 Task: Find a place to stay in Retreat, South Africa, from June 2 to June 9 for 5 guests, with a price range of ₹7000 to ₹13000, 2 bedrooms, 5 beds, guest house type, with Wifi and self check-in.
Action: Mouse moved to (508, 108)
Screenshot: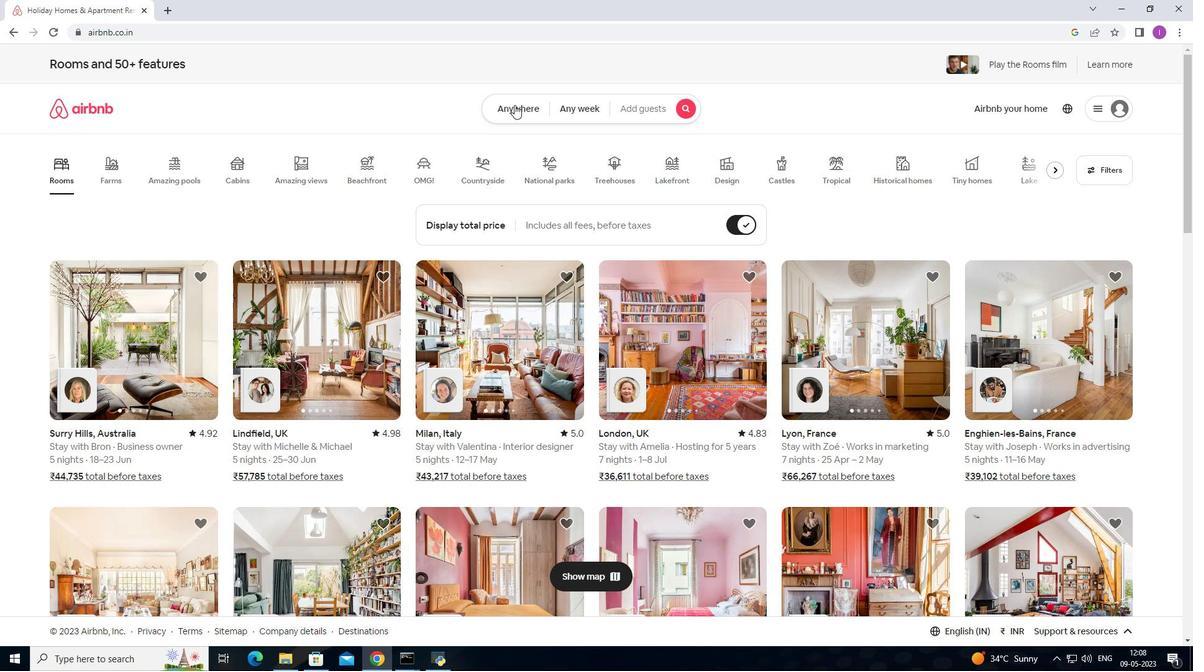 
Action: Mouse pressed left at (508, 108)
Screenshot: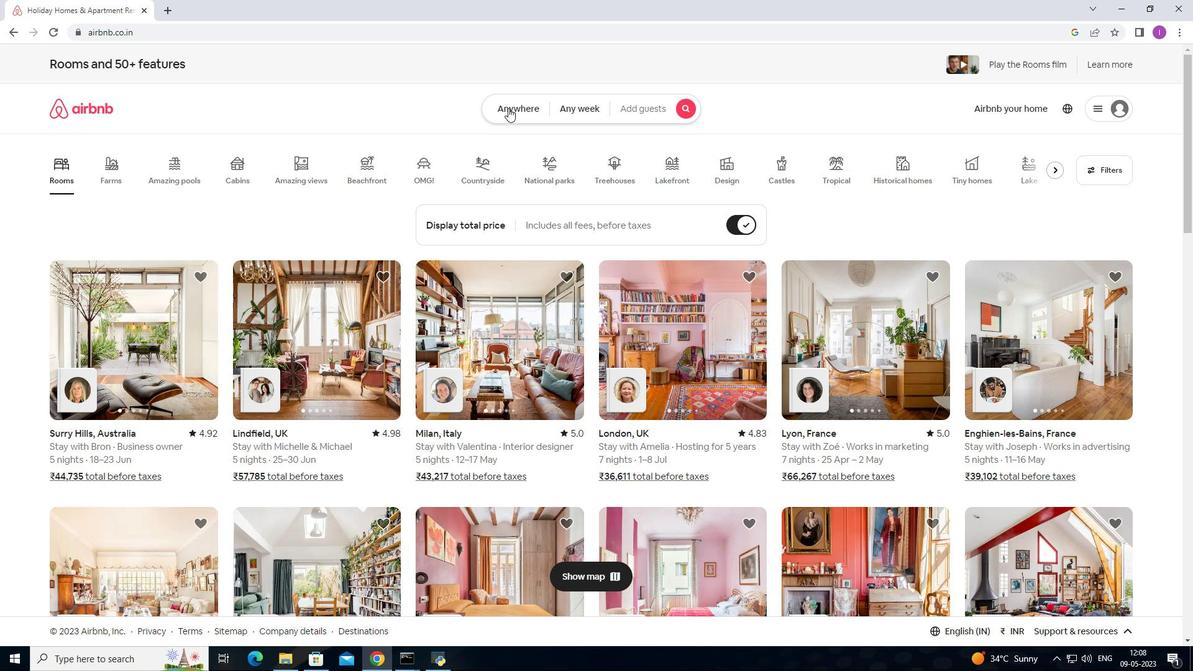 
Action: Mouse moved to (359, 160)
Screenshot: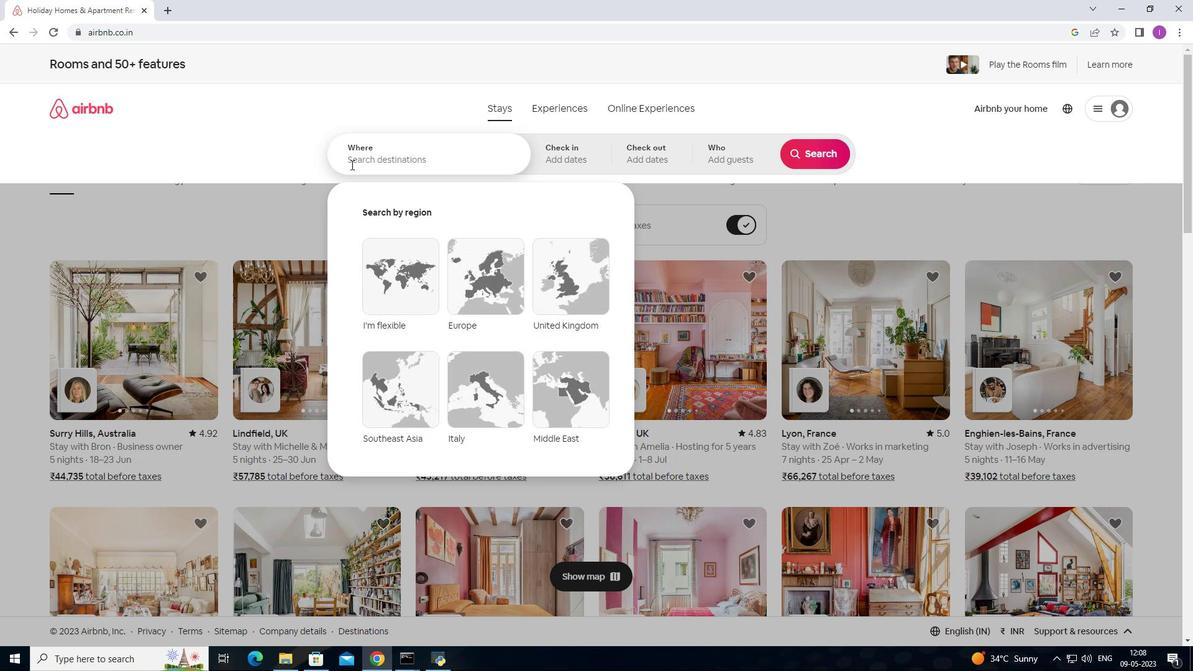 
Action: Mouse pressed left at (359, 160)
Screenshot: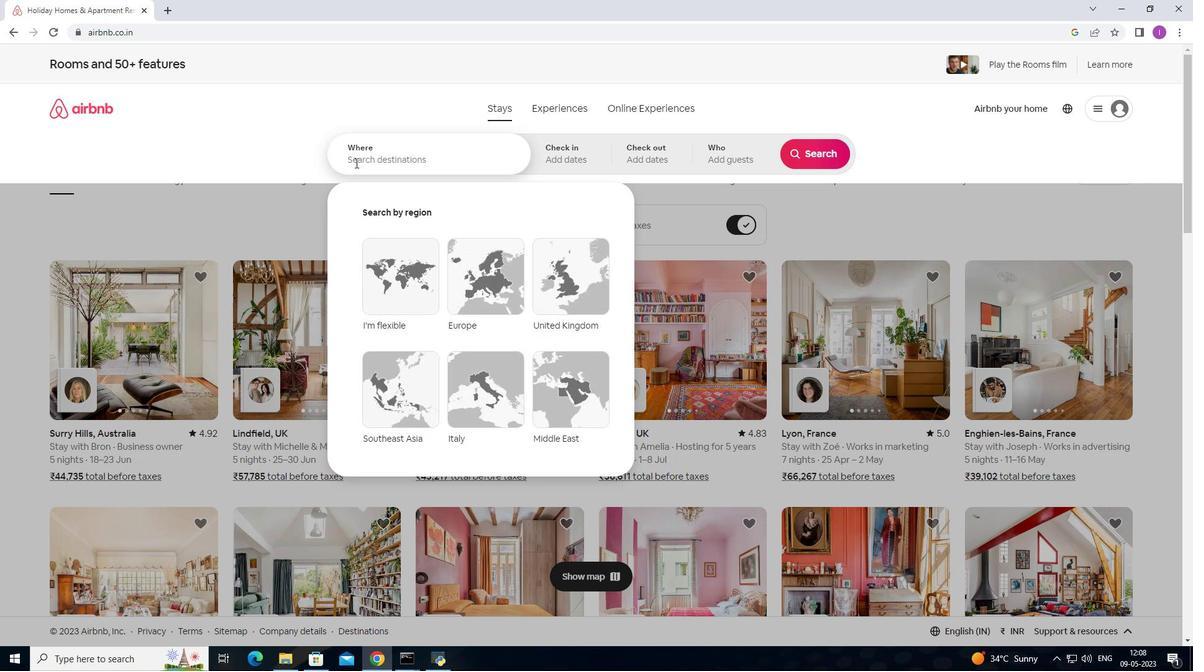 
Action: Mouse moved to (384, 141)
Screenshot: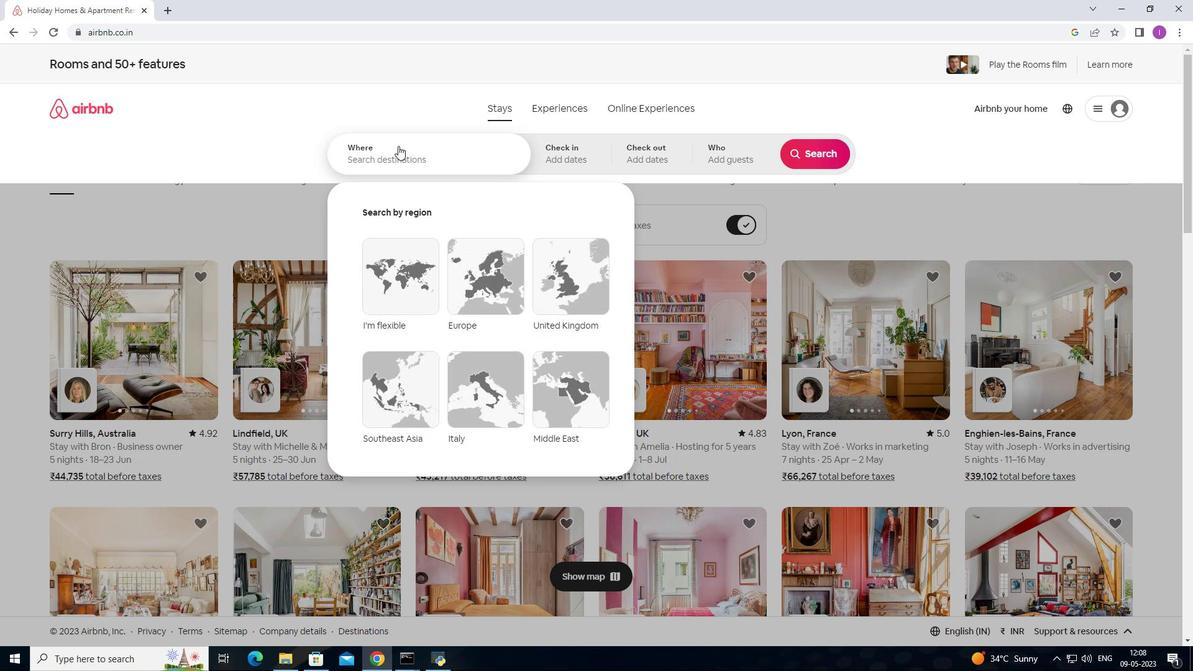 
Action: Key pressed <Key.shift><Key.shift><Key.shift>Retreat,<Key.shift>South<Key.space><Key.shift>Africa
Screenshot: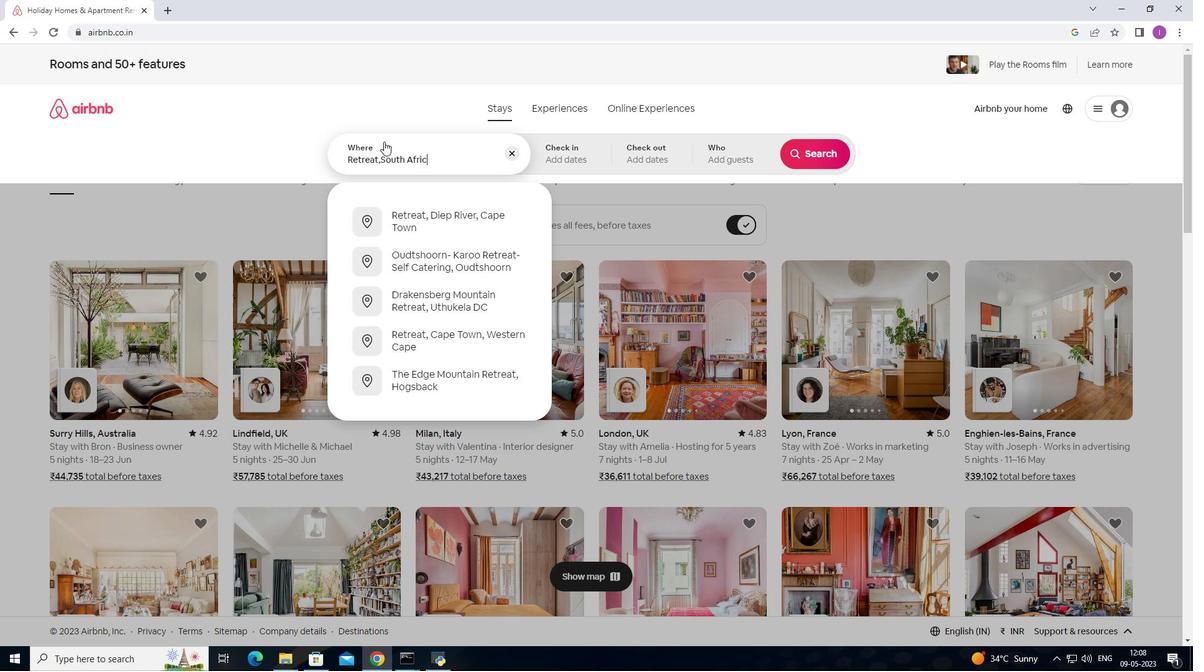 
Action: Mouse moved to (556, 159)
Screenshot: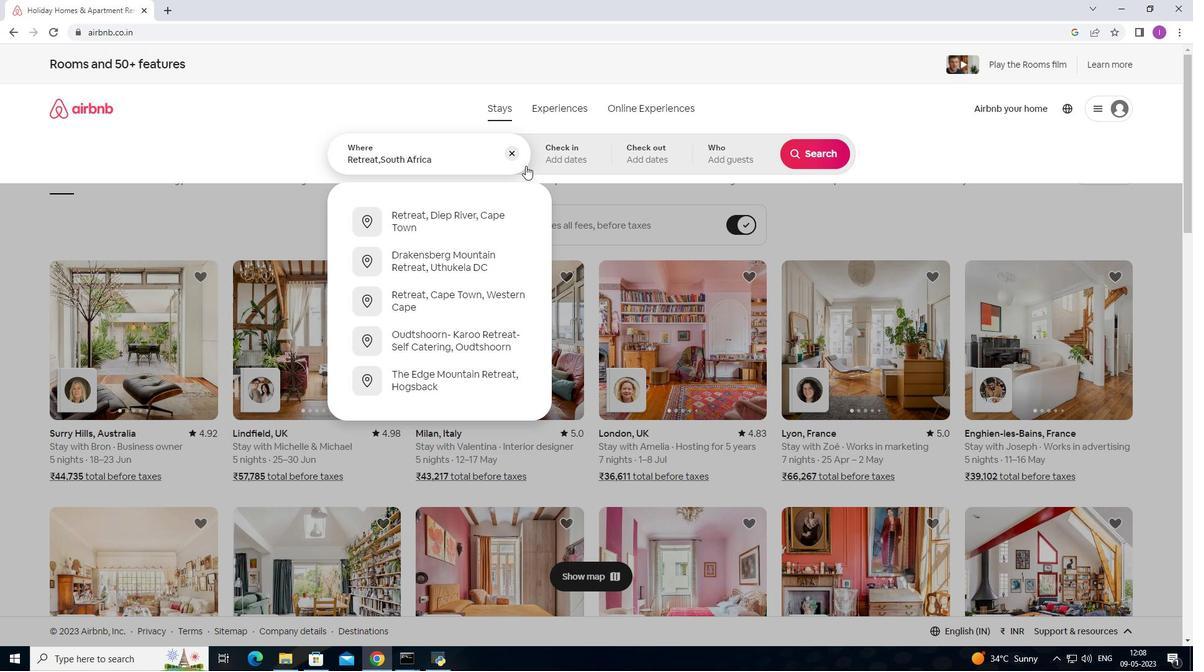 
Action: Mouse pressed left at (556, 159)
Screenshot: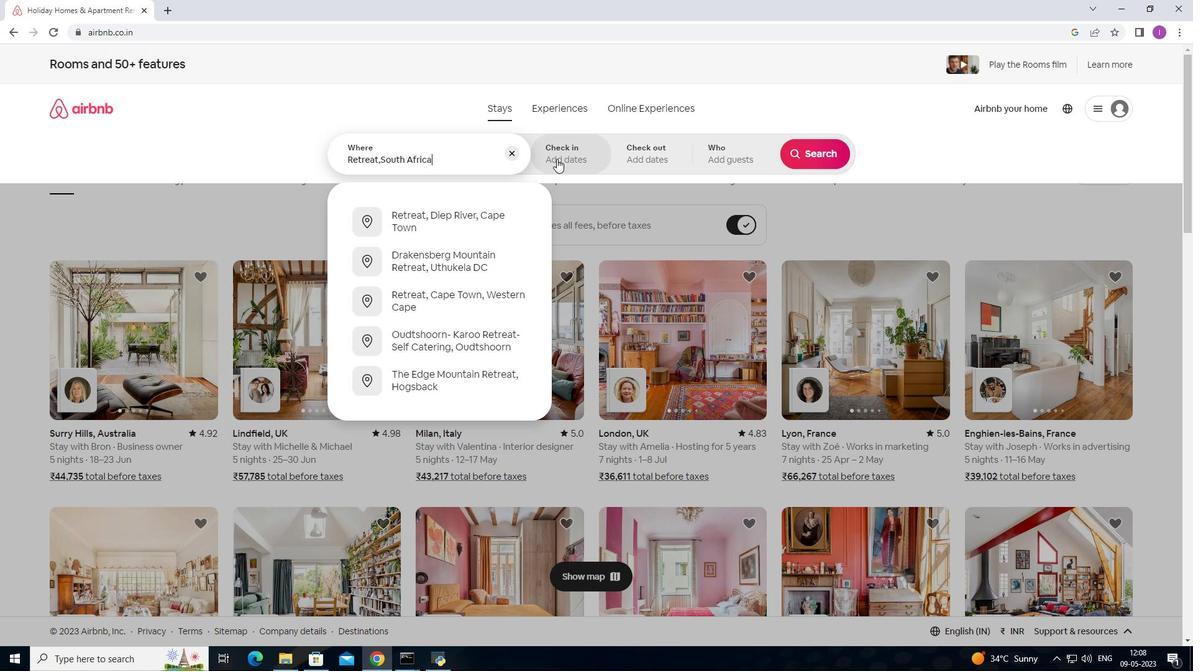 
Action: Mouse moved to (776, 303)
Screenshot: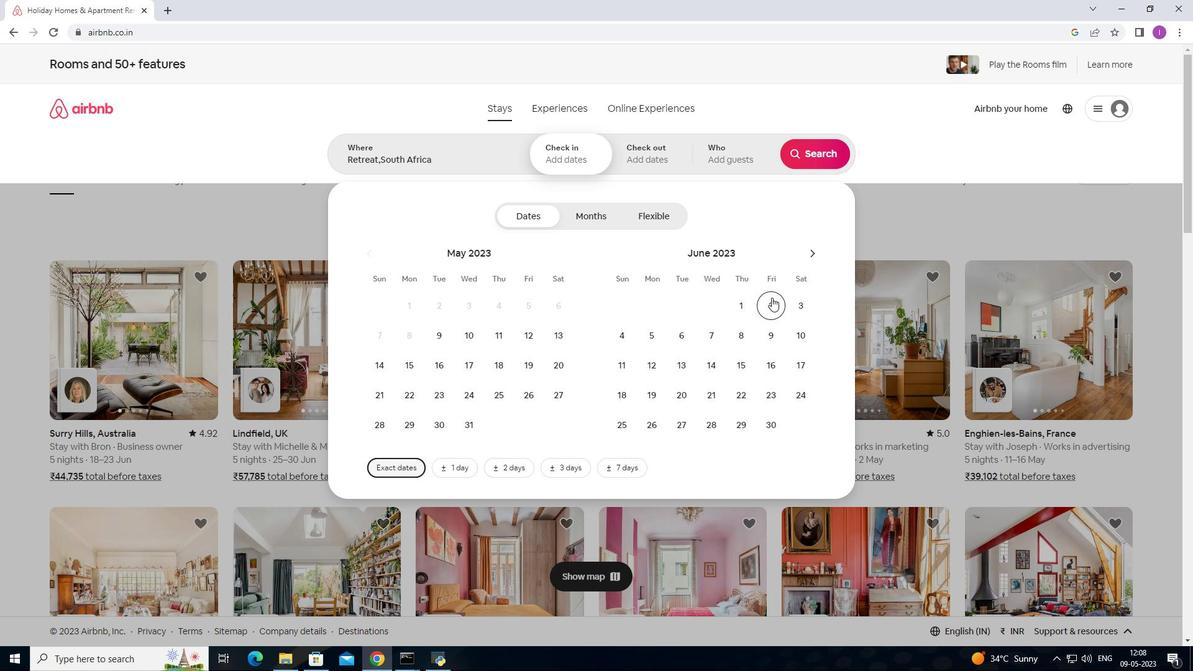
Action: Mouse pressed left at (776, 303)
Screenshot: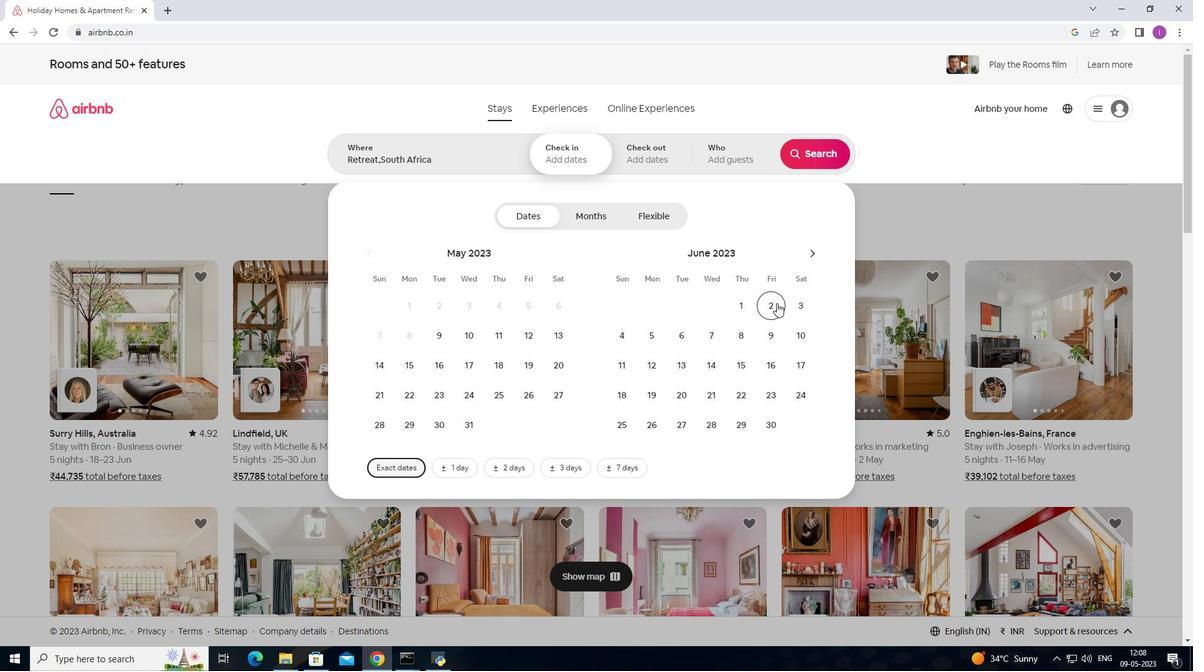 
Action: Mouse moved to (770, 331)
Screenshot: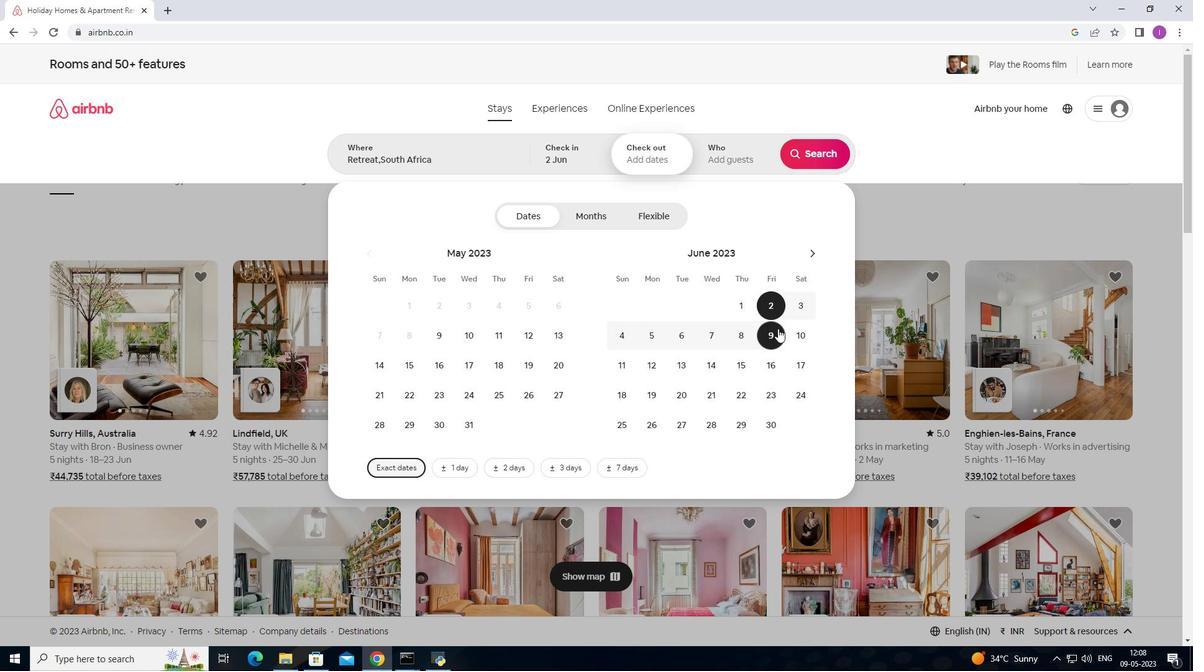 
Action: Mouse pressed left at (770, 331)
Screenshot: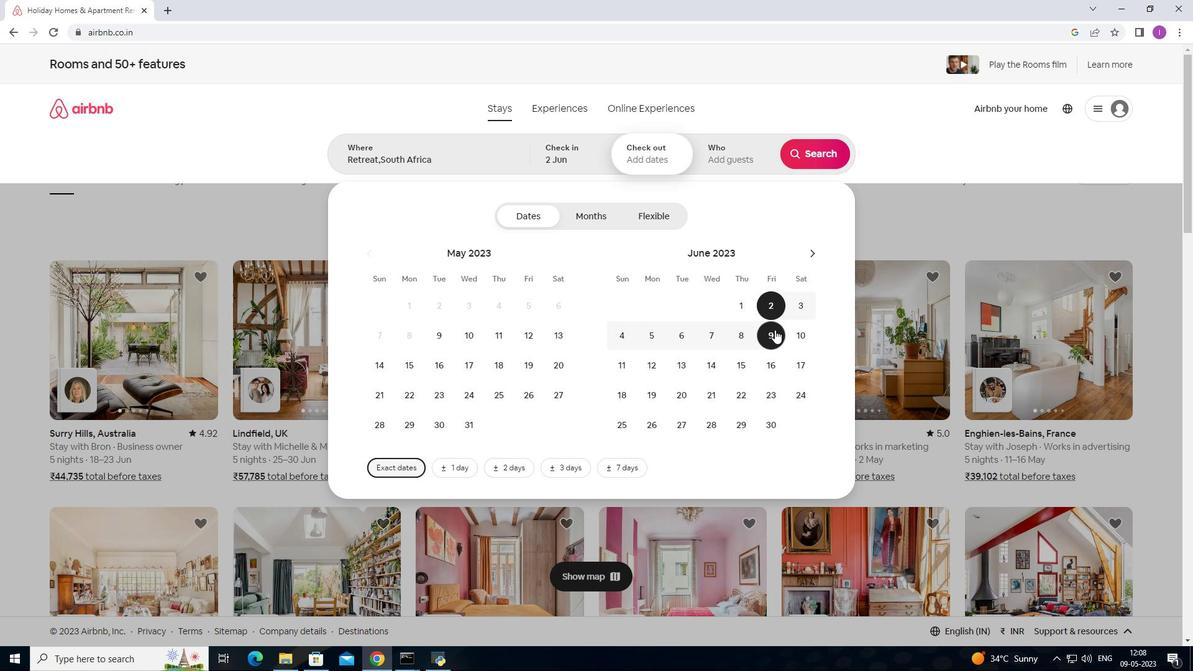
Action: Mouse pressed left at (770, 331)
Screenshot: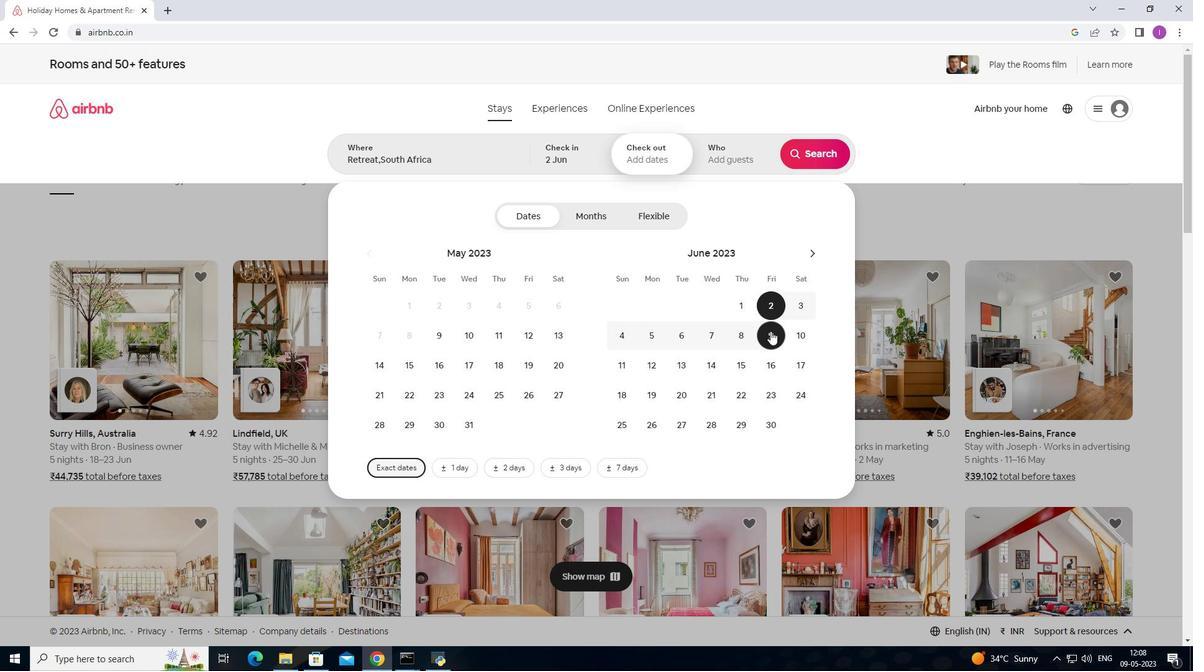 
Action: Mouse moved to (738, 155)
Screenshot: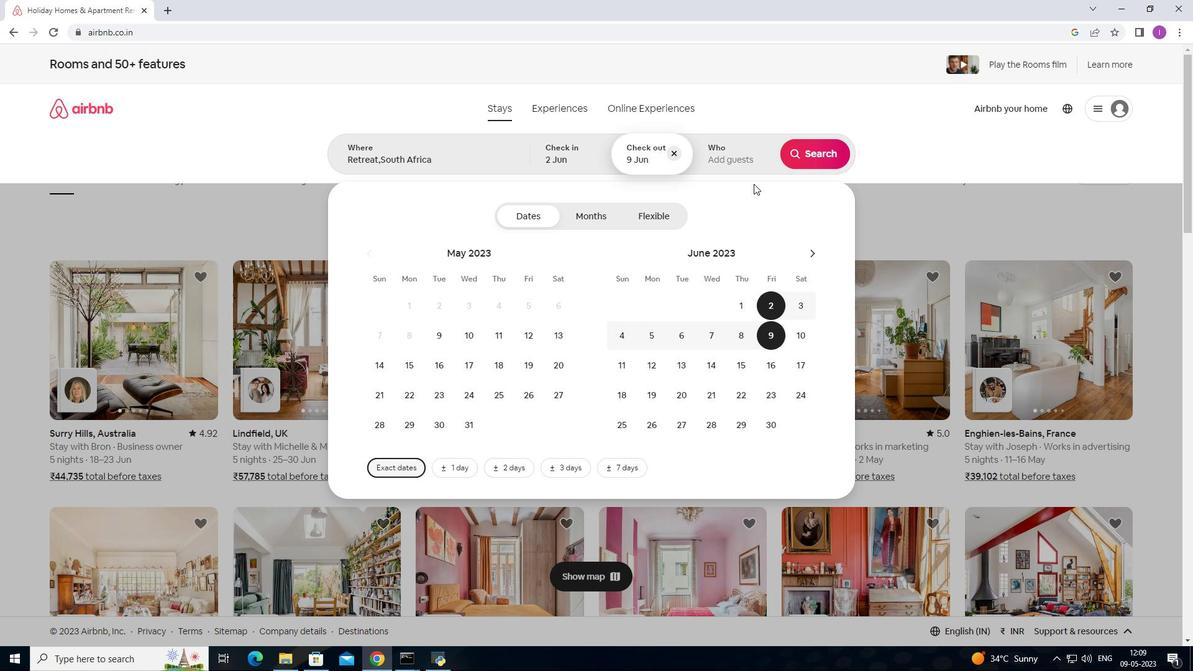 
Action: Mouse pressed left at (738, 155)
Screenshot: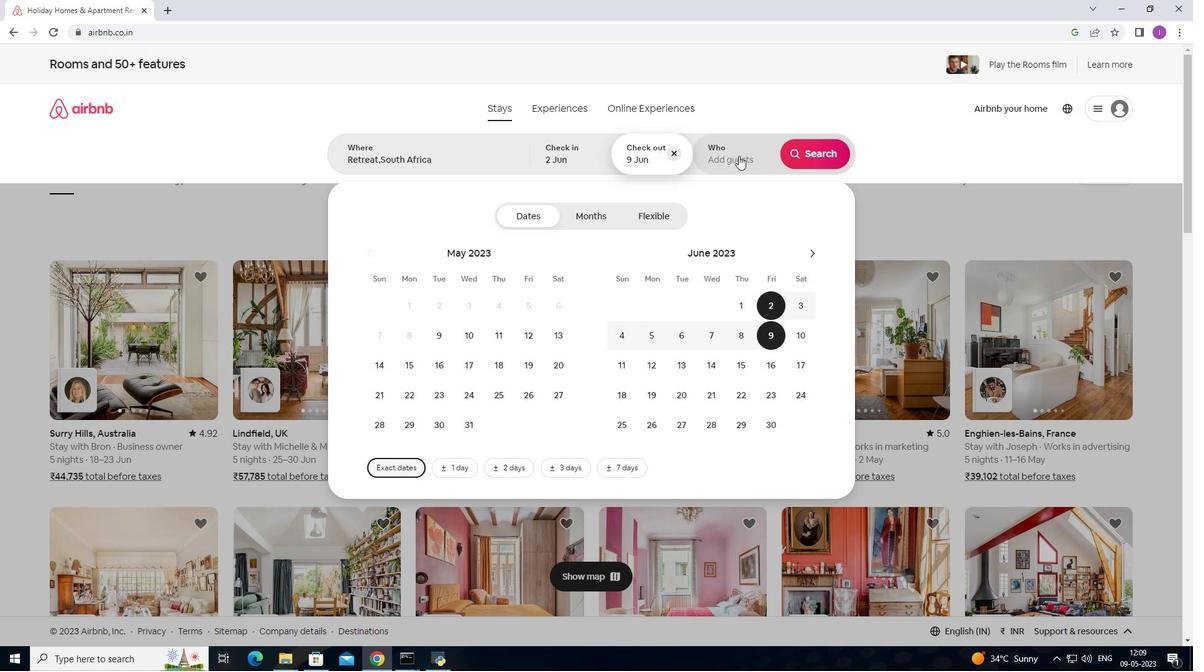 
Action: Mouse moved to (811, 219)
Screenshot: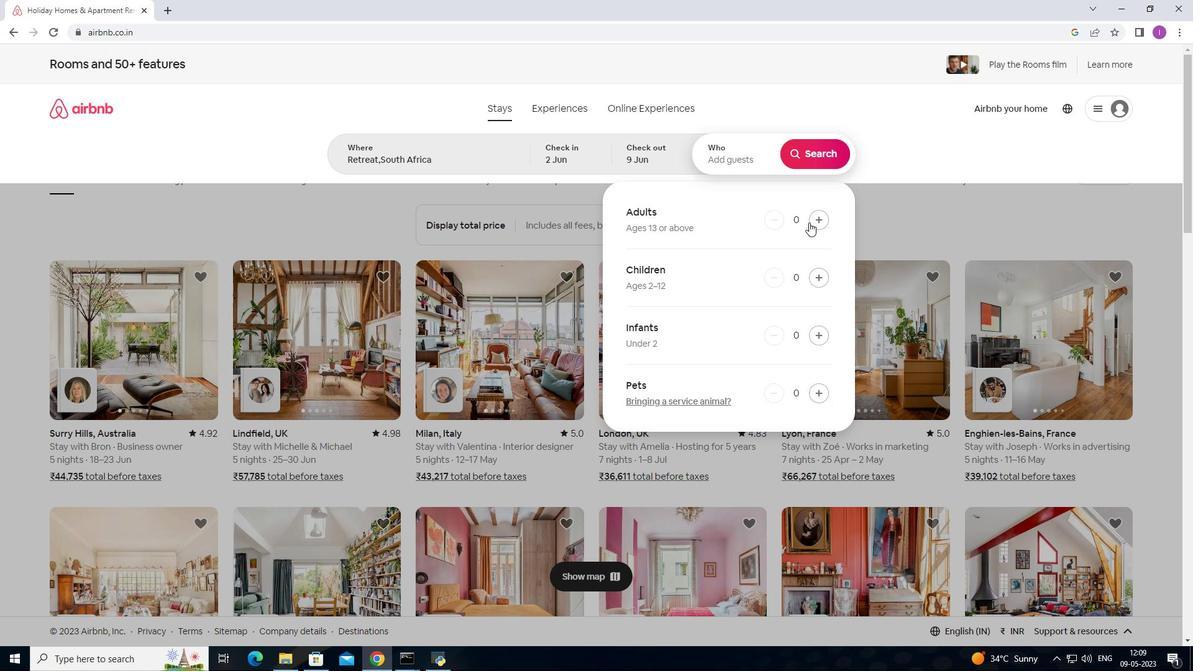 
Action: Mouse pressed left at (811, 219)
Screenshot: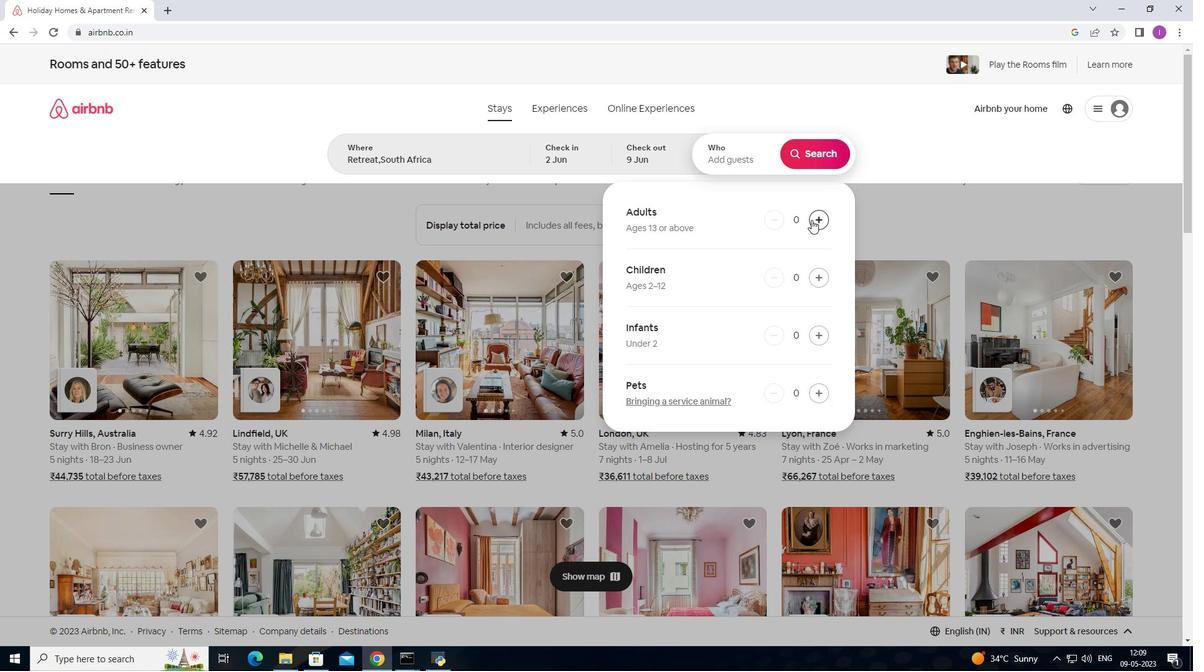 
Action: Mouse pressed left at (811, 219)
Screenshot: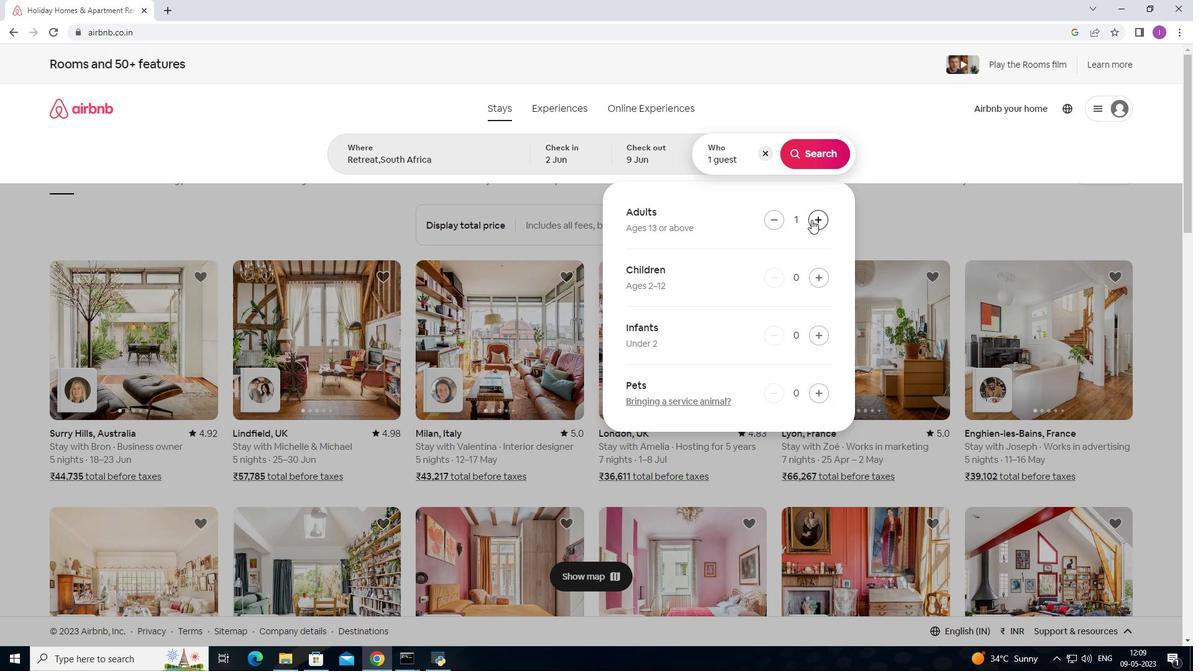 
Action: Mouse pressed left at (811, 219)
Screenshot: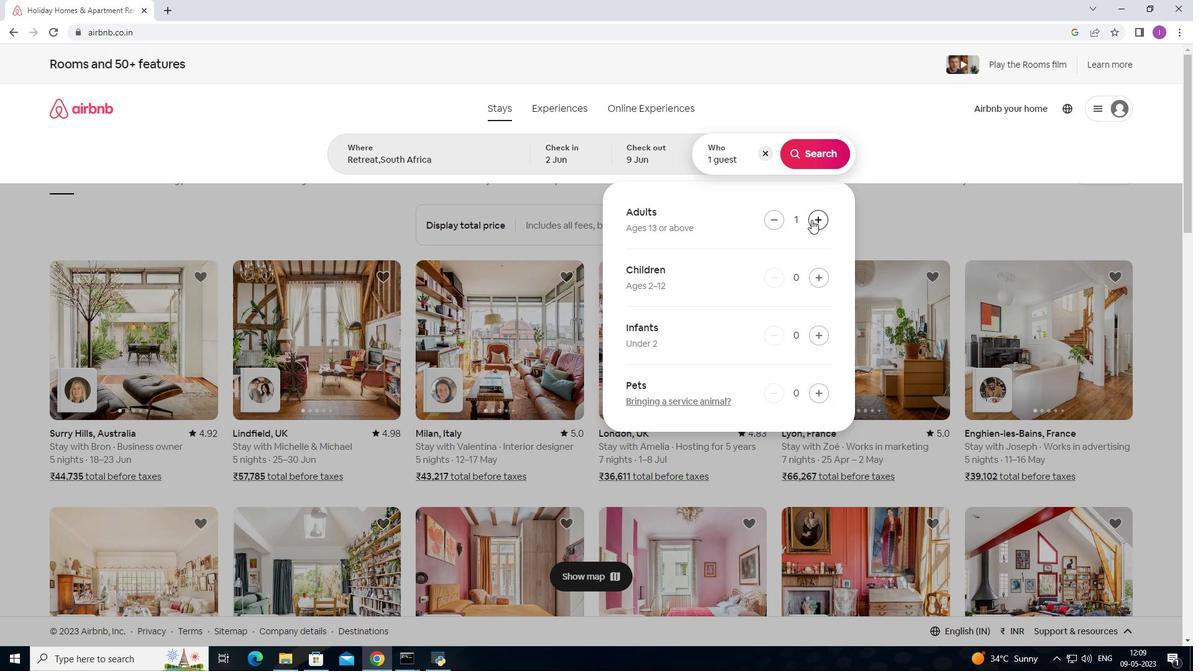 
Action: Mouse pressed left at (811, 219)
Screenshot: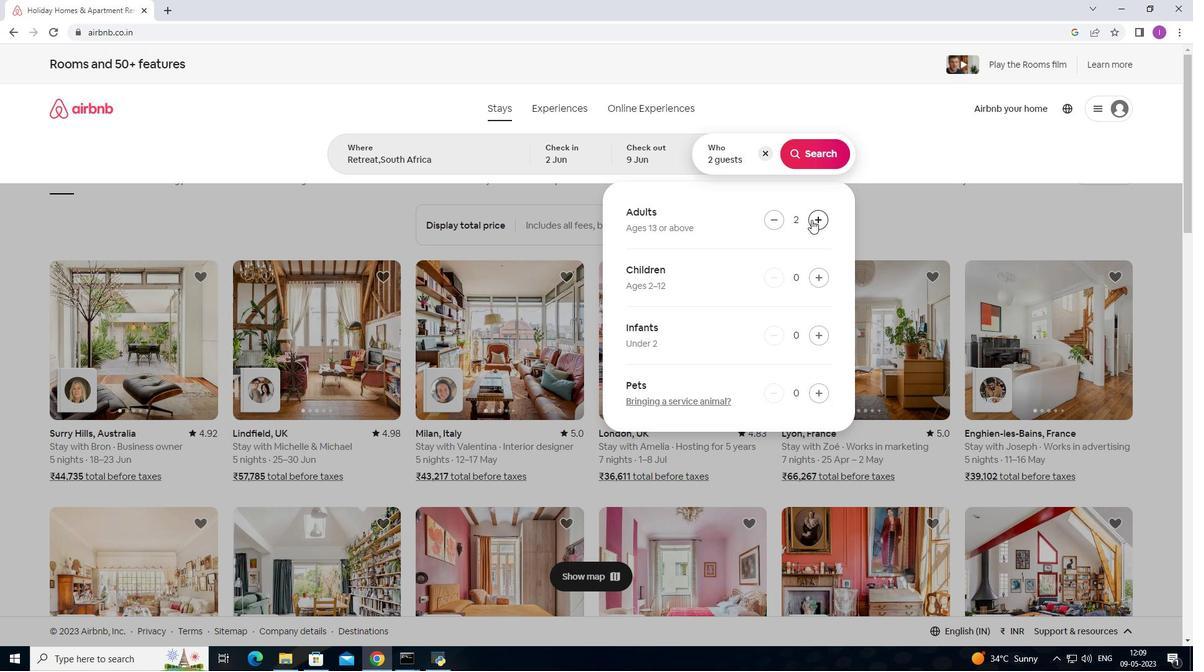 
Action: Mouse pressed left at (811, 219)
Screenshot: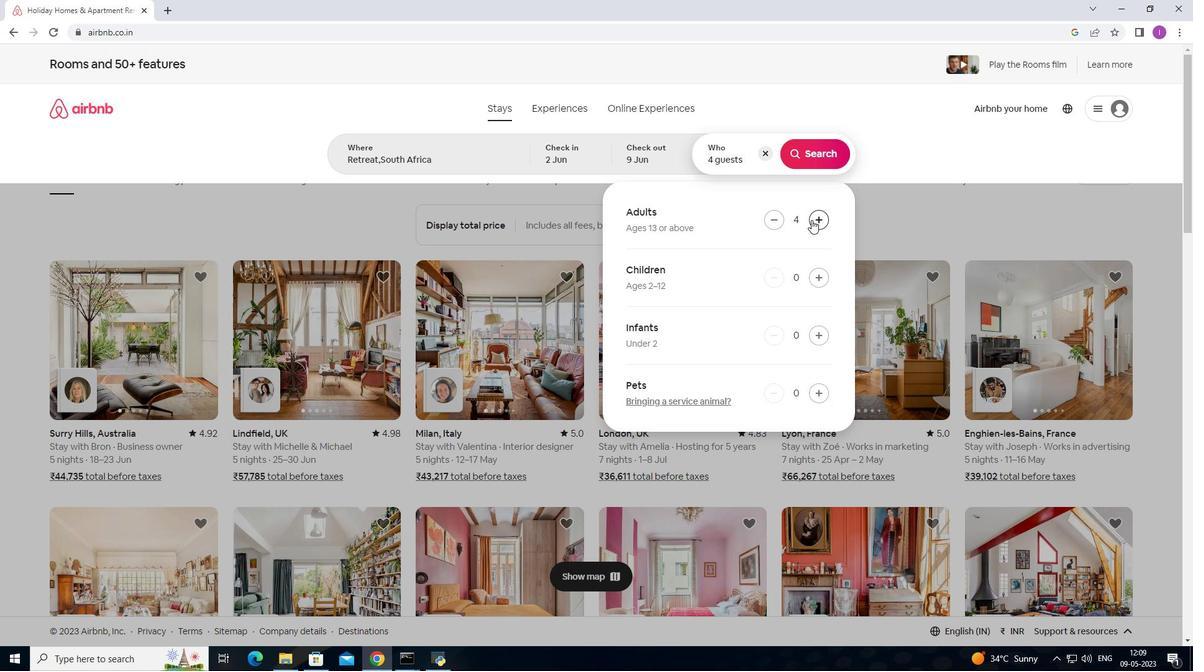 
Action: Mouse moved to (821, 158)
Screenshot: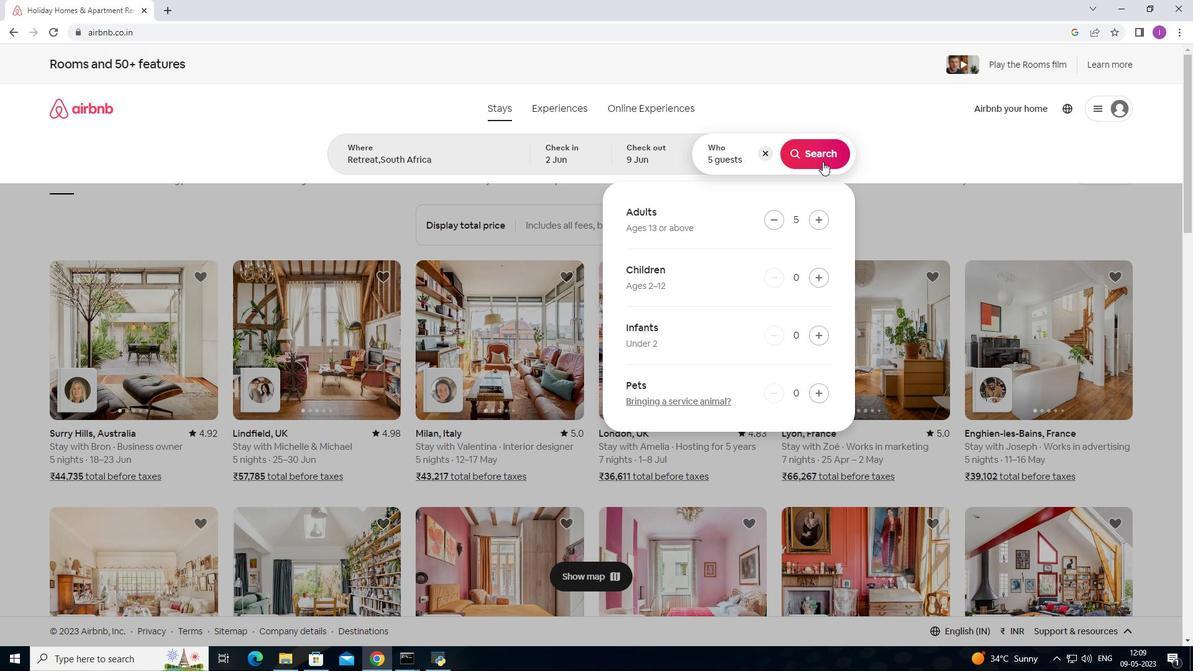 
Action: Mouse pressed left at (821, 158)
Screenshot: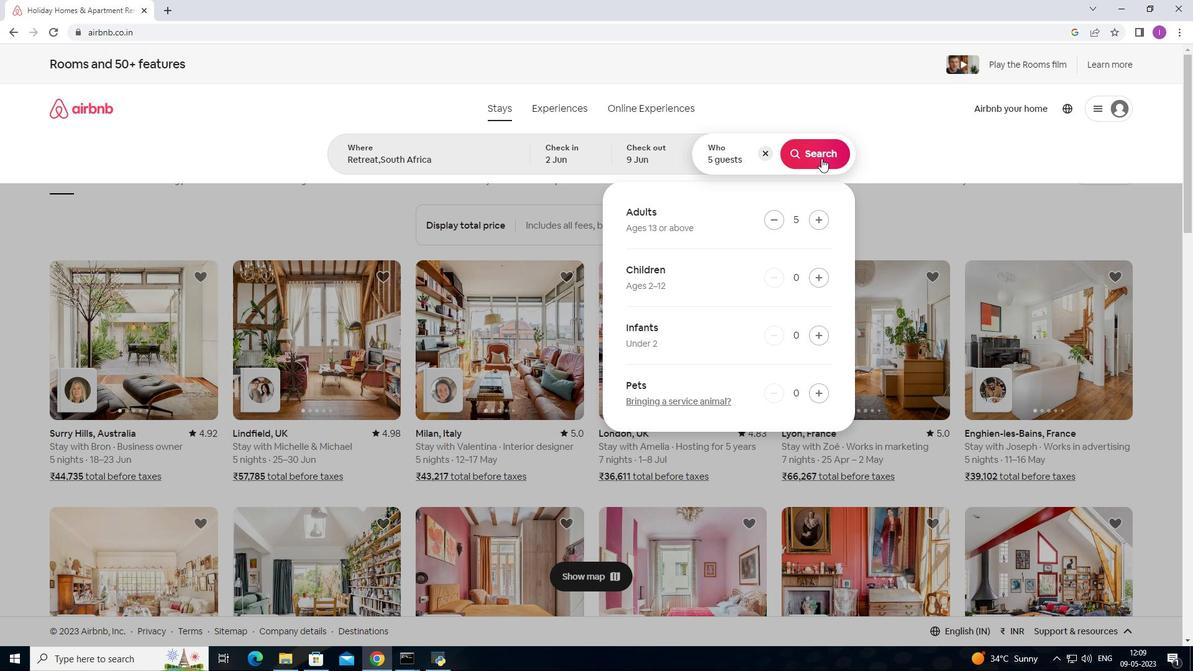 
Action: Mouse moved to (1145, 112)
Screenshot: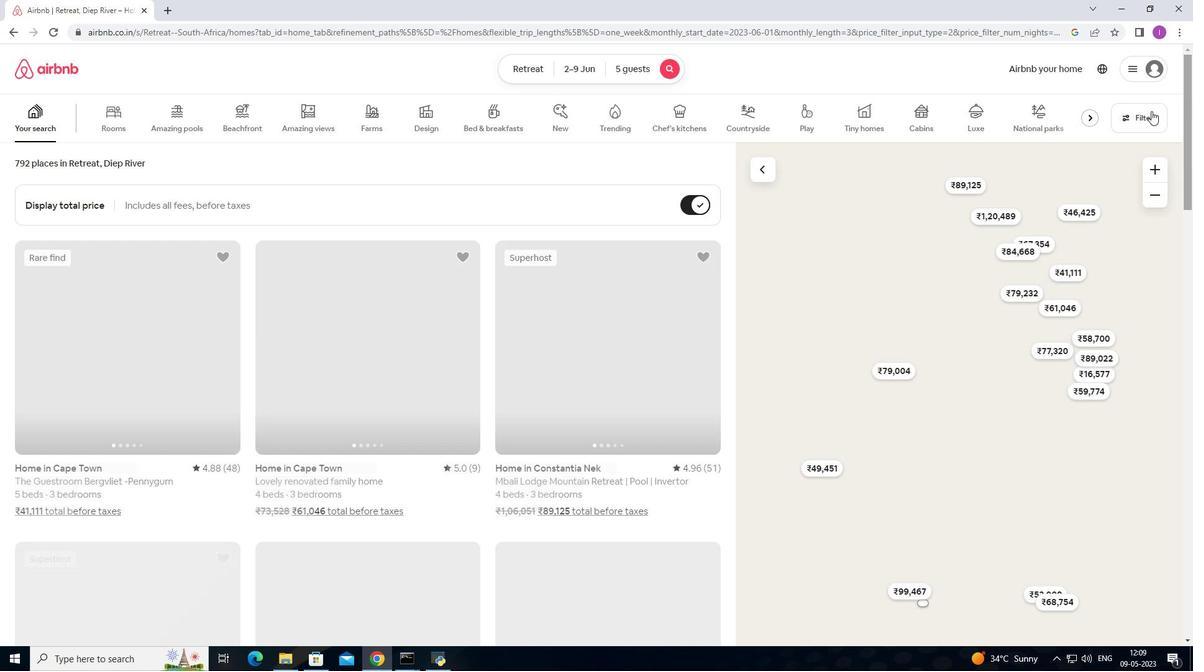 
Action: Mouse pressed left at (1145, 112)
Screenshot: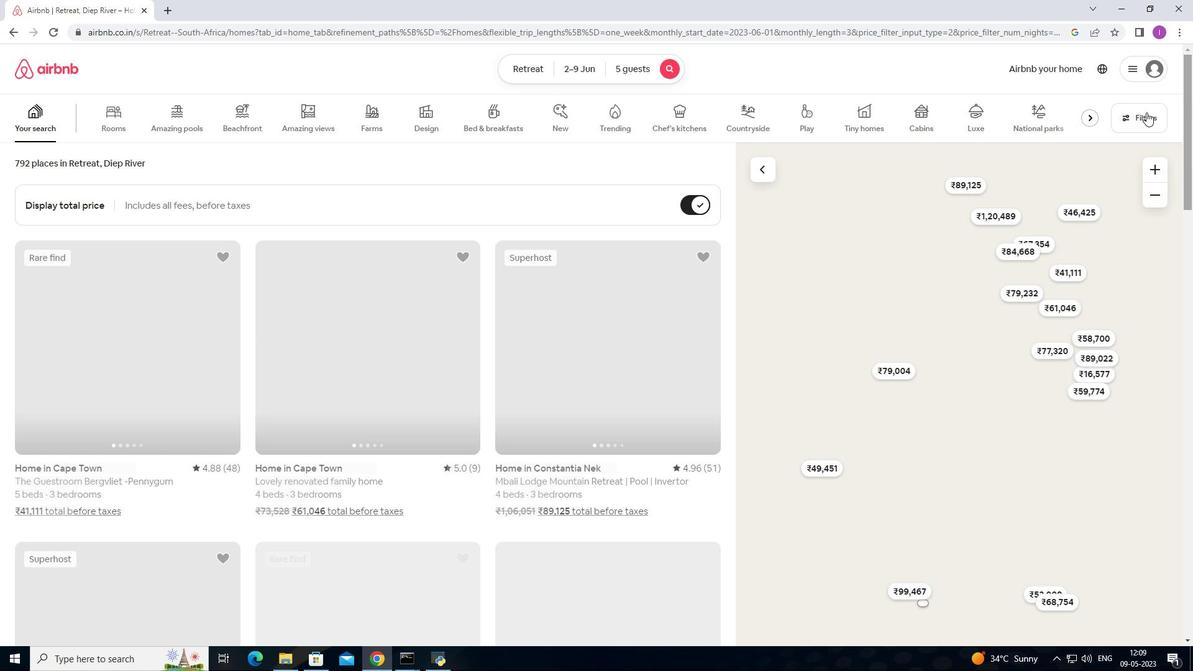 
Action: Mouse moved to (433, 421)
Screenshot: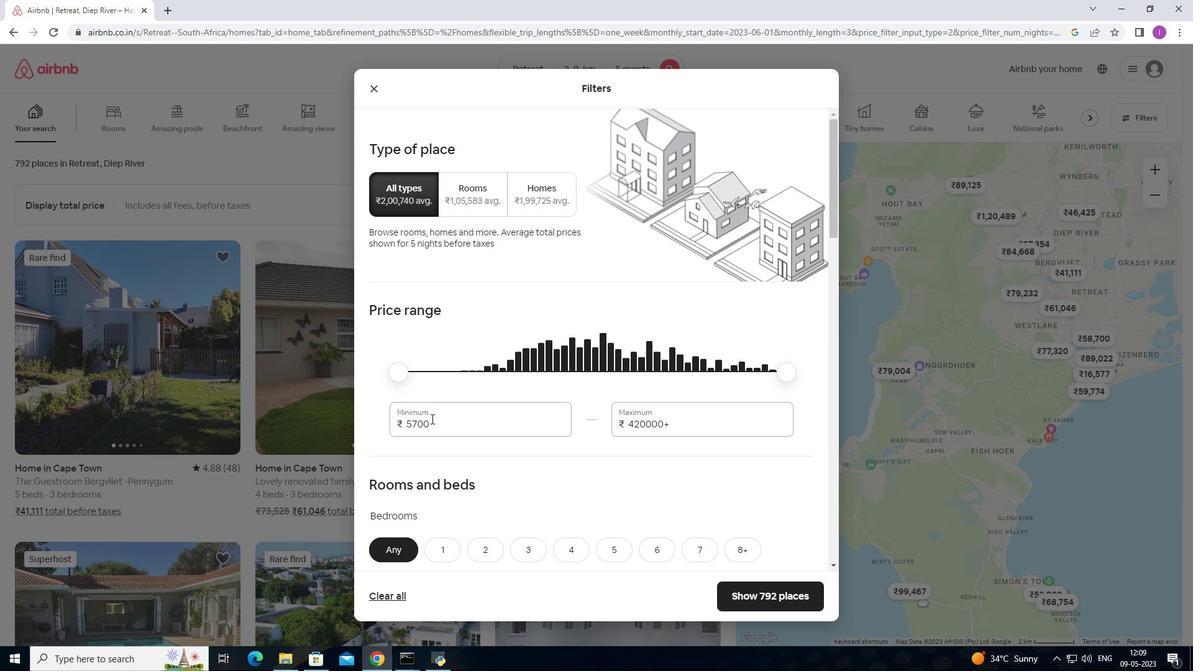 
Action: Mouse pressed left at (433, 421)
Screenshot: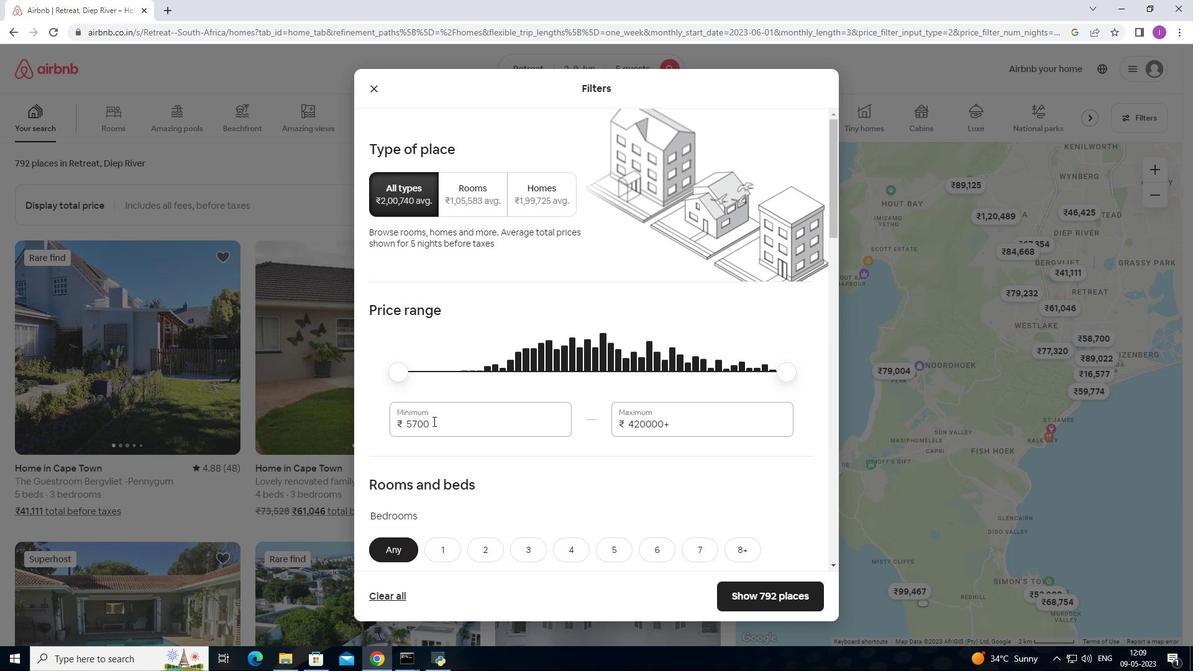 
Action: Mouse moved to (416, 378)
Screenshot: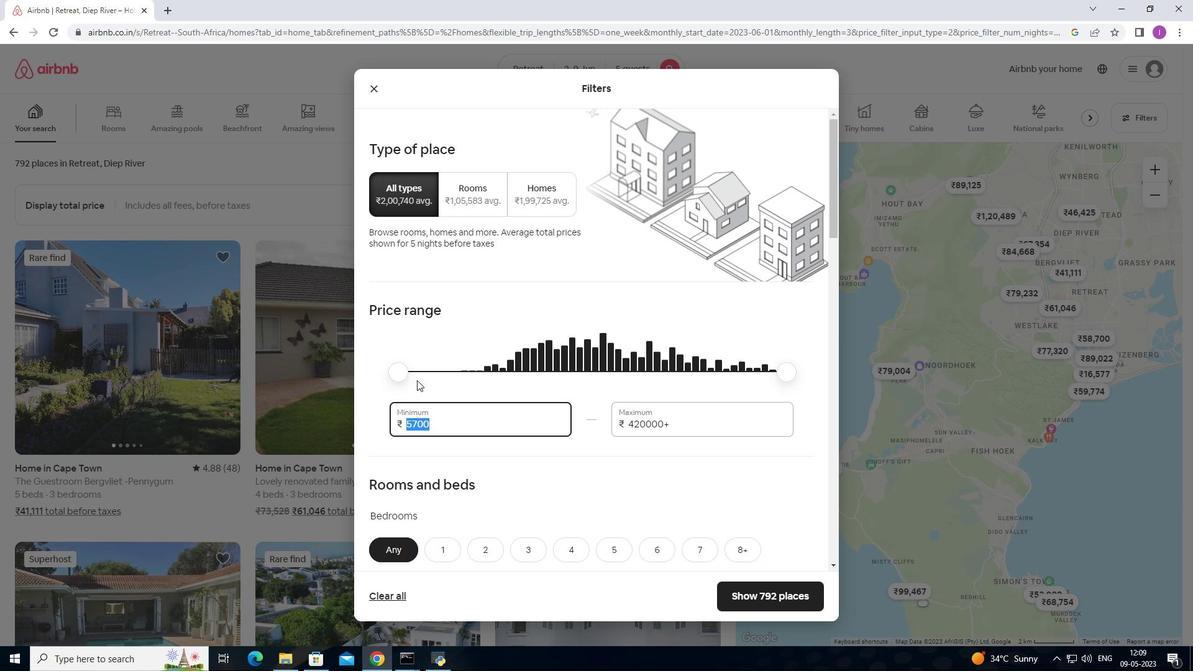 
Action: Key pressed 700
Screenshot: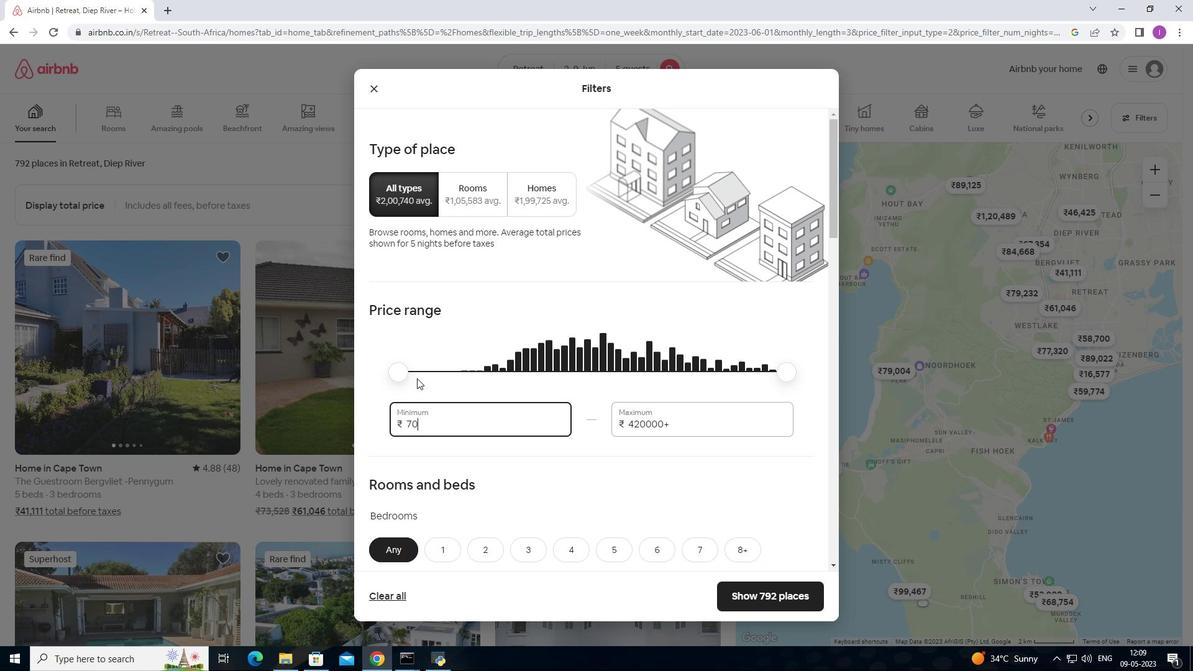 
Action: Mouse moved to (416, 377)
Screenshot: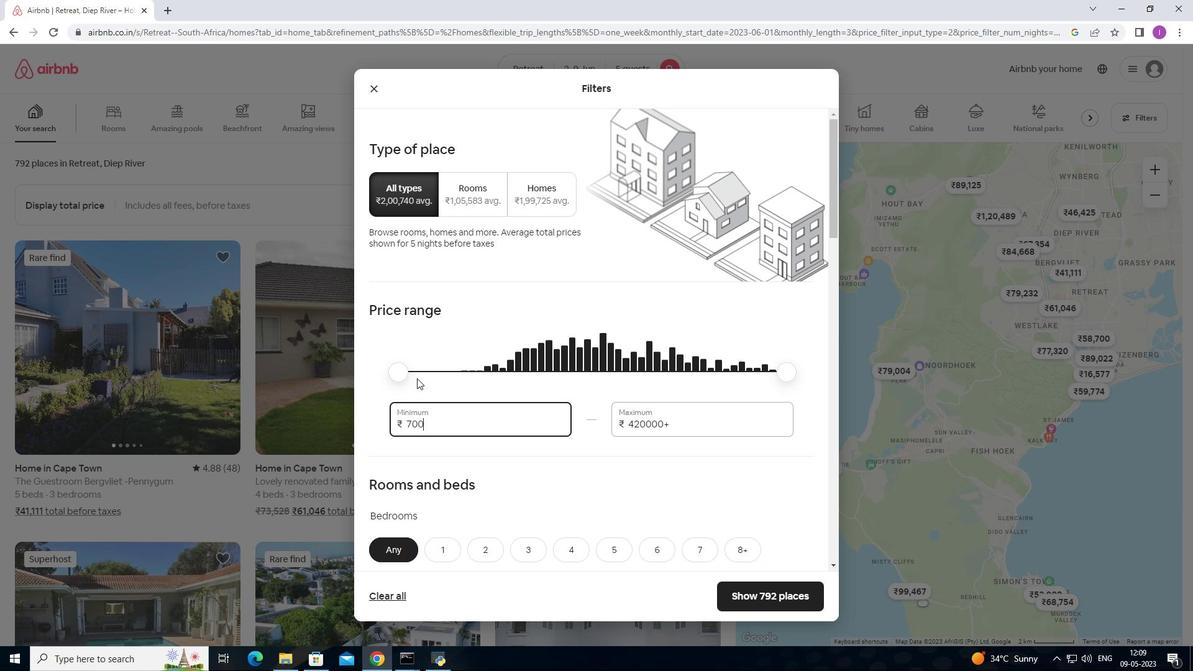 
Action: Key pressed 0
Screenshot: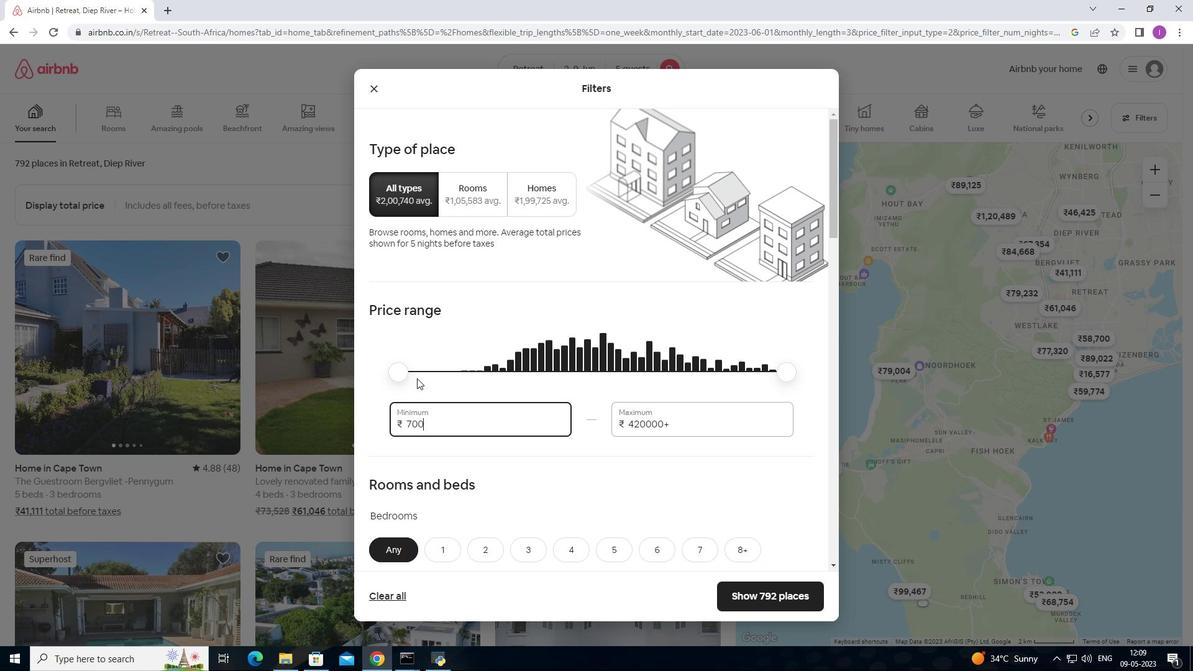 
Action: Mouse moved to (672, 426)
Screenshot: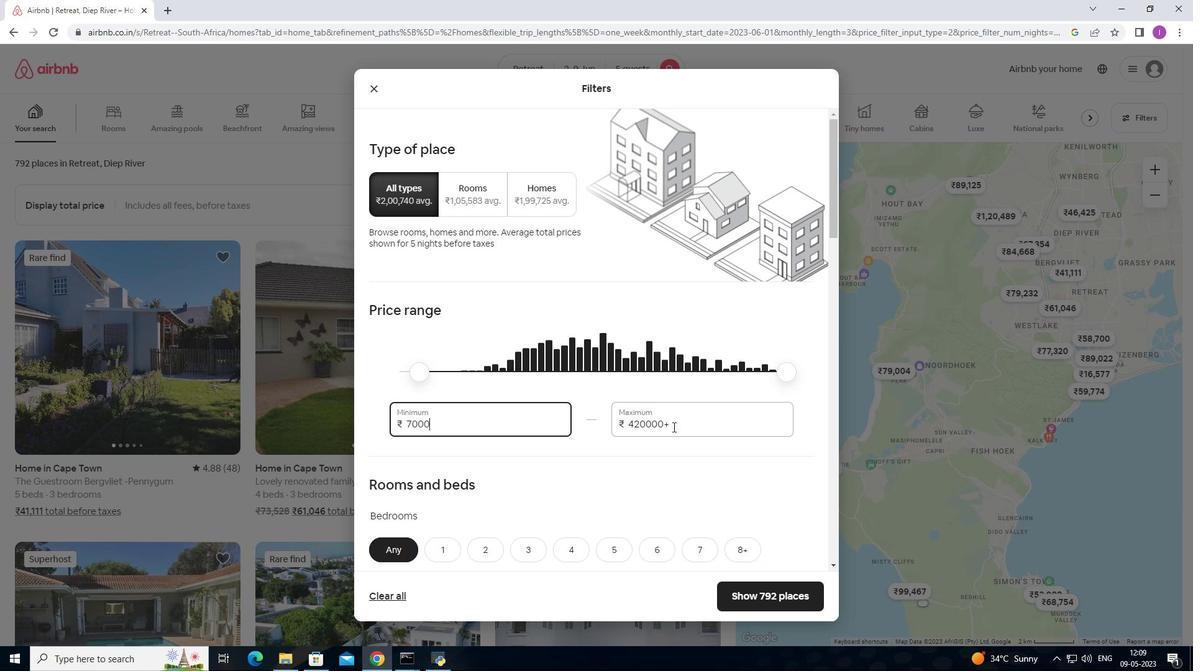 
Action: Mouse pressed left at (672, 426)
Screenshot: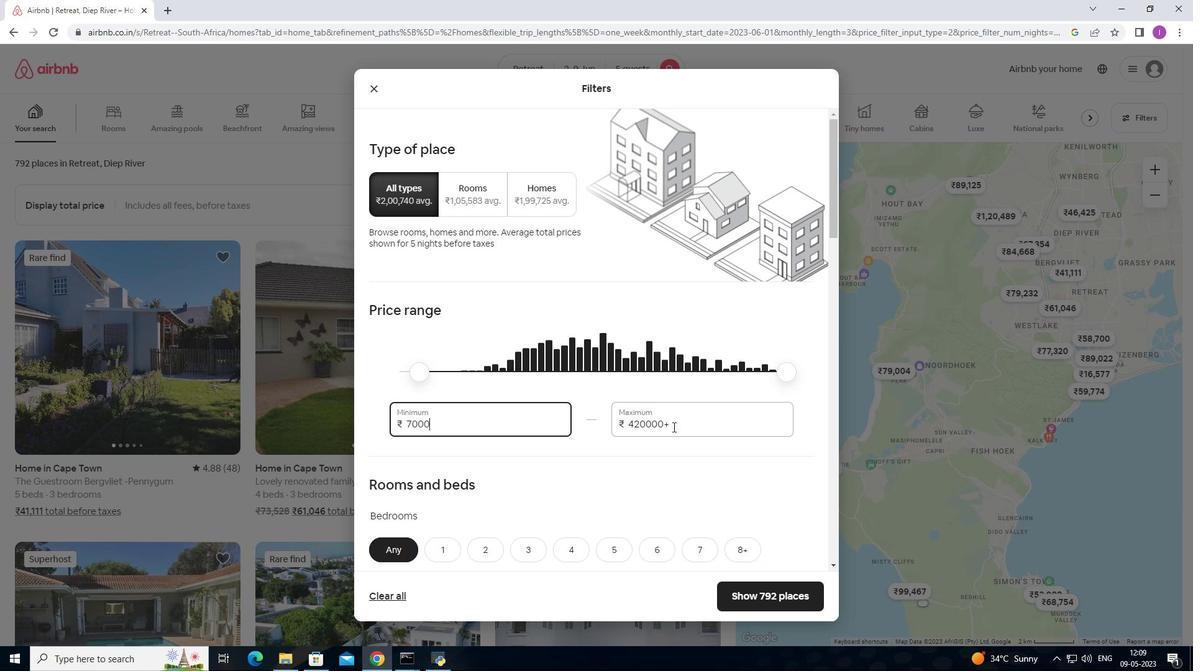 
Action: Mouse moved to (515, 390)
Screenshot: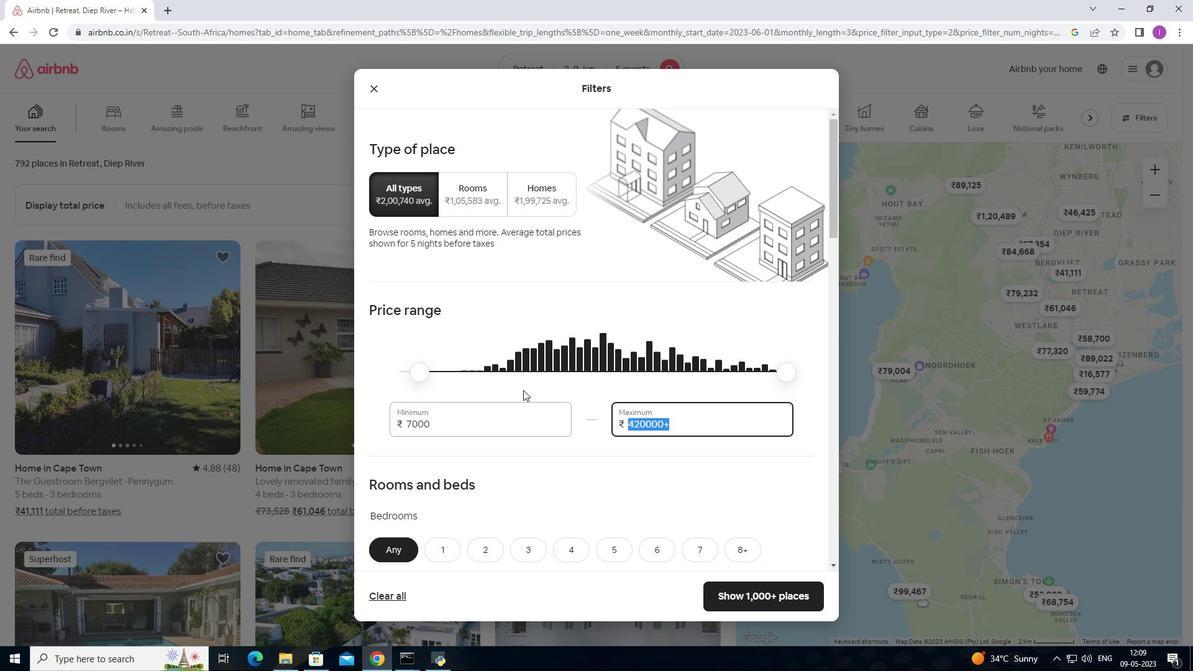 
Action: Key pressed 13000
Screenshot: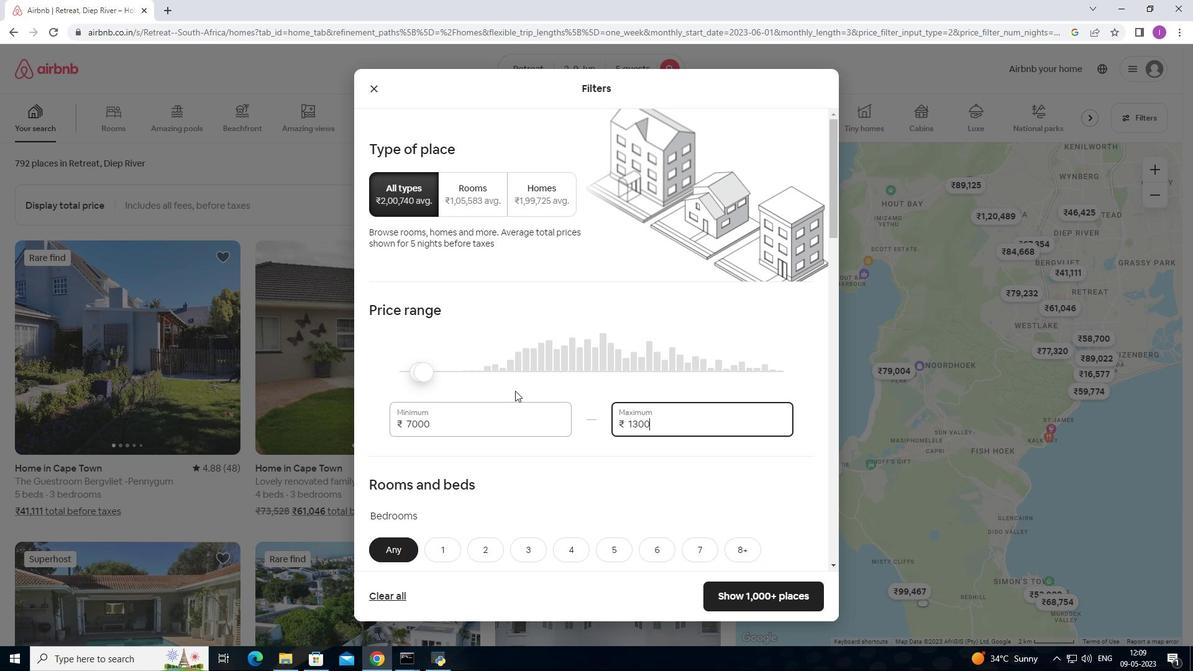 
Action: Mouse moved to (530, 387)
Screenshot: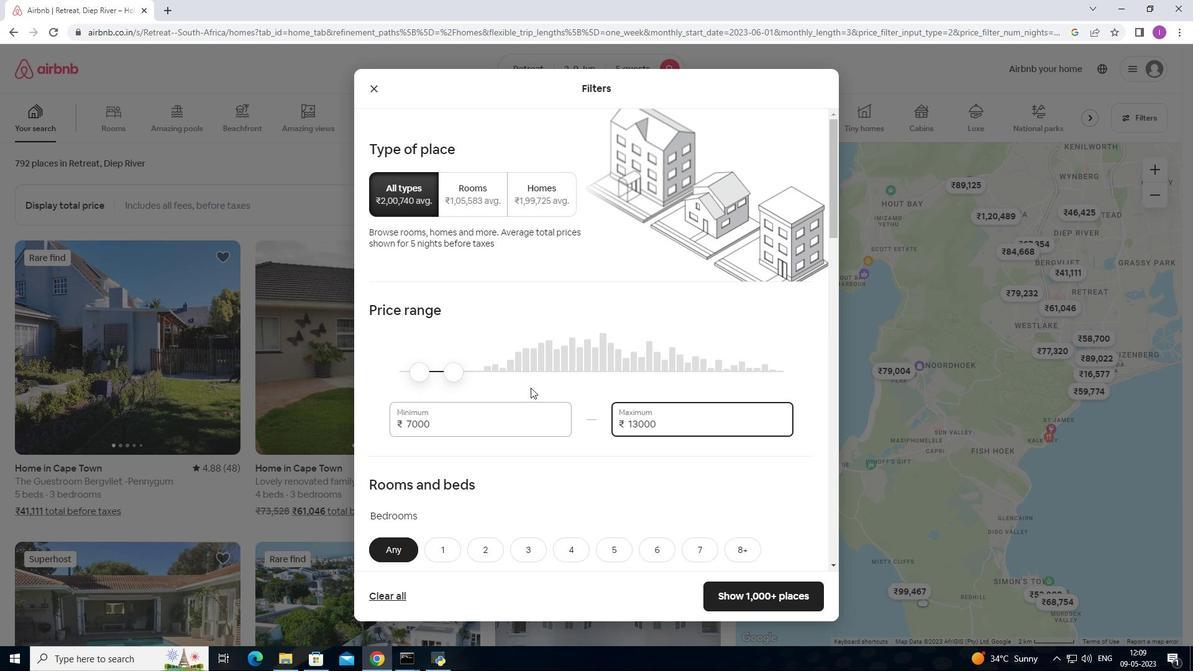 
Action: Mouse scrolled (530, 386) with delta (0, 0)
Screenshot: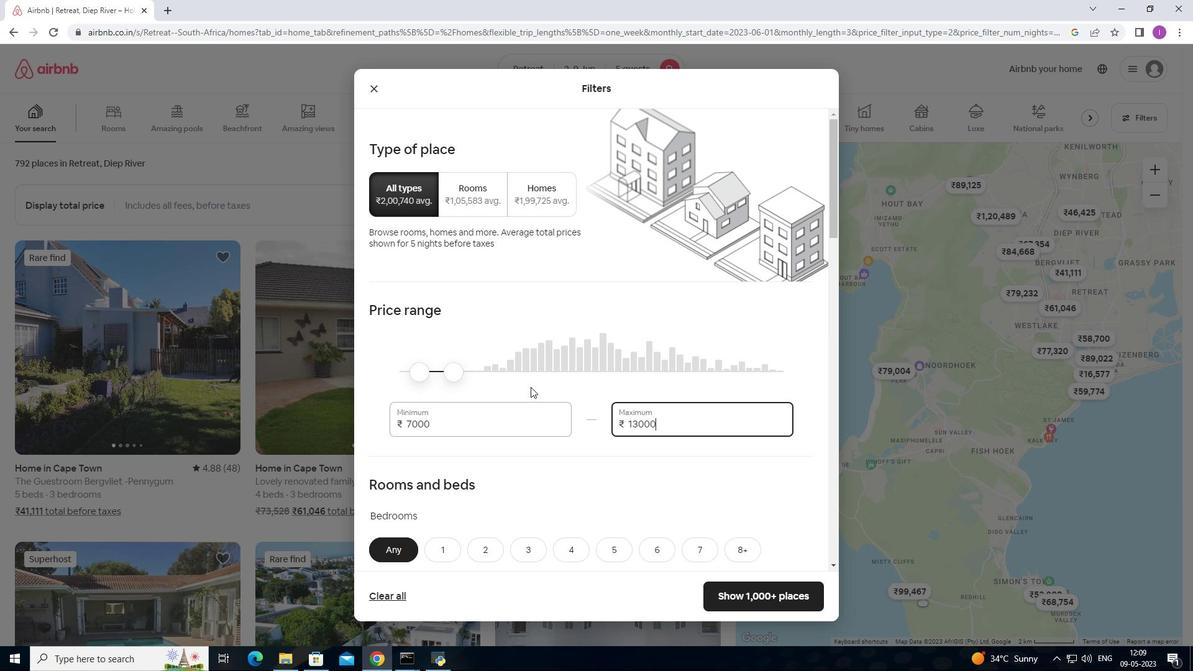 
Action: Mouse scrolled (530, 386) with delta (0, 0)
Screenshot: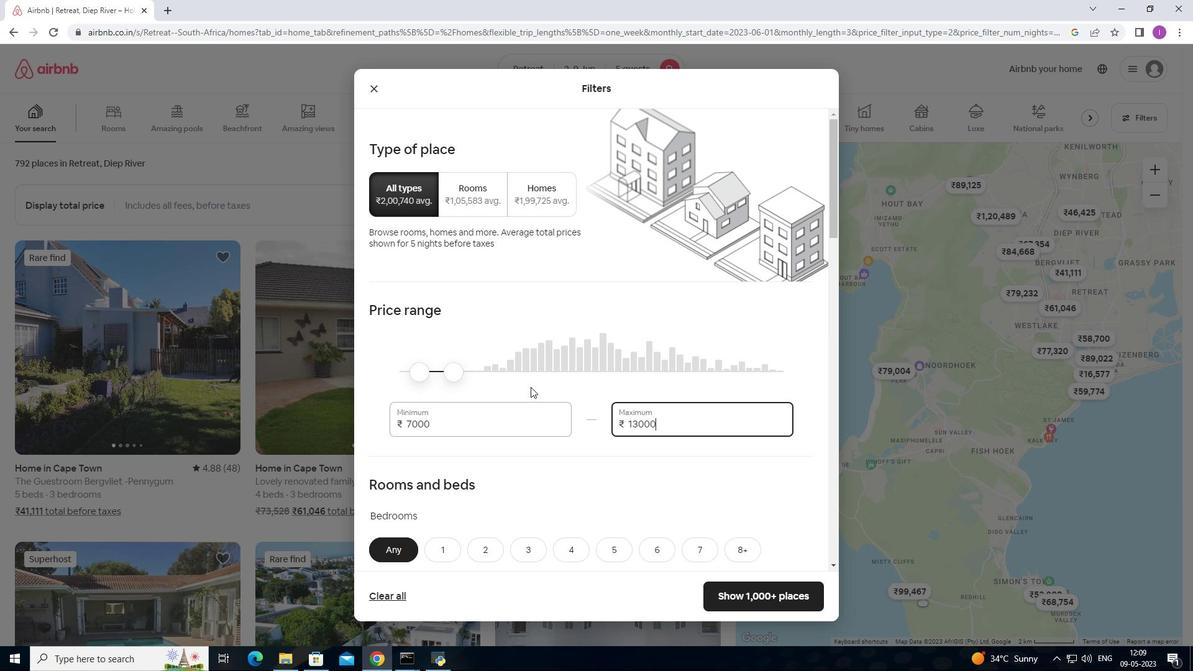 
Action: Mouse moved to (531, 383)
Screenshot: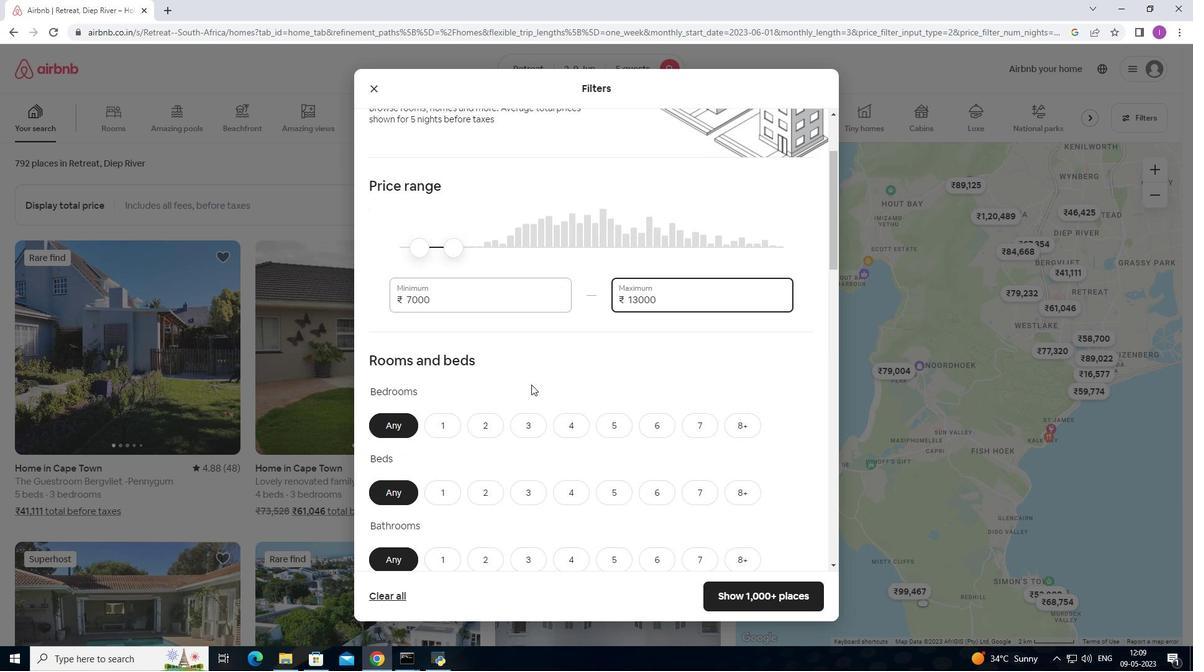 
Action: Mouse scrolled (531, 382) with delta (0, 0)
Screenshot: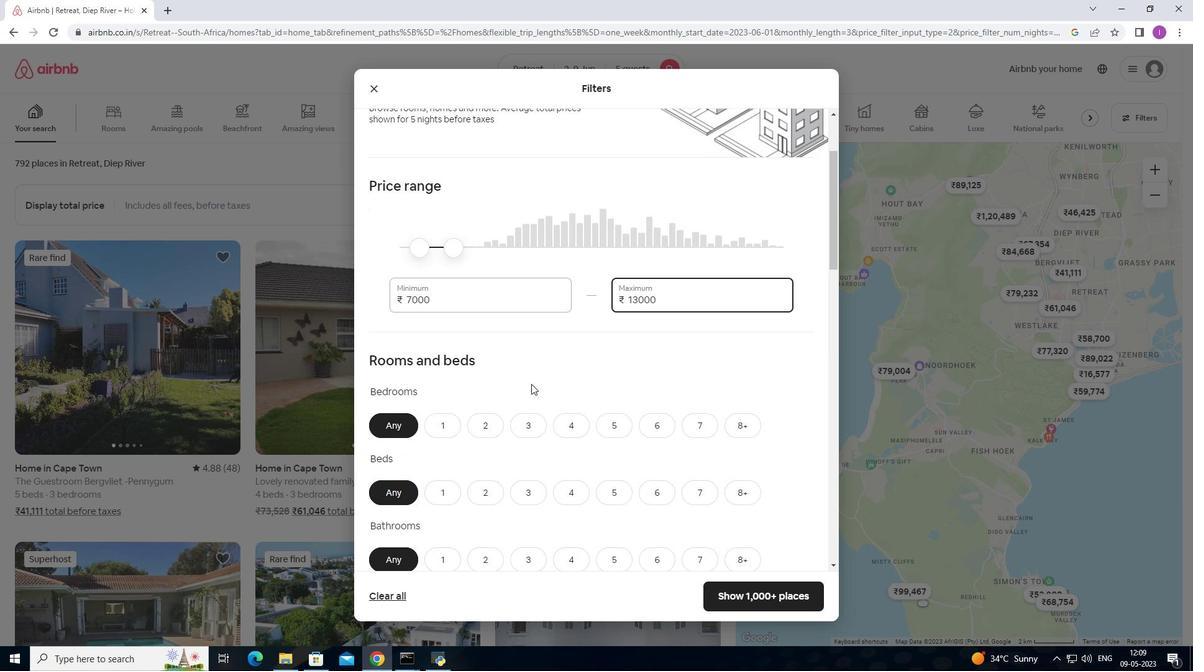 
Action: Mouse scrolled (531, 382) with delta (0, 0)
Screenshot: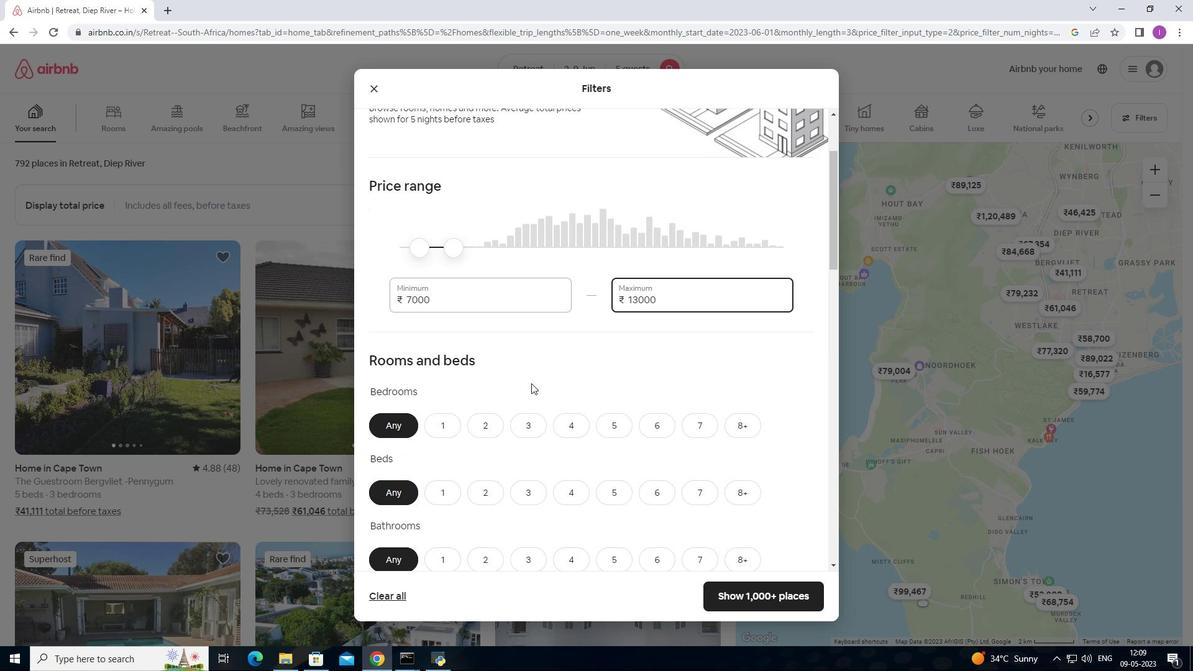 
Action: Mouse moved to (533, 381)
Screenshot: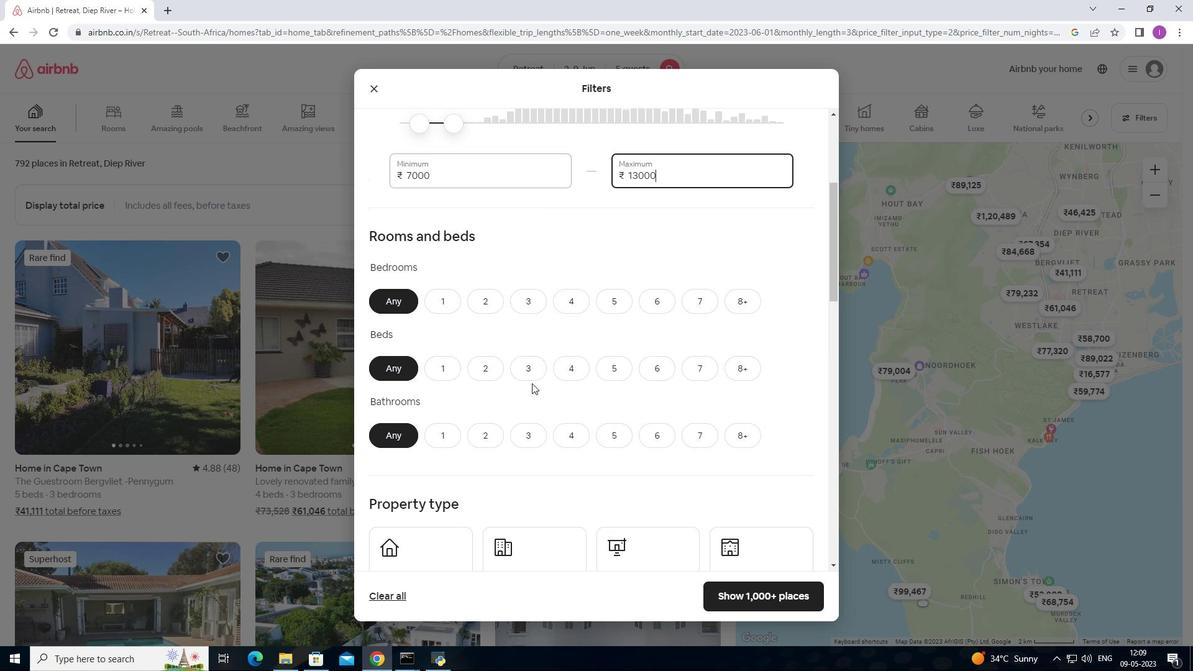 
Action: Mouse scrolled (533, 380) with delta (0, 0)
Screenshot: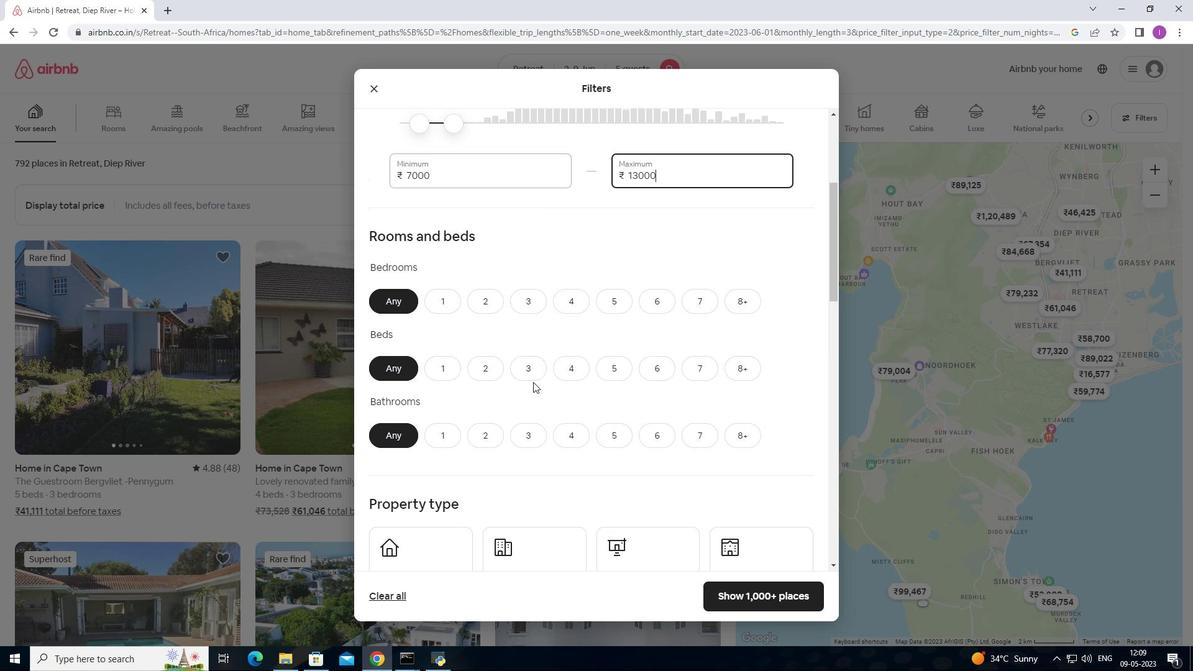 
Action: Mouse scrolled (533, 380) with delta (0, 0)
Screenshot: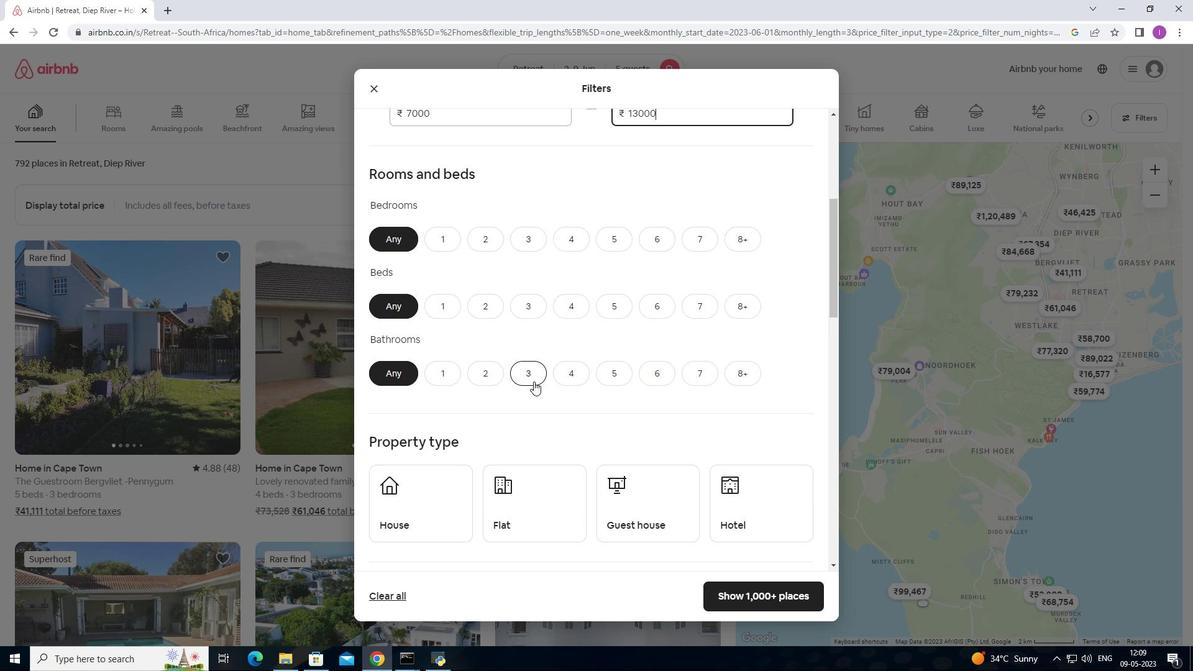 
Action: Mouse moved to (537, 375)
Screenshot: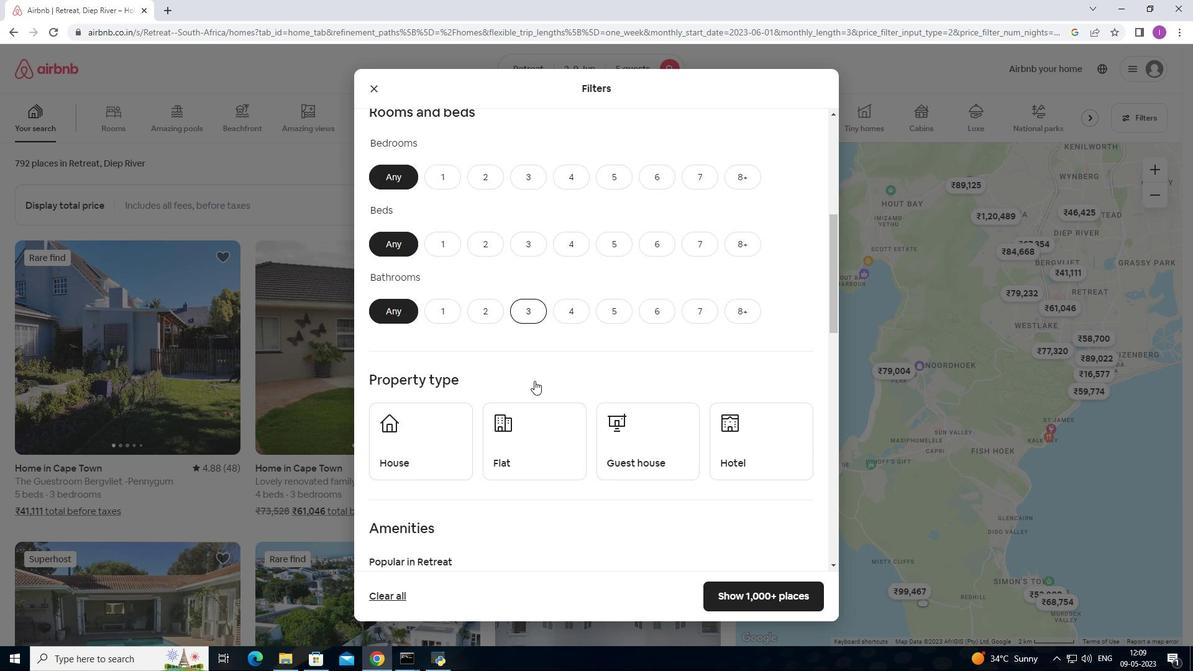 
Action: Mouse scrolled (537, 375) with delta (0, 0)
Screenshot: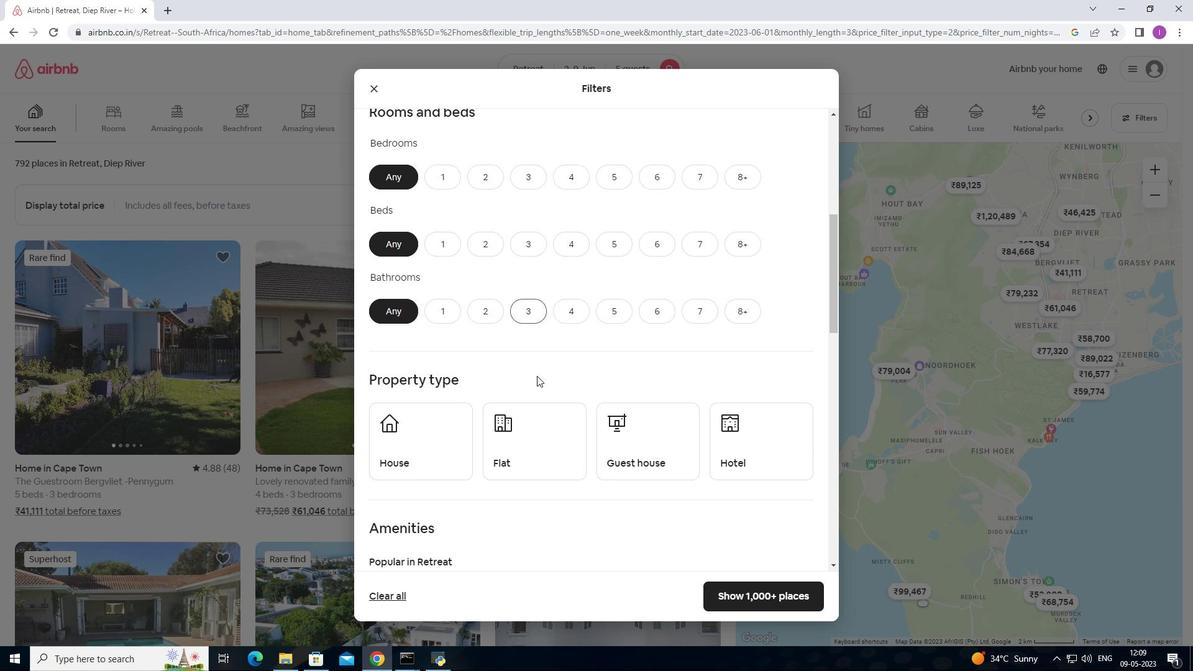 
Action: Mouse moved to (541, 370)
Screenshot: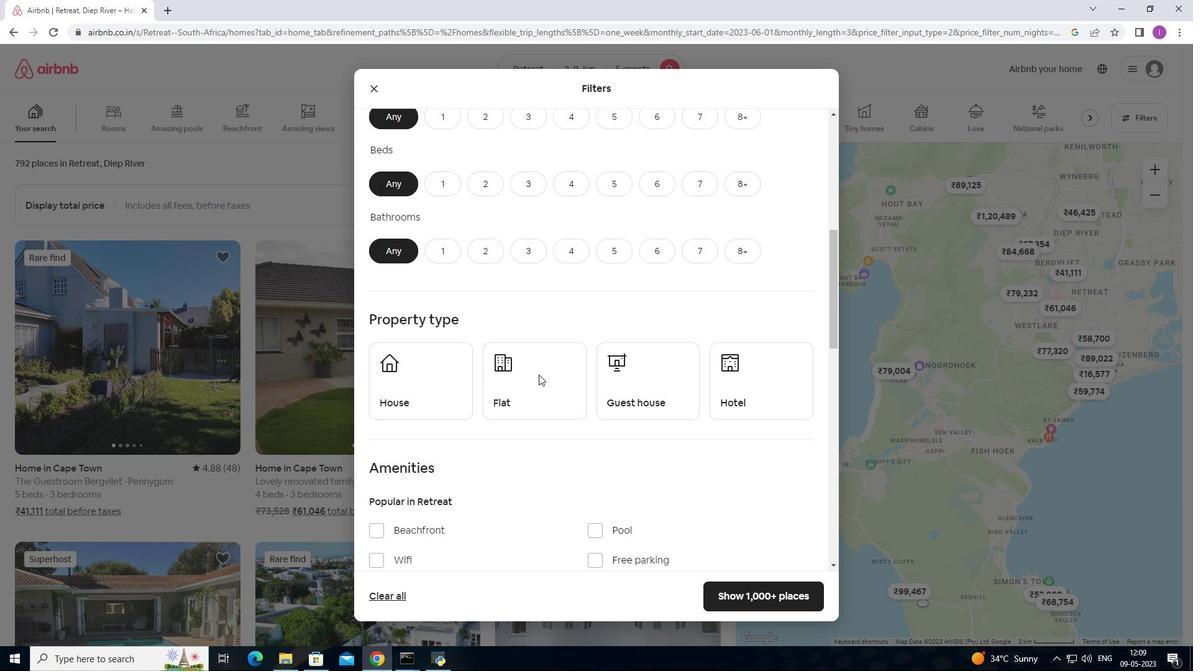 
Action: Mouse scrolled (541, 370) with delta (0, 0)
Screenshot: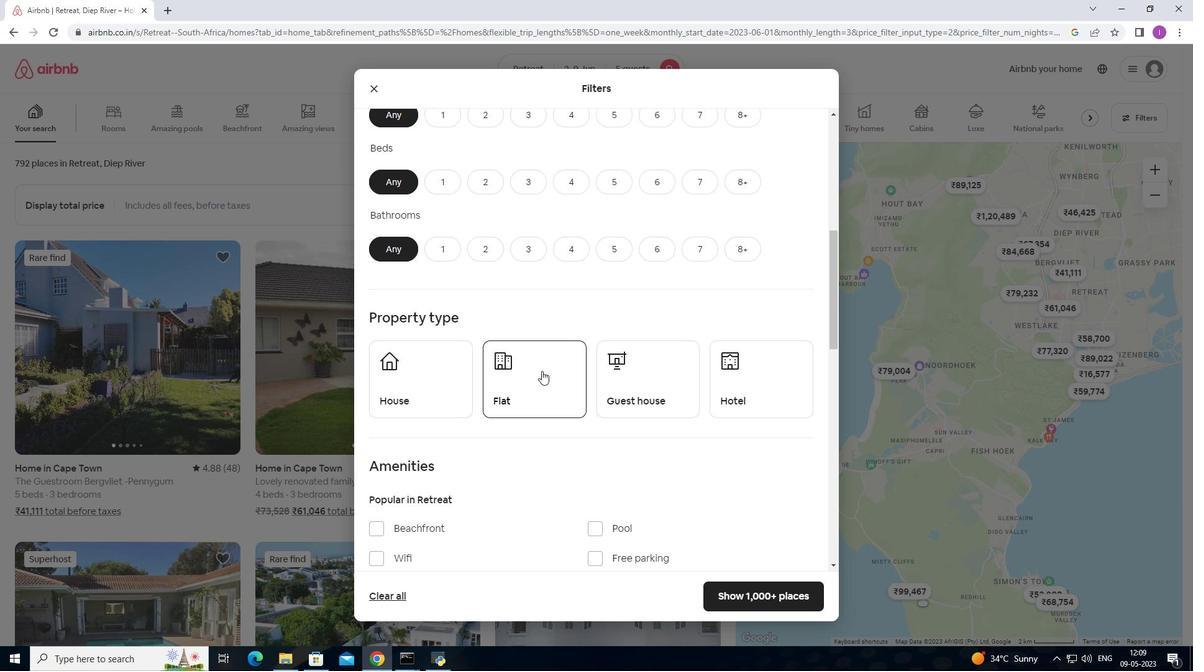 
Action: Mouse moved to (587, 321)
Screenshot: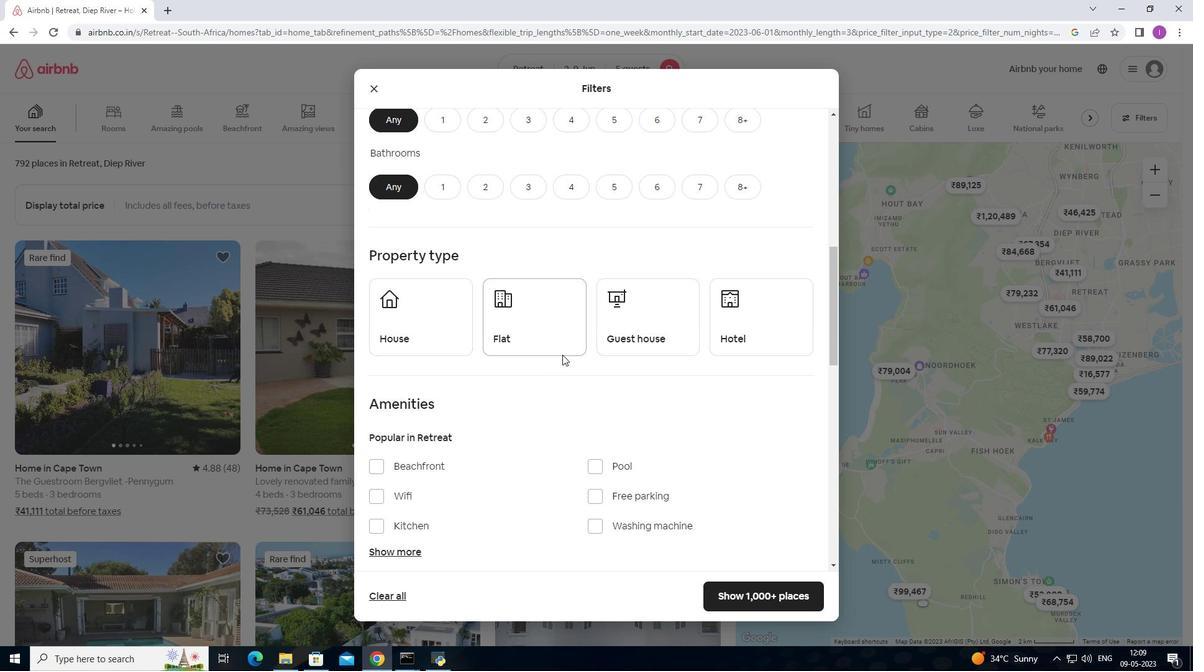 
Action: Mouse scrolled (587, 322) with delta (0, 0)
Screenshot: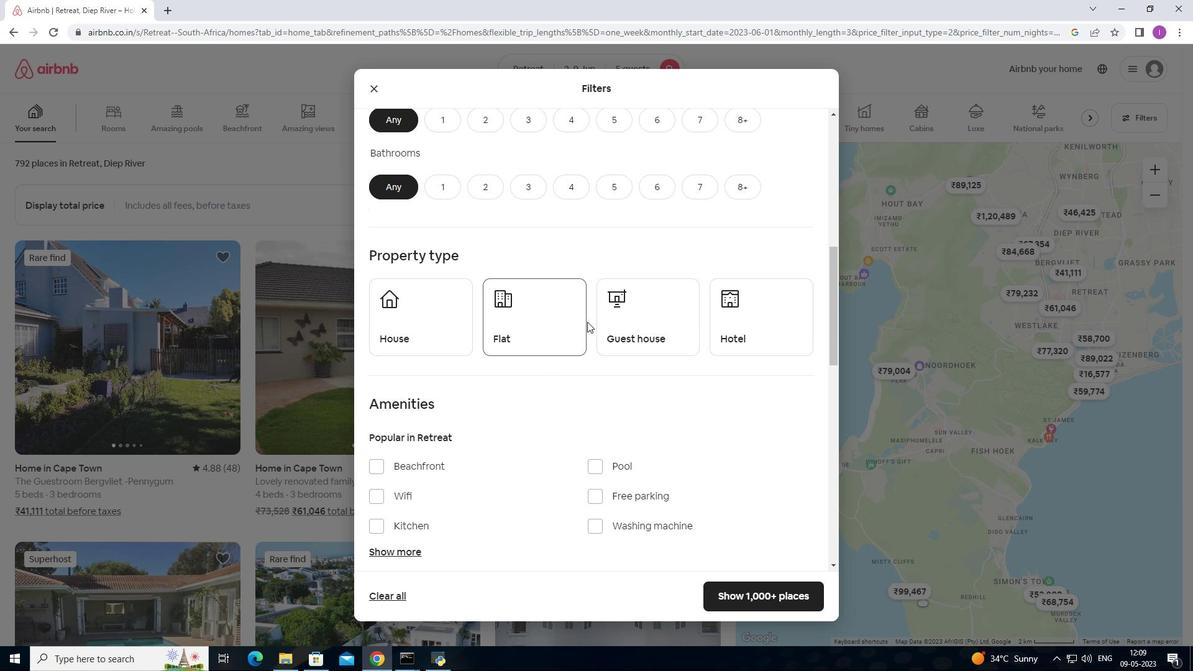 
Action: Mouse moved to (584, 321)
Screenshot: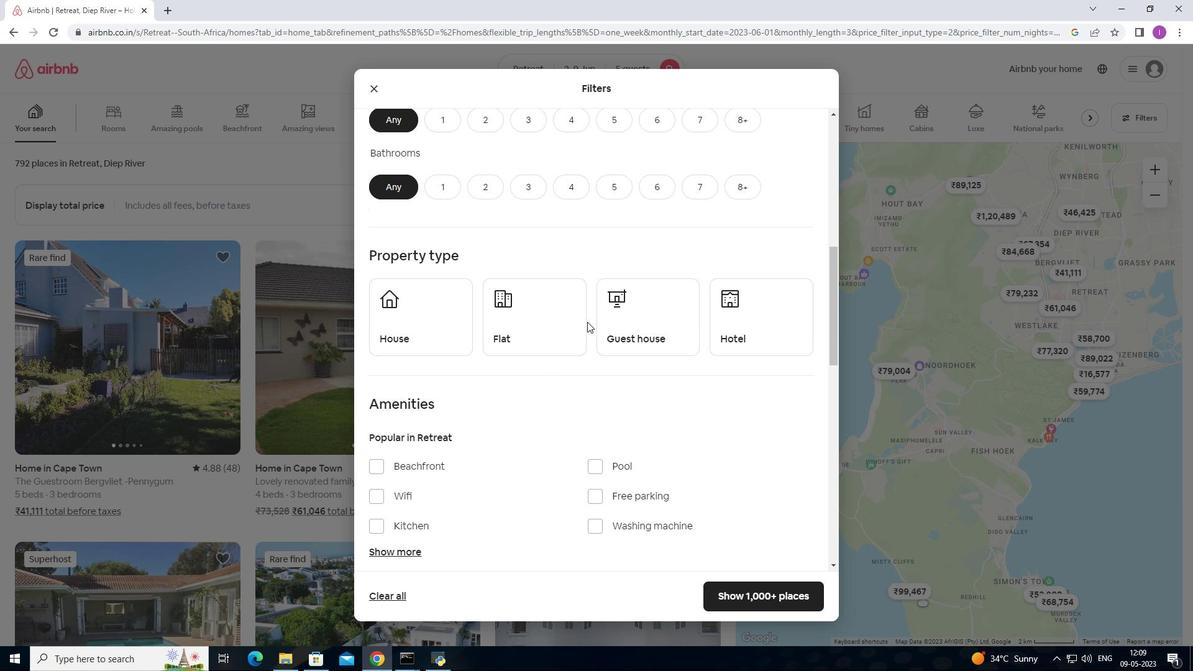 
Action: Mouse scrolled (586, 322) with delta (0, 0)
Screenshot: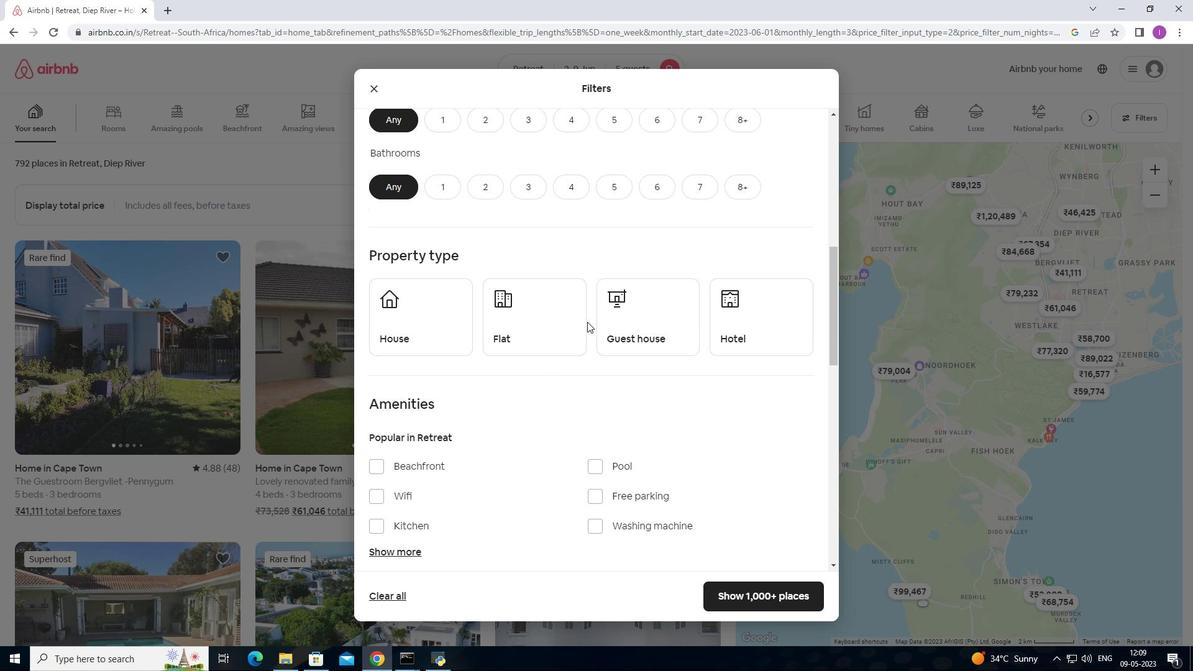 
Action: Mouse moved to (490, 187)
Screenshot: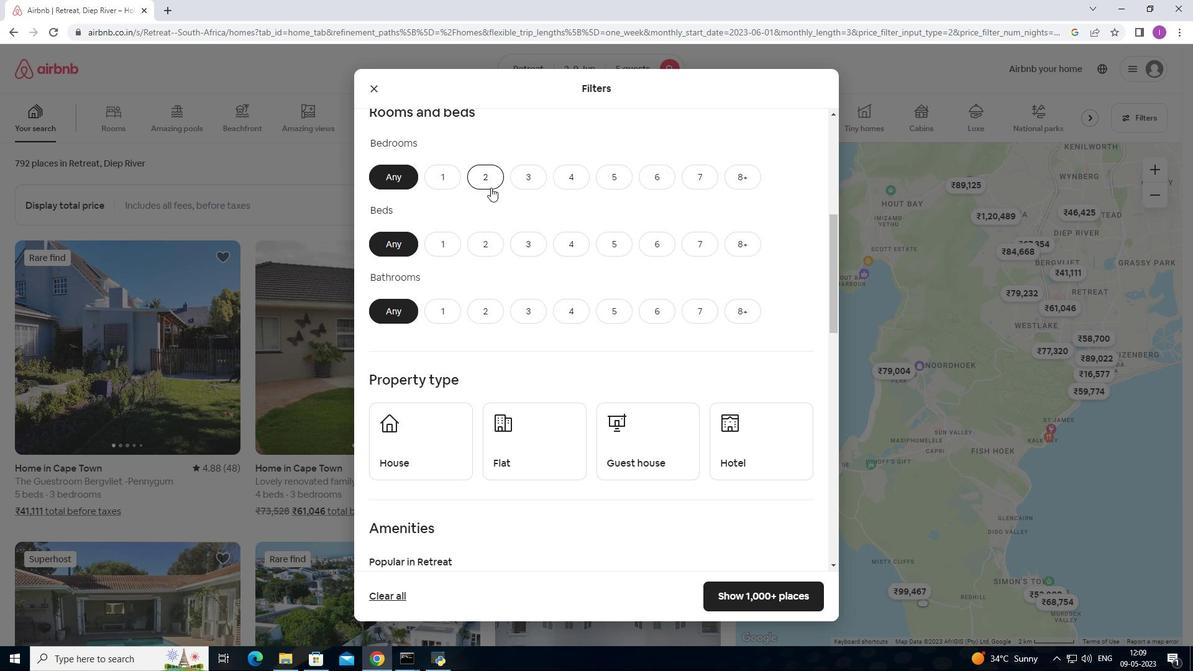 
Action: Mouse pressed left at (490, 187)
Screenshot: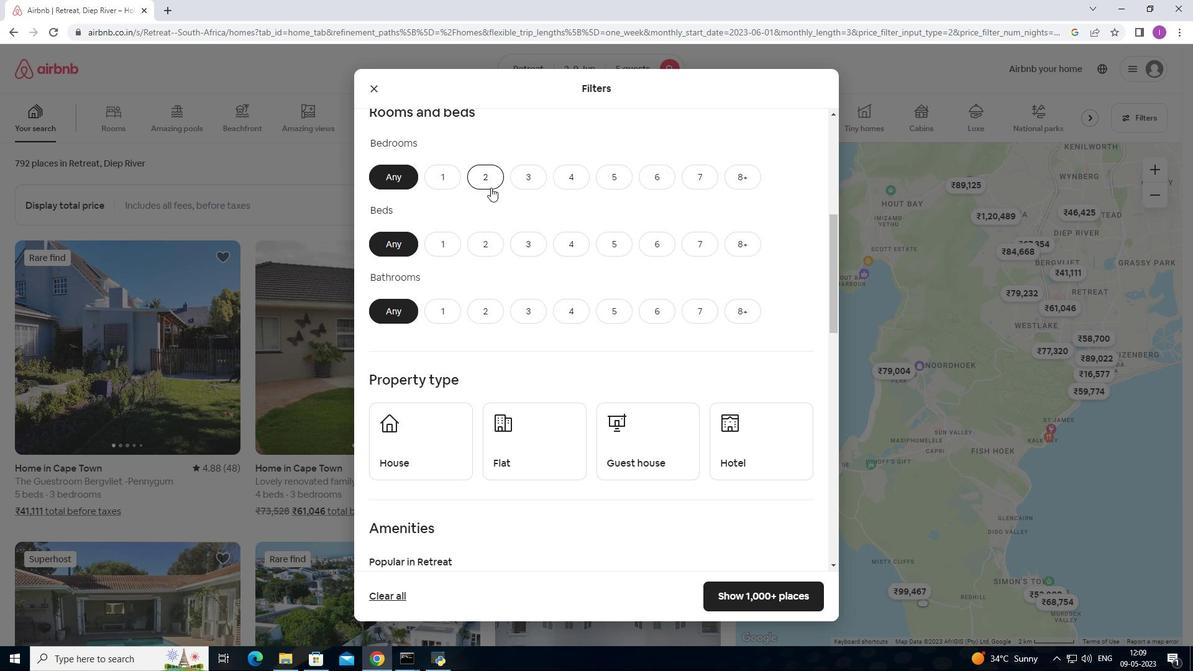 
Action: Mouse moved to (608, 245)
Screenshot: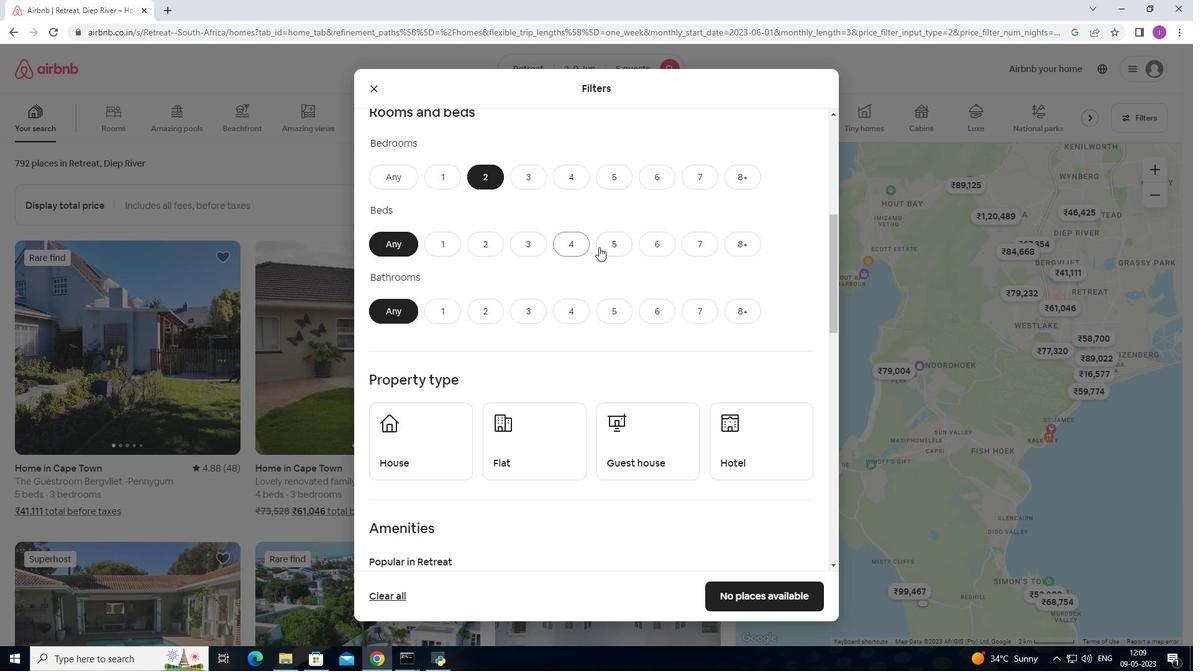 
Action: Mouse pressed left at (608, 245)
Screenshot: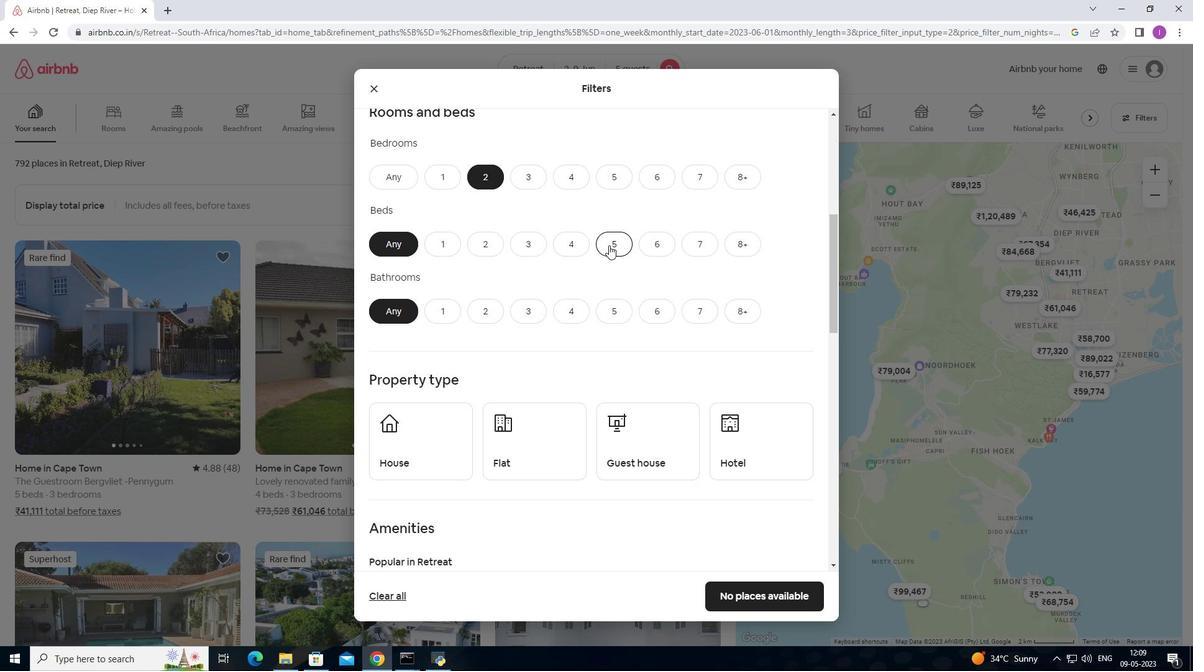 
Action: Mouse moved to (479, 313)
Screenshot: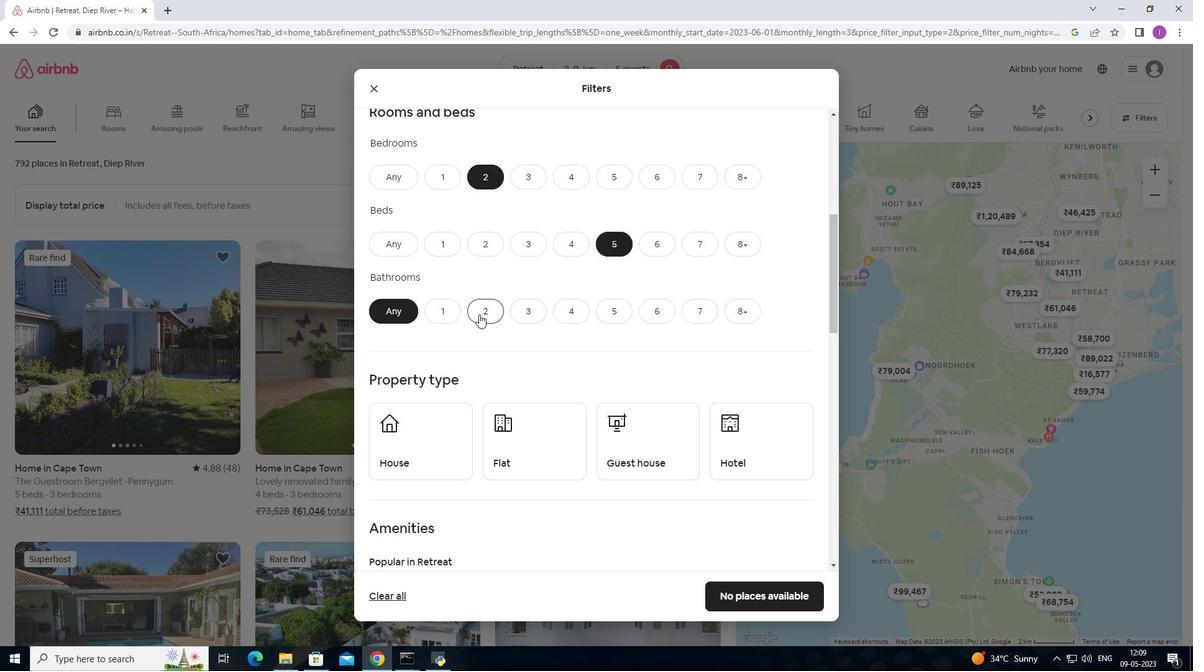
Action: Mouse pressed left at (479, 313)
Screenshot: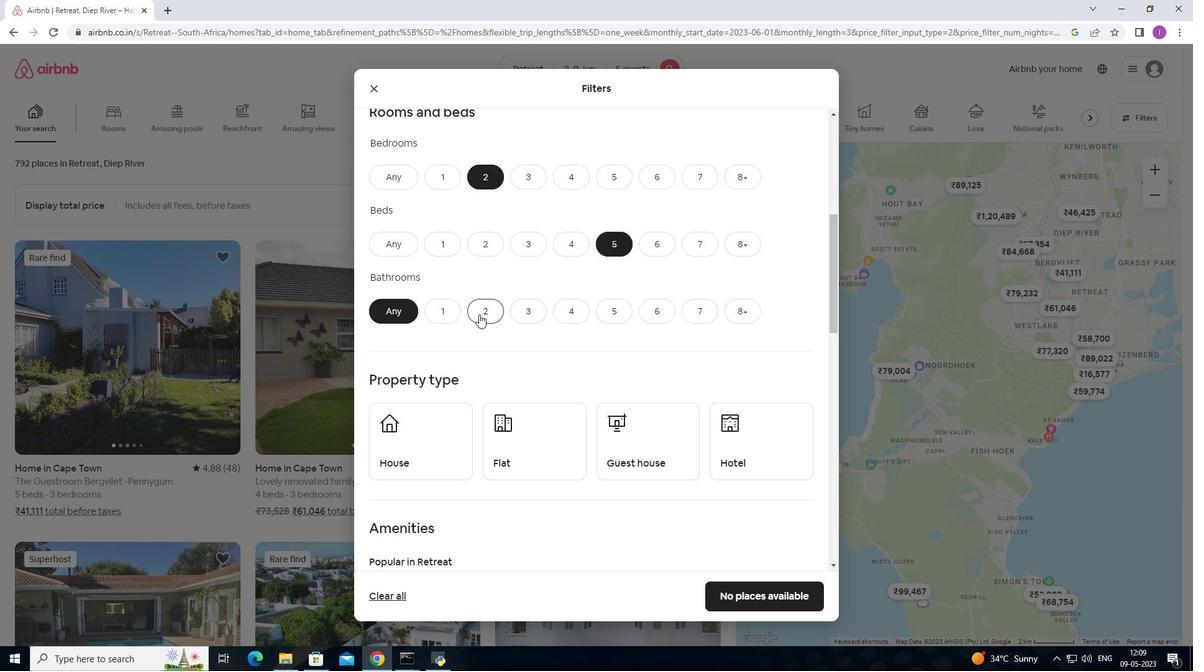 
Action: Mouse moved to (493, 301)
Screenshot: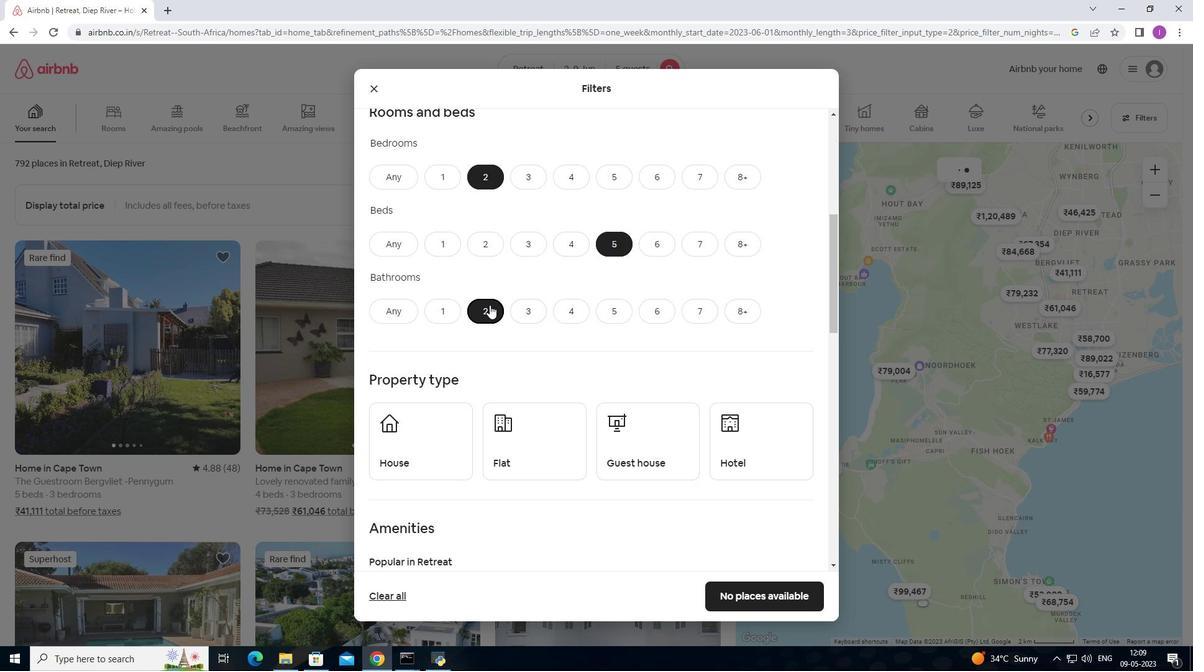 
Action: Mouse scrolled (493, 301) with delta (0, 0)
Screenshot: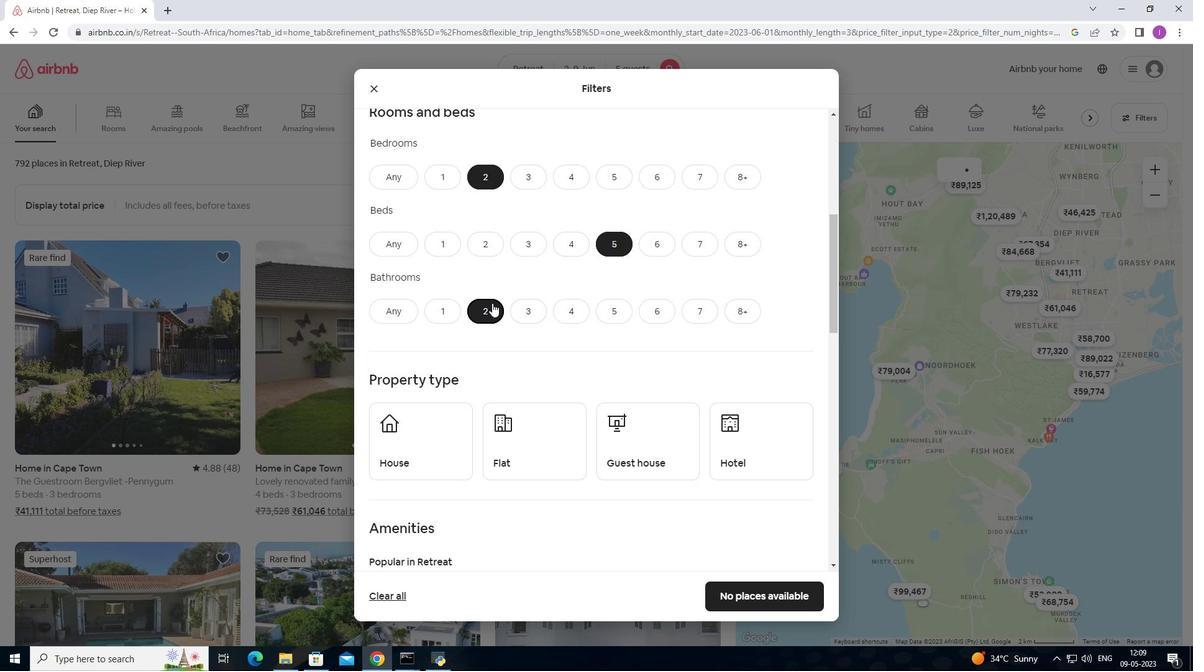 
Action: Mouse scrolled (493, 301) with delta (0, 0)
Screenshot: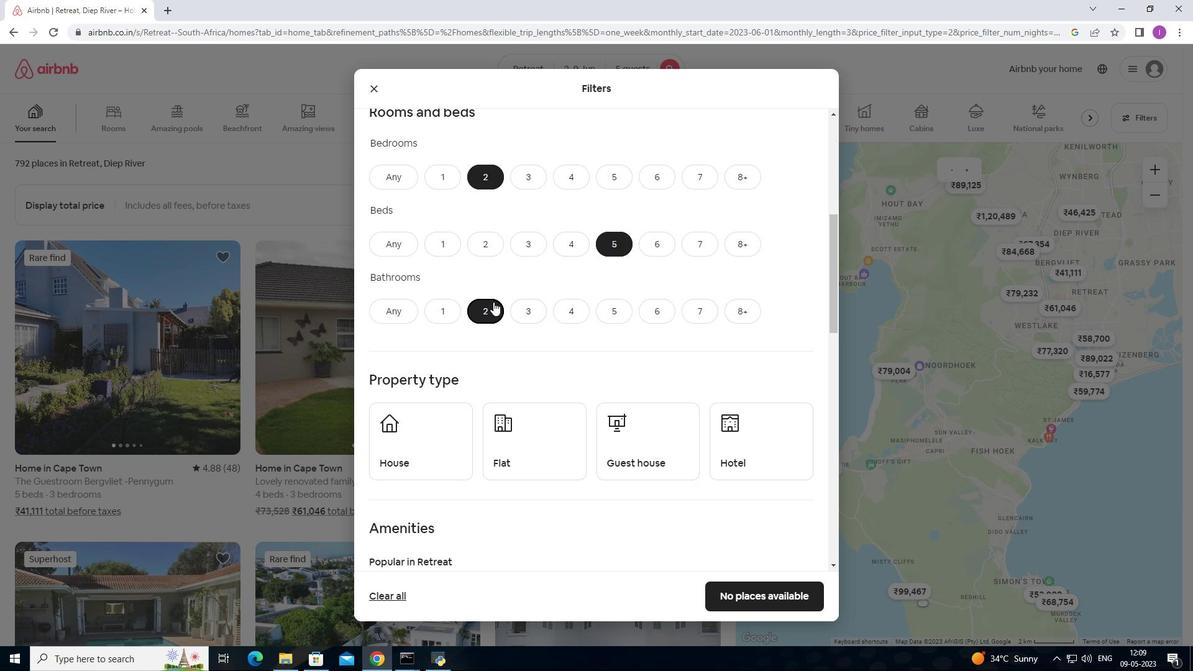 
Action: Mouse moved to (498, 295)
Screenshot: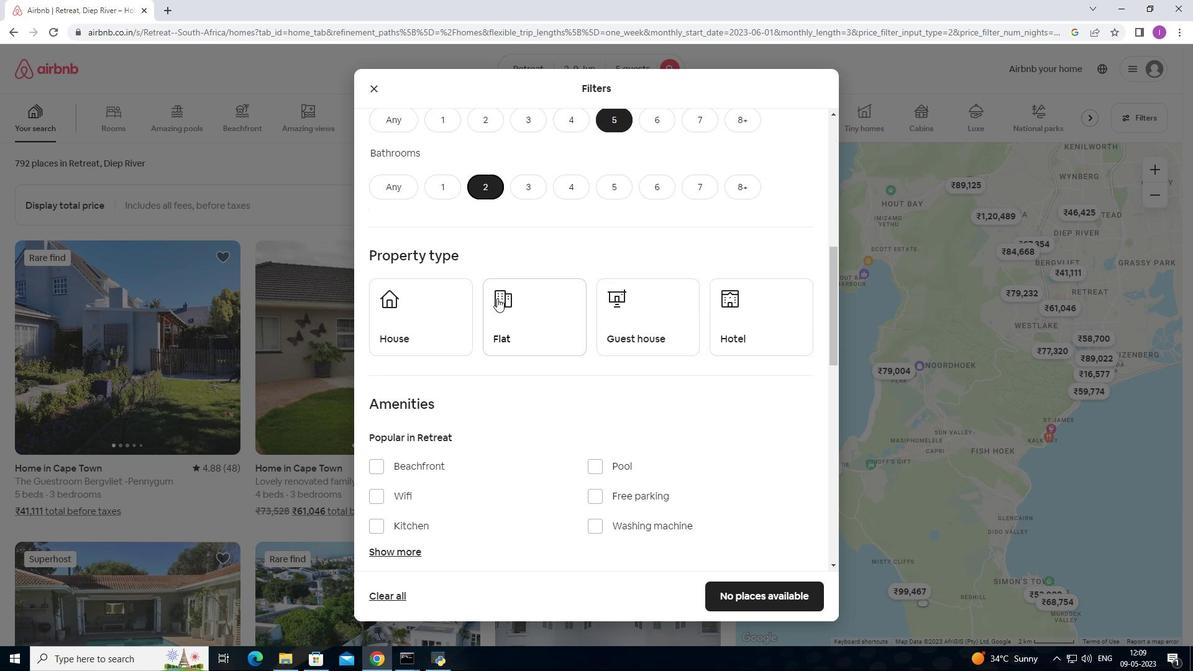 
Action: Mouse scrolled (498, 294) with delta (0, 0)
Screenshot: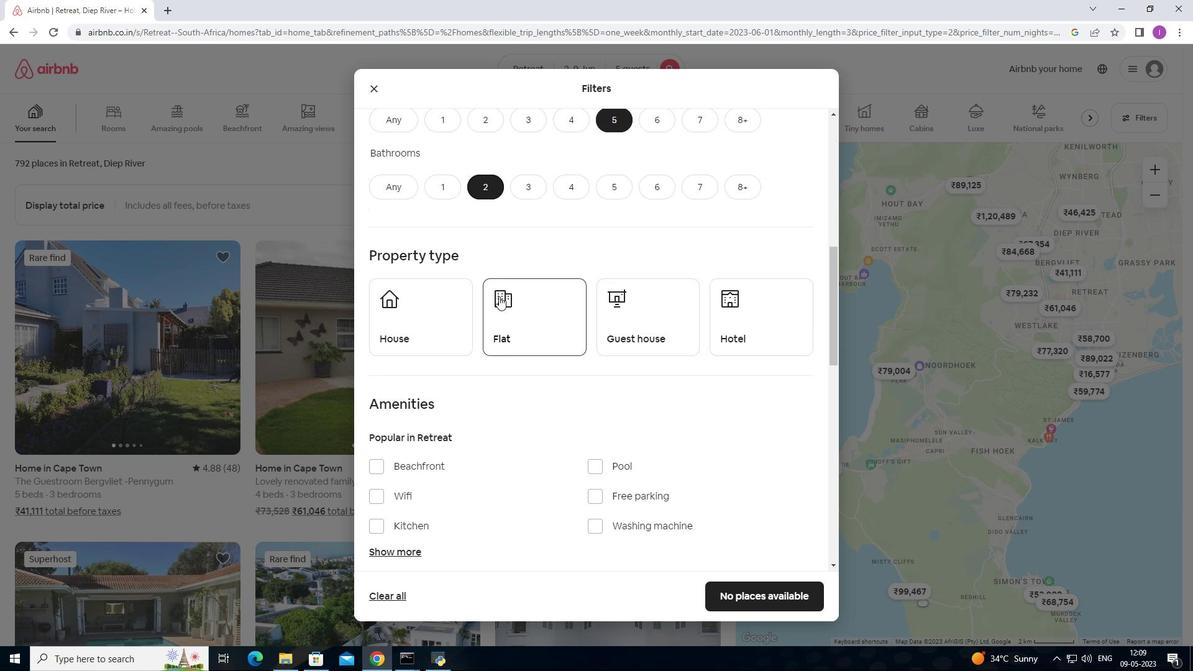 
Action: Mouse scrolled (498, 294) with delta (0, 0)
Screenshot: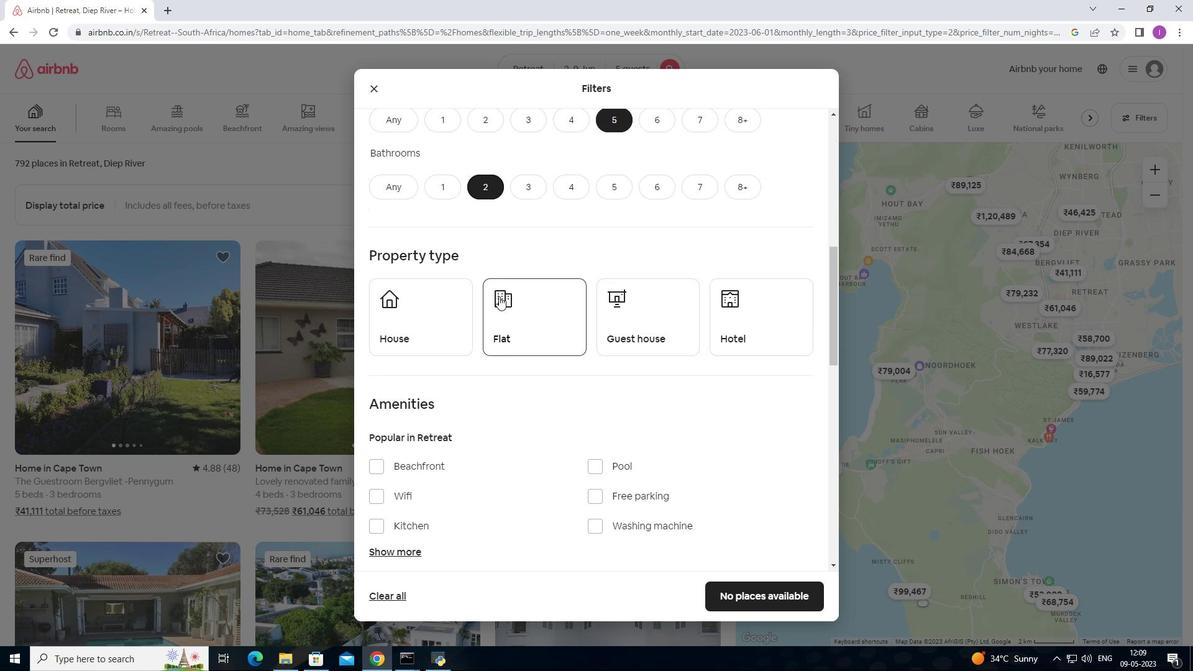 
Action: Mouse moved to (492, 288)
Screenshot: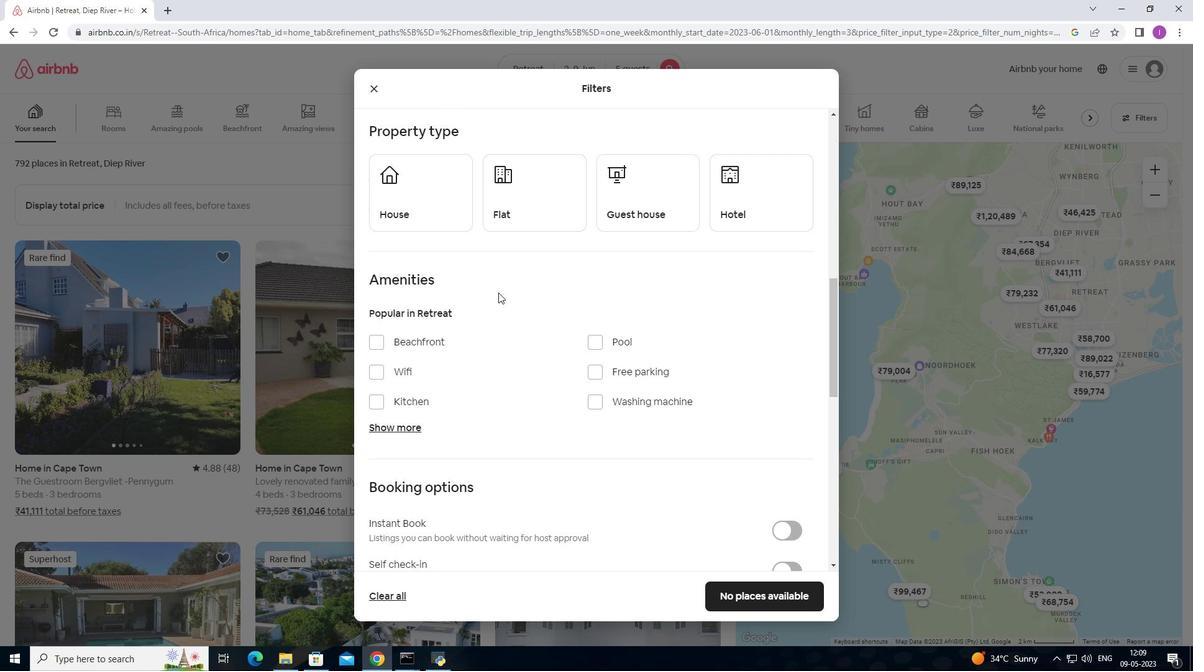 
Action: Mouse scrolled (492, 288) with delta (0, 0)
Screenshot: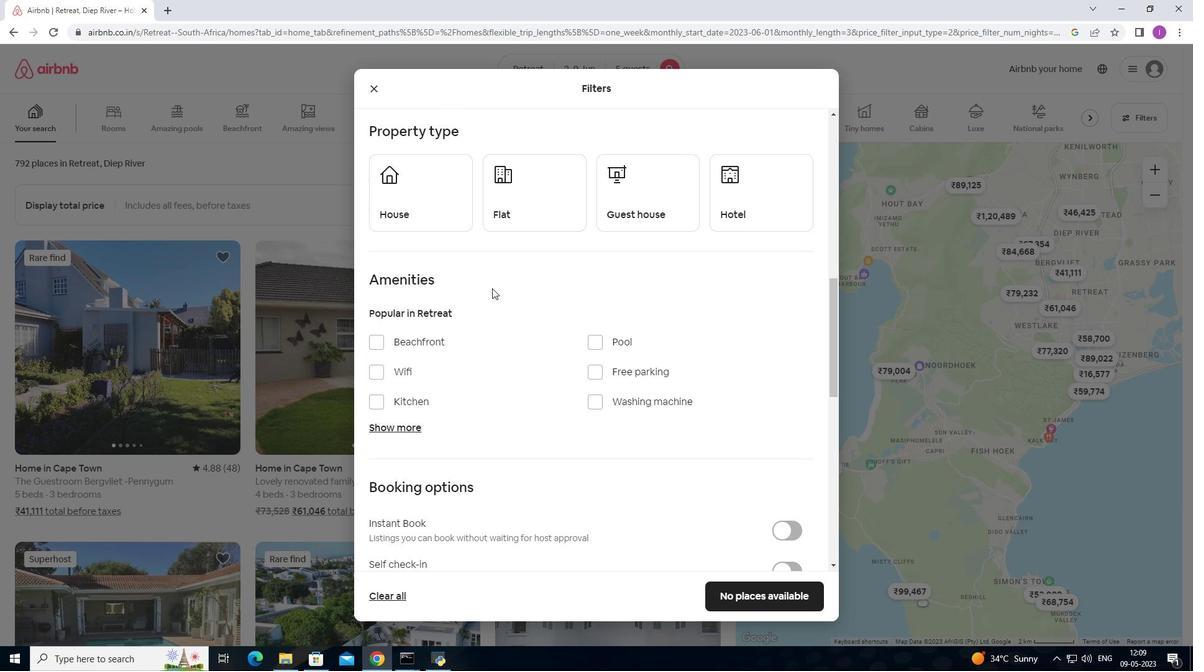
Action: Mouse moved to (427, 277)
Screenshot: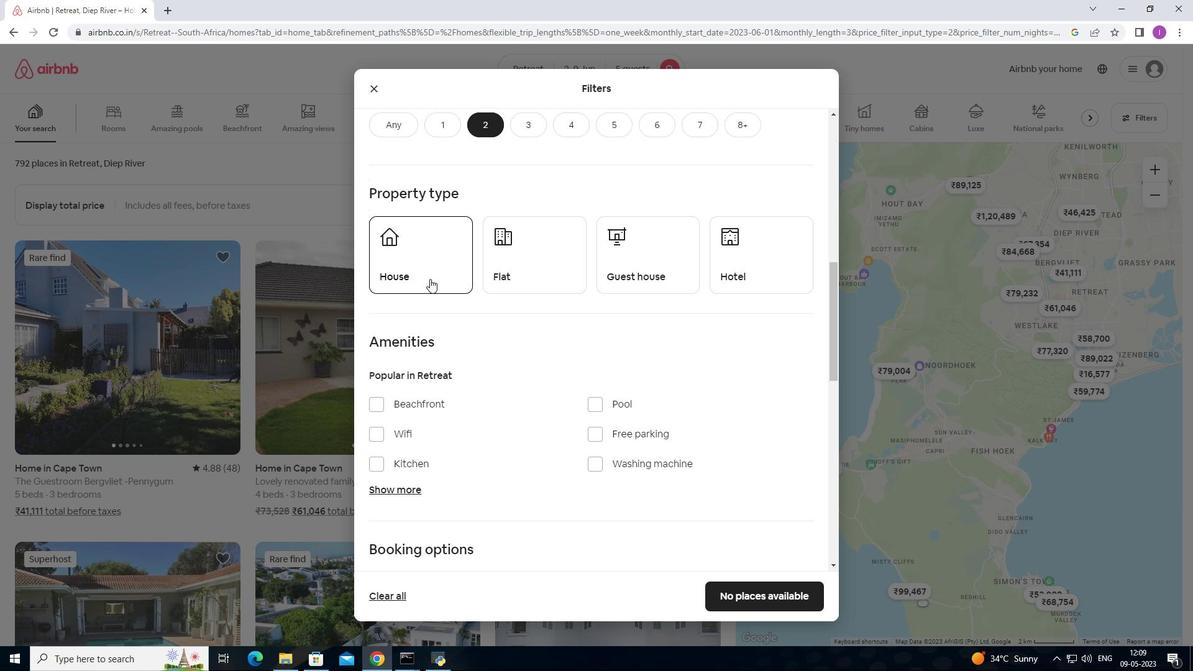 
Action: Mouse pressed left at (427, 277)
Screenshot: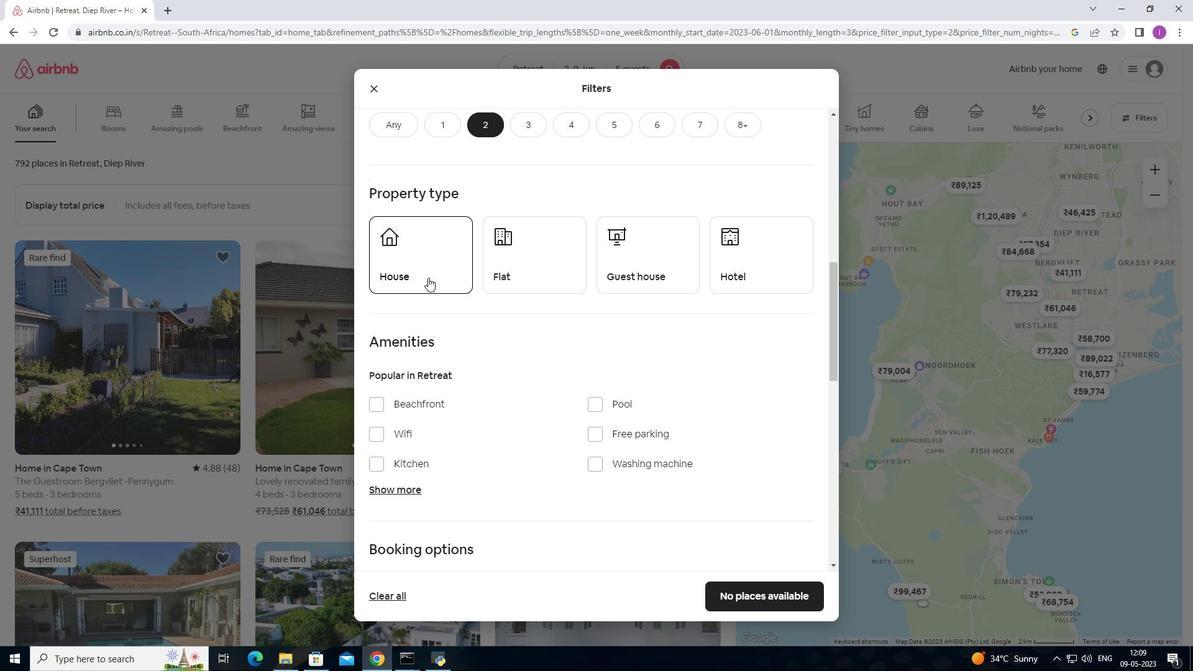 
Action: Mouse moved to (525, 277)
Screenshot: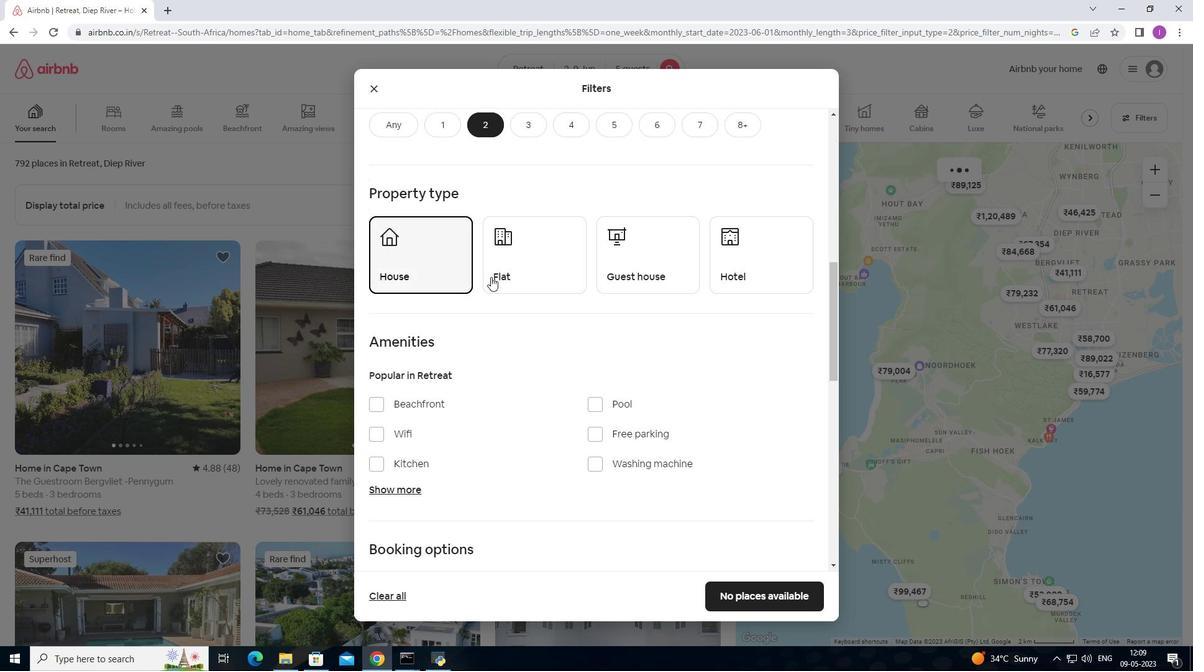 
Action: Mouse pressed left at (525, 277)
Screenshot: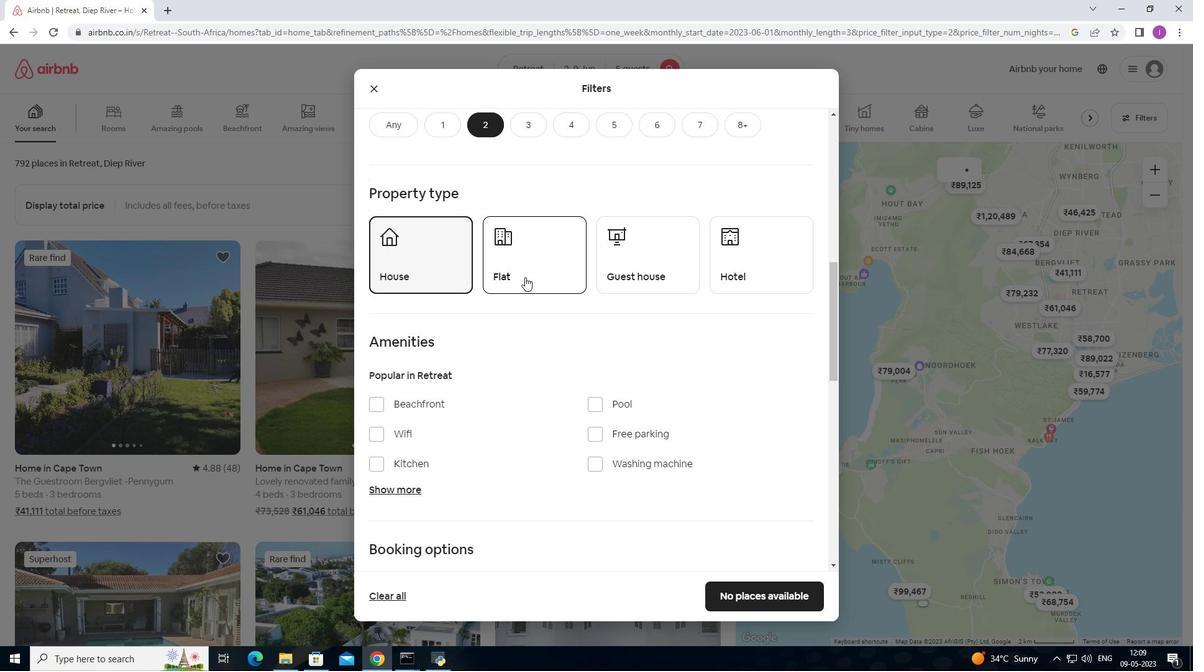 
Action: Mouse moved to (638, 278)
Screenshot: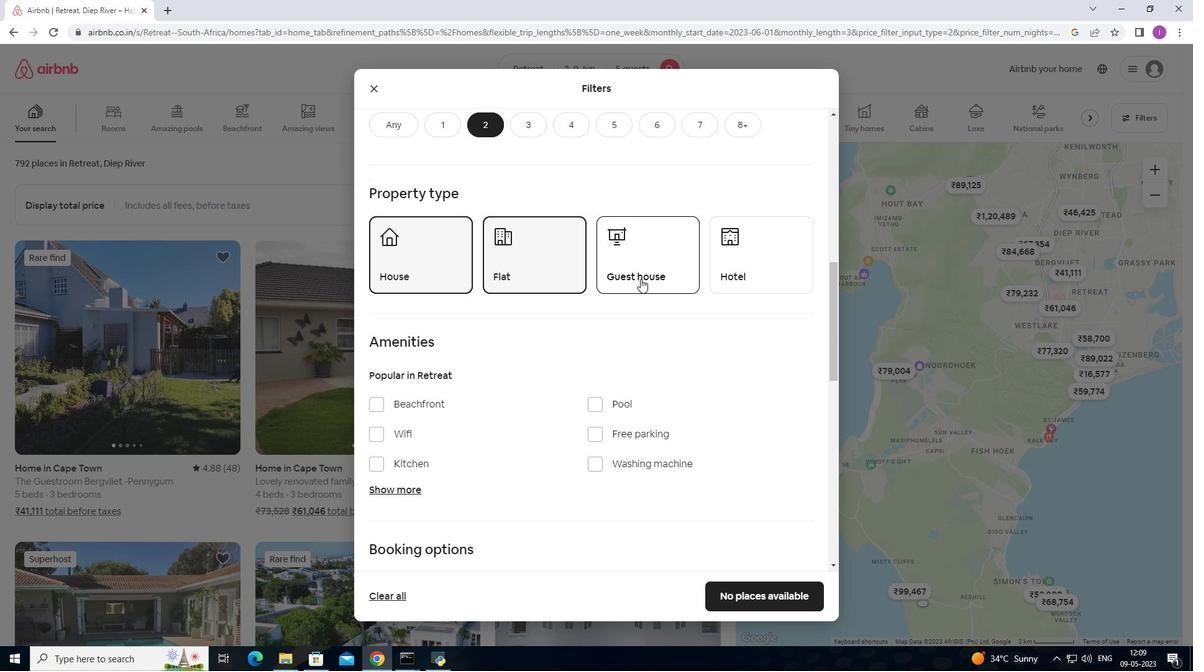 
Action: Mouse pressed left at (638, 278)
Screenshot: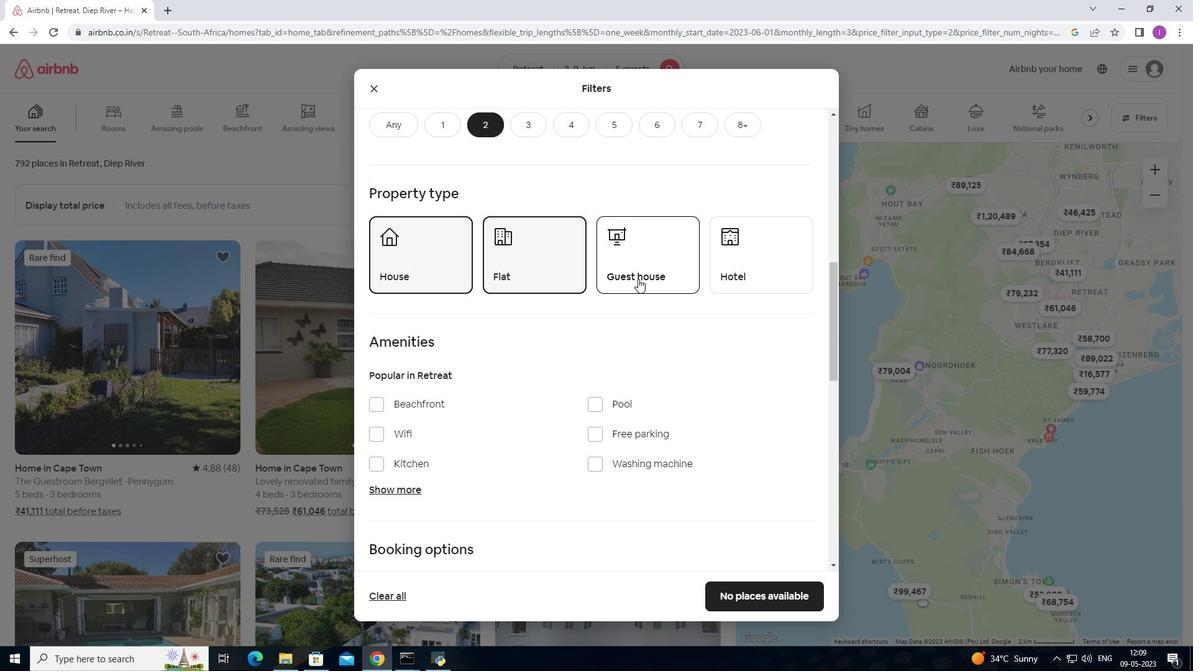 
Action: Mouse moved to (504, 332)
Screenshot: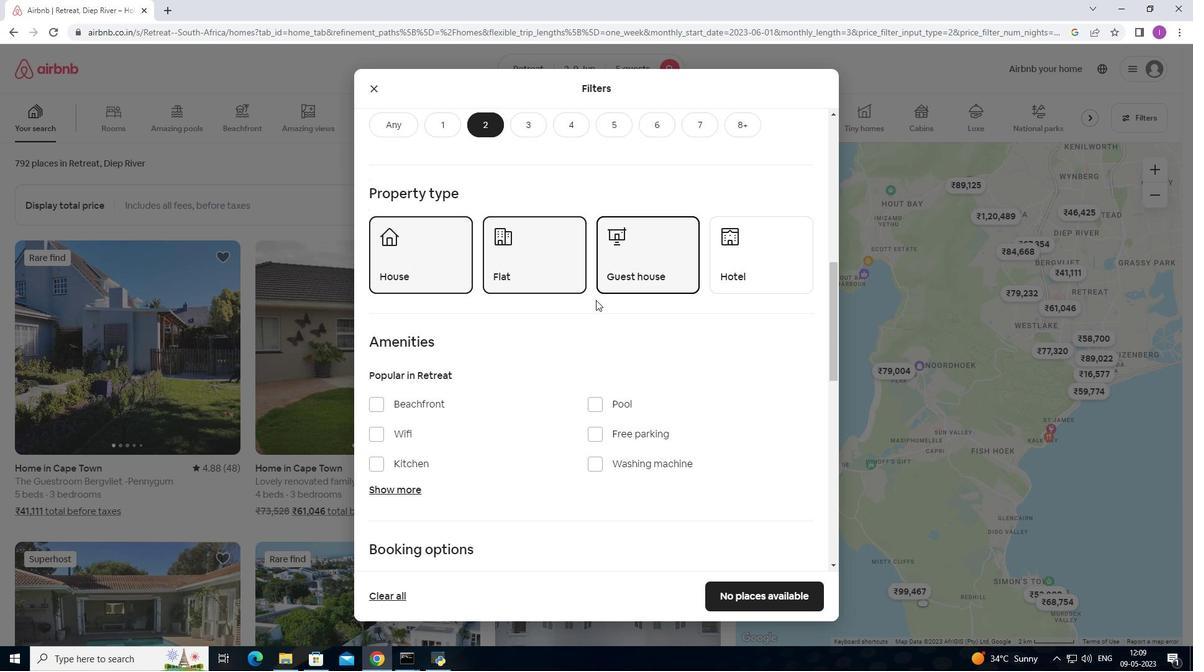 
Action: Mouse scrolled (504, 331) with delta (0, 0)
Screenshot: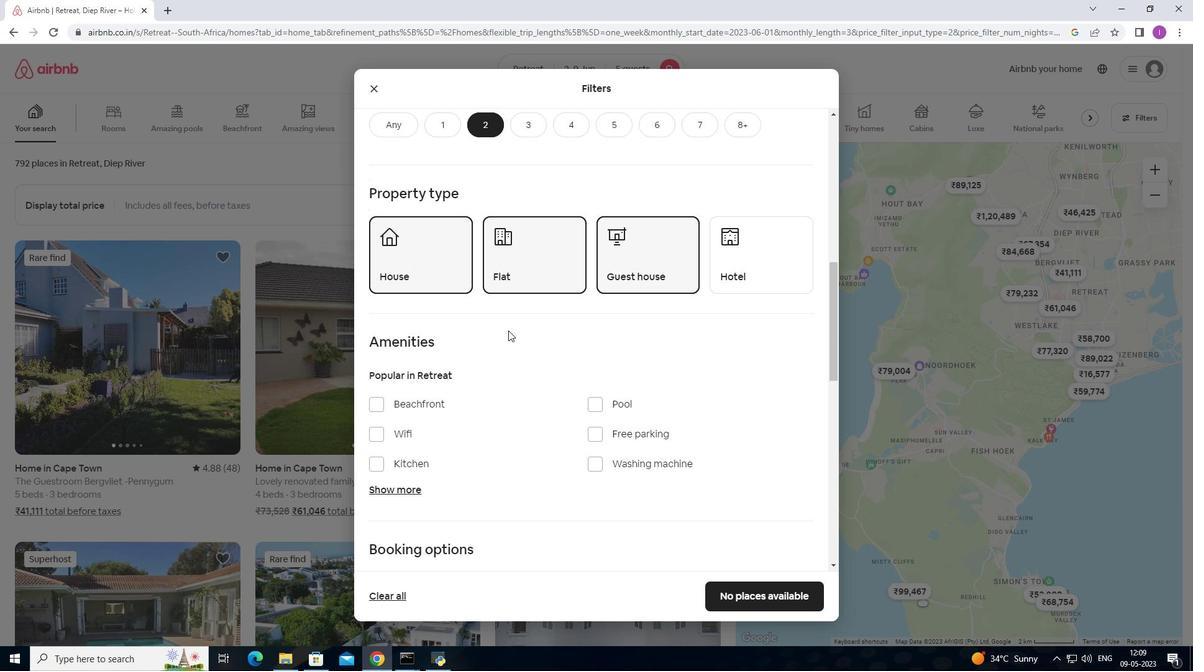 
Action: Mouse scrolled (504, 331) with delta (0, 0)
Screenshot: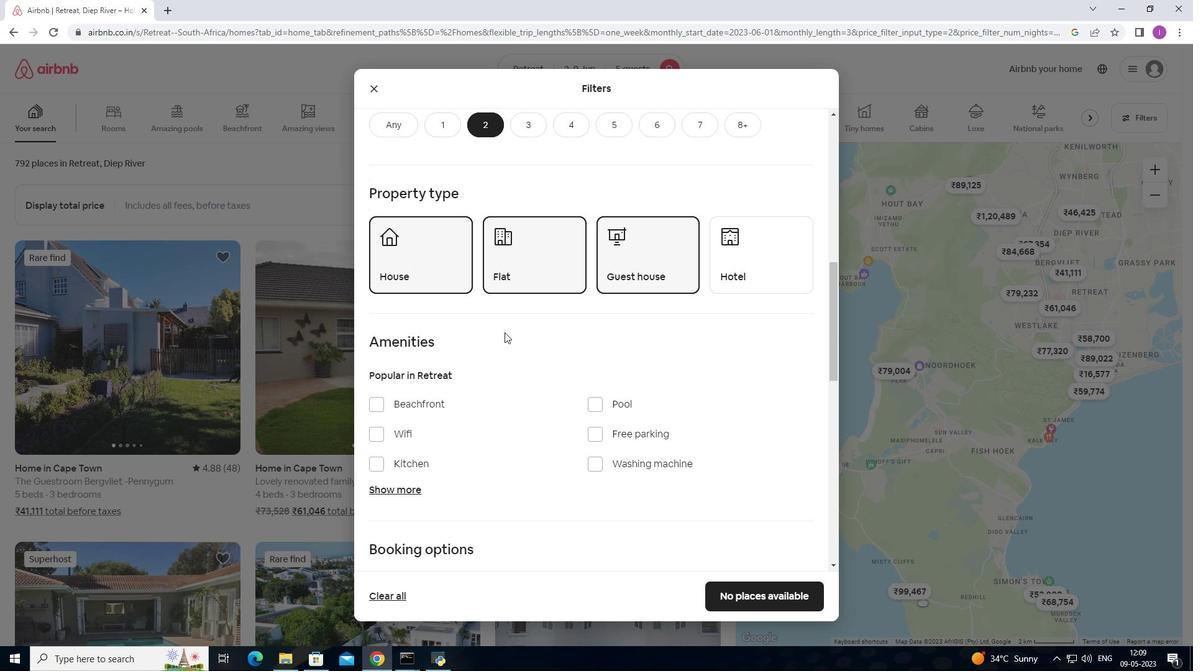 
Action: Mouse moved to (505, 330)
Screenshot: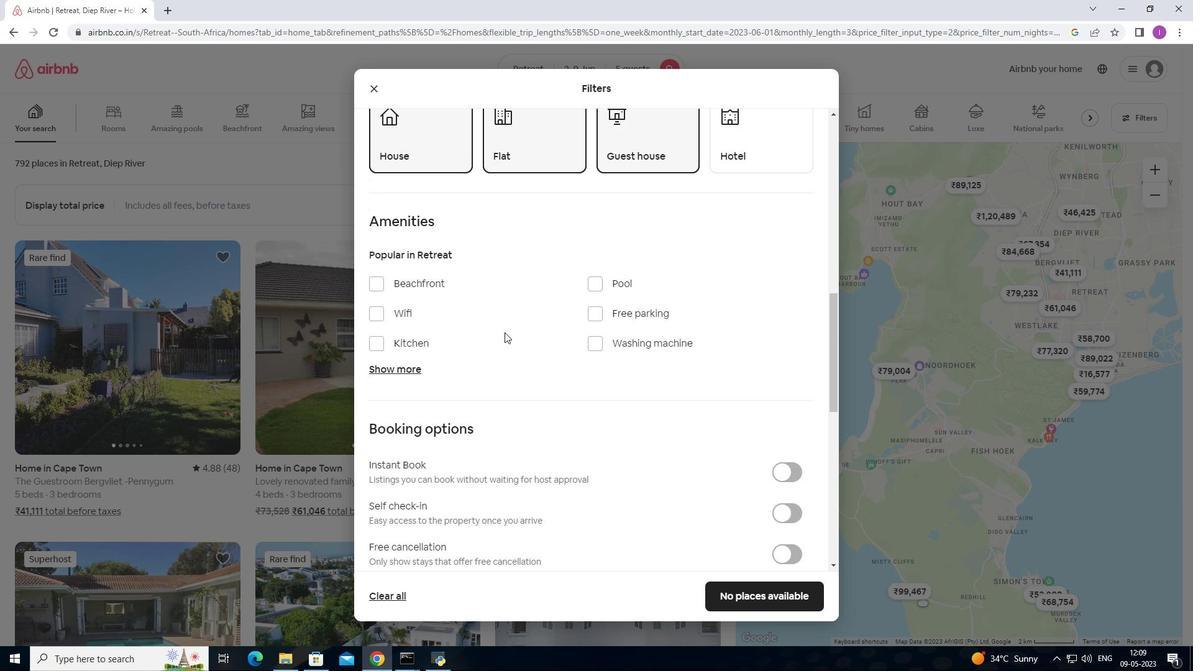 
Action: Mouse scrolled (505, 329) with delta (0, 0)
Screenshot: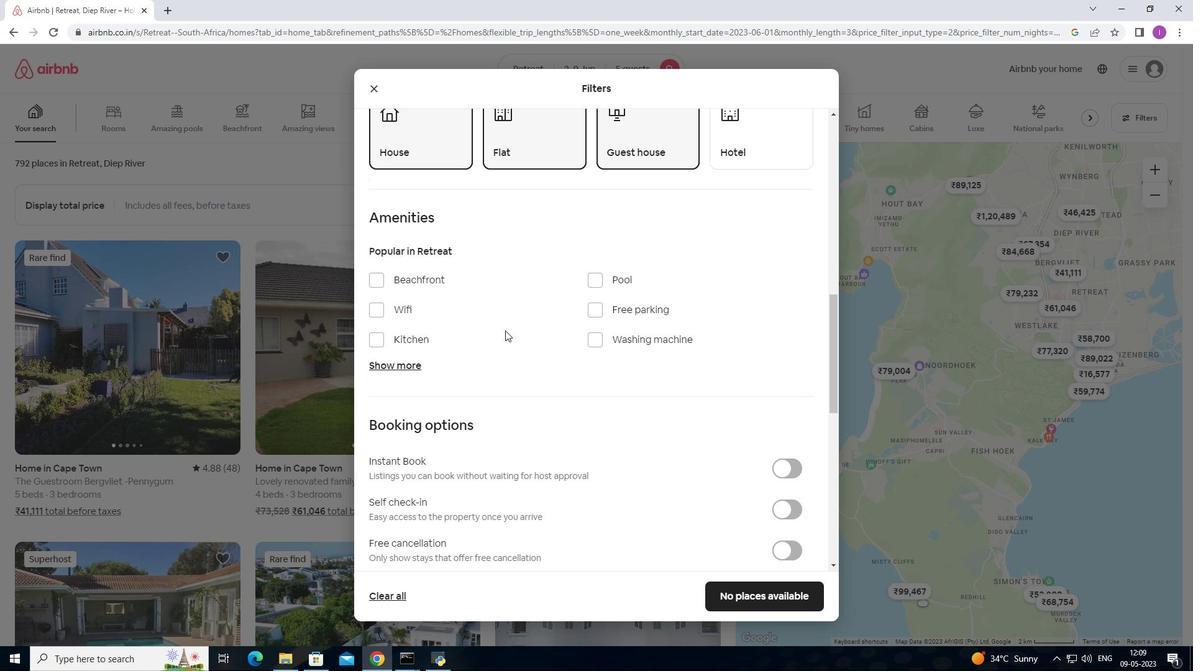 
Action: Mouse moved to (379, 254)
Screenshot: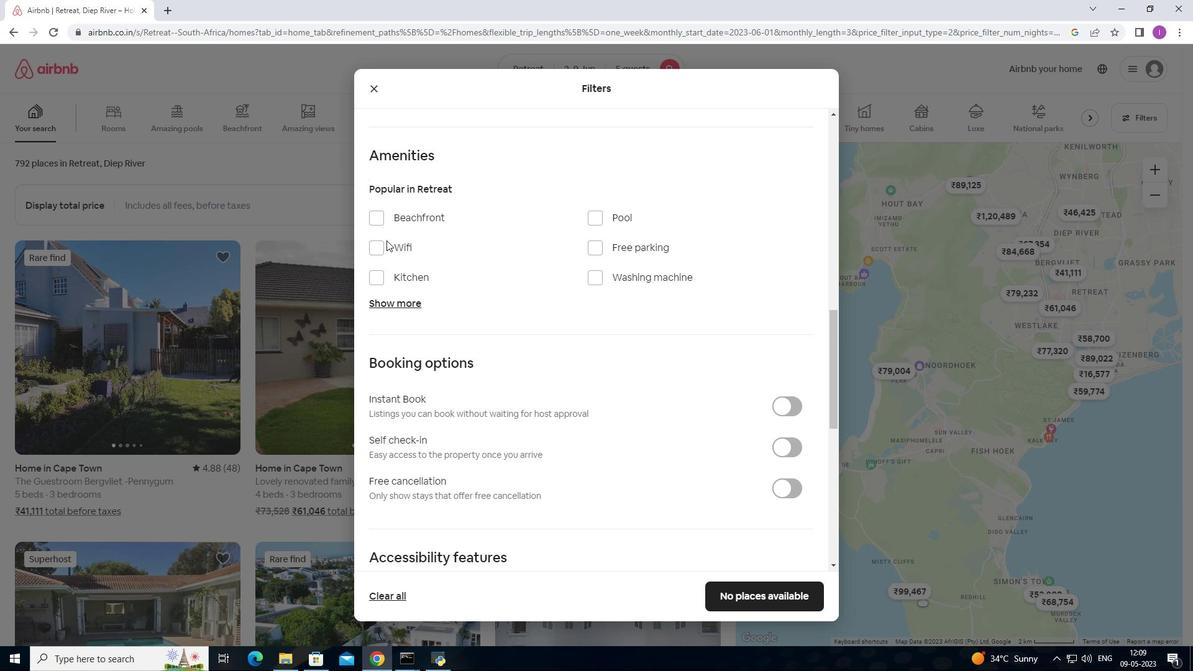
Action: Mouse pressed left at (379, 254)
Screenshot: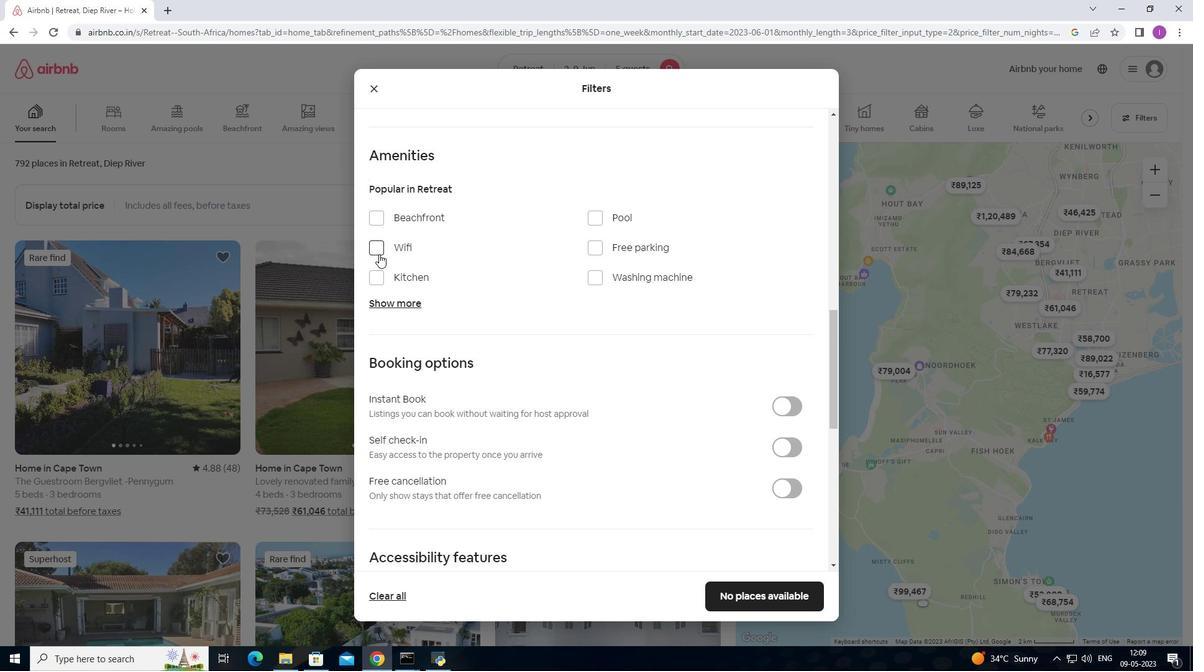 
Action: Mouse moved to (594, 278)
Screenshot: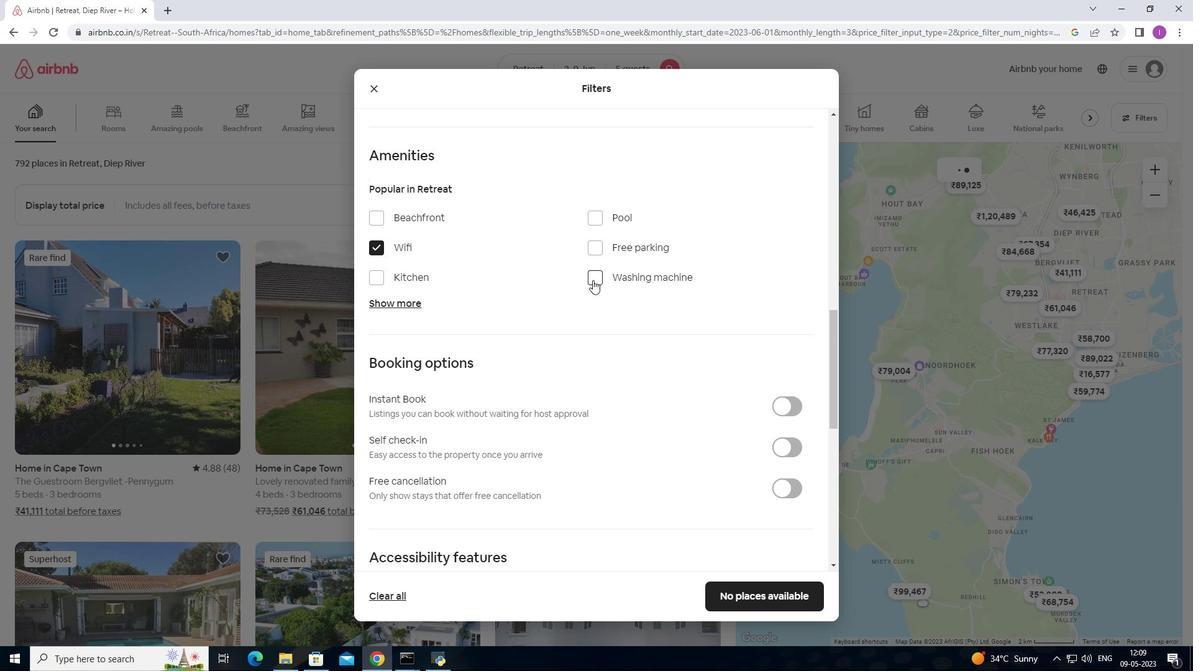 
Action: Mouse pressed left at (594, 278)
Screenshot: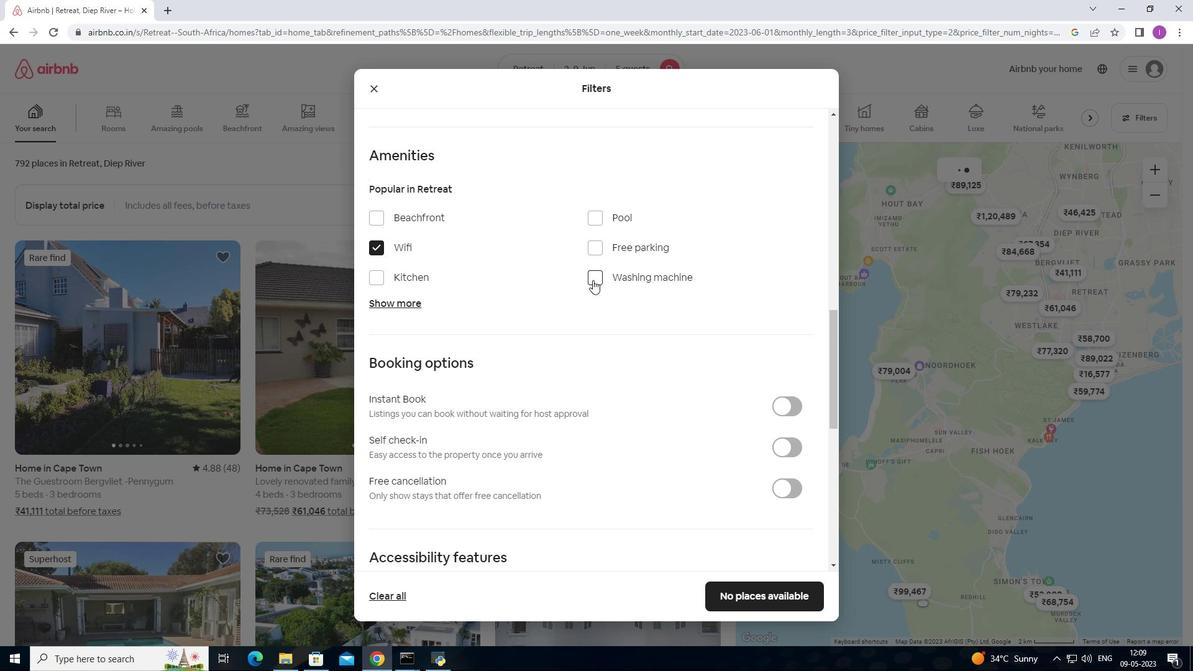 
Action: Mouse moved to (608, 354)
Screenshot: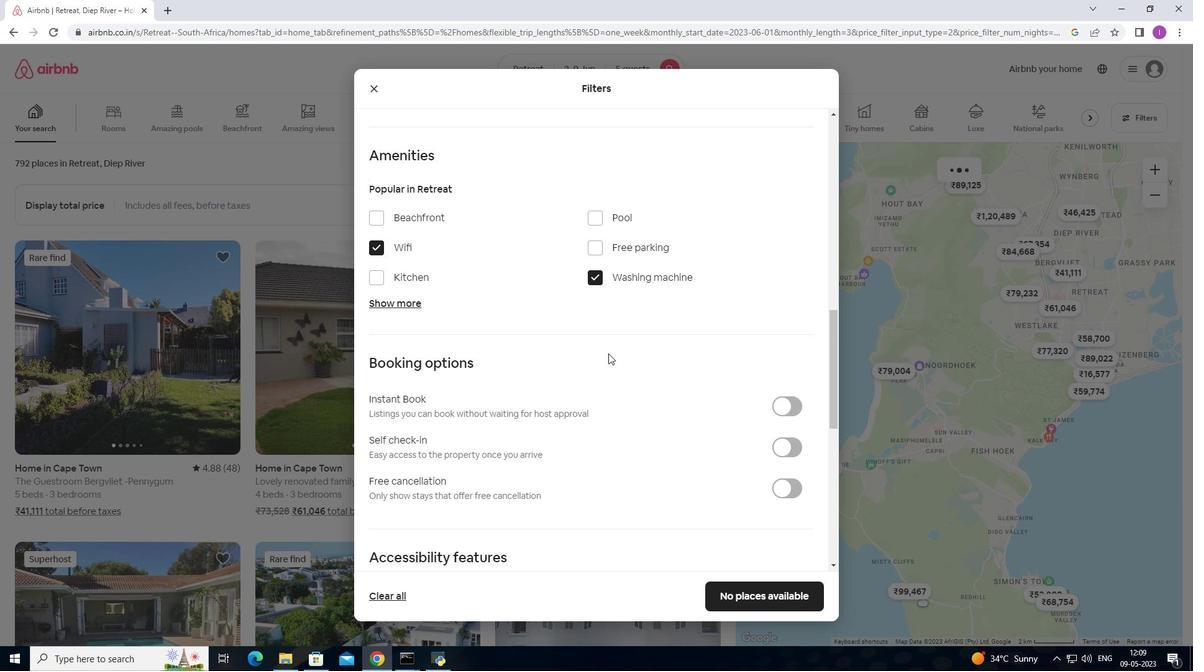 
Action: Mouse scrolled (608, 353) with delta (0, 0)
Screenshot: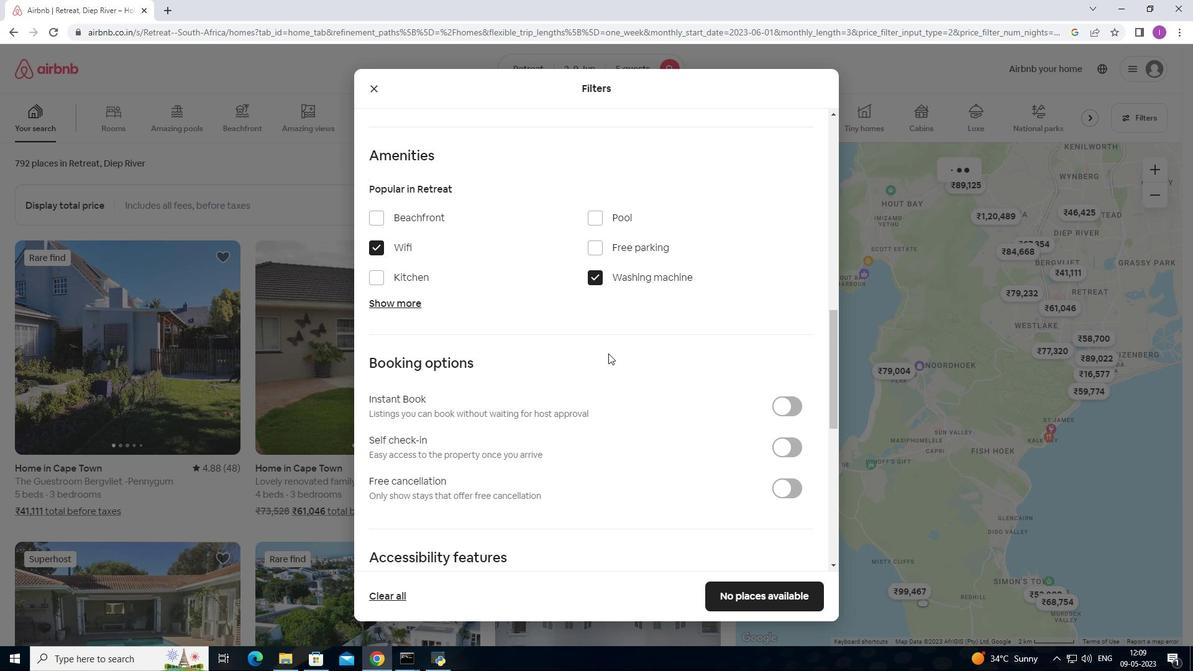 
Action: Mouse scrolled (608, 353) with delta (0, 0)
Screenshot: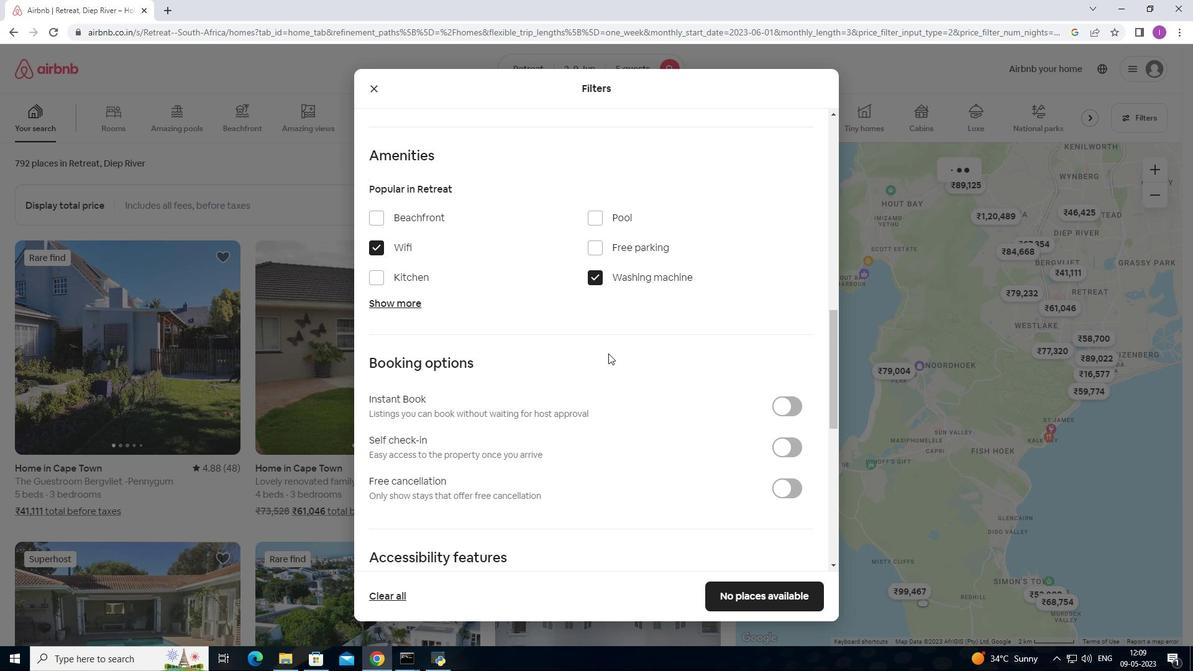 
Action: Mouse moved to (615, 341)
Screenshot: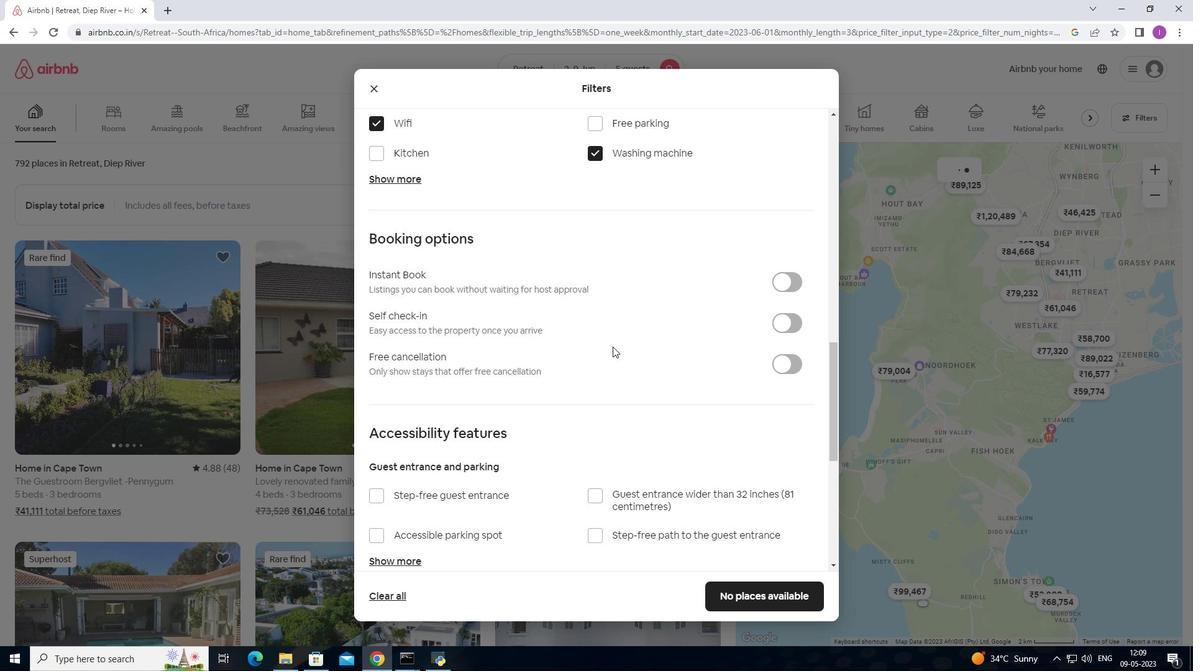 
Action: Mouse scrolled (615, 341) with delta (0, 0)
Screenshot: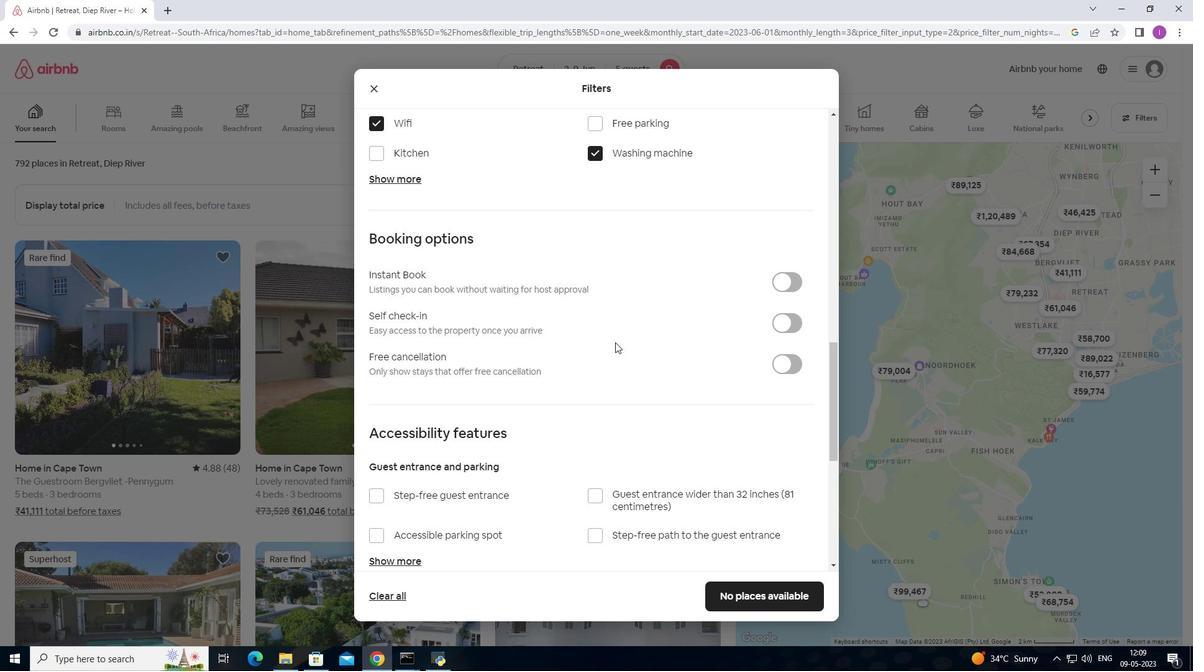 
Action: Mouse moved to (791, 261)
Screenshot: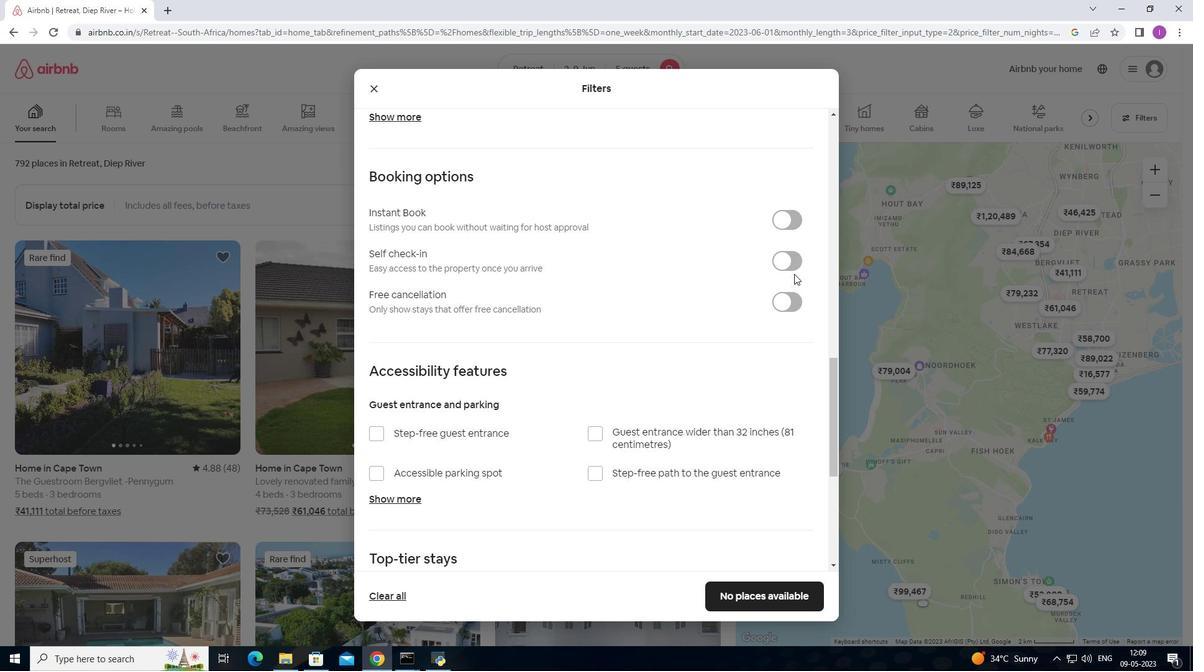 
Action: Mouse pressed left at (791, 261)
Screenshot: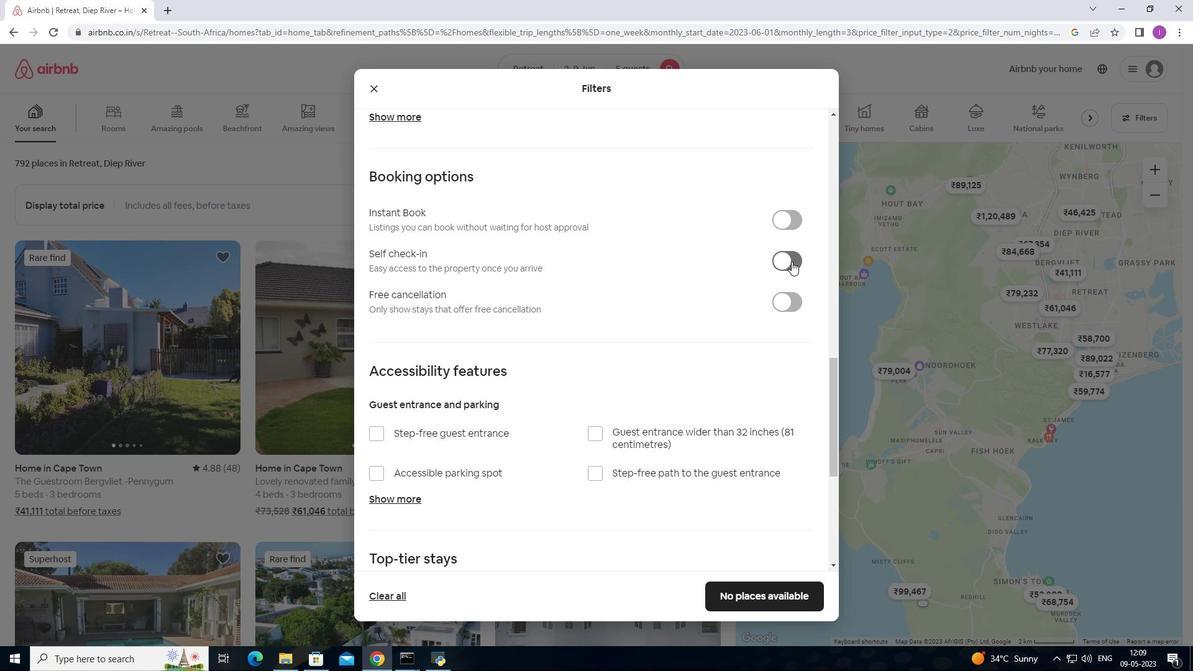 
Action: Mouse moved to (650, 317)
Screenshot: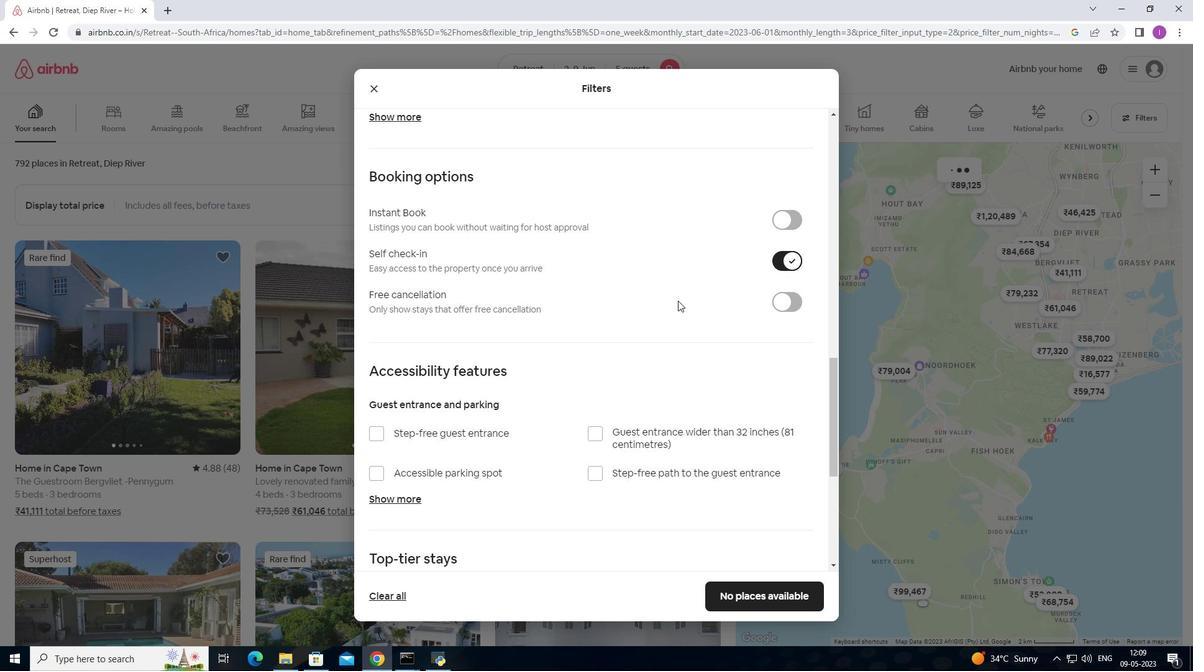 
Action: Mouse scrolled (650, 316) with delta (0, 0)
Screenshot: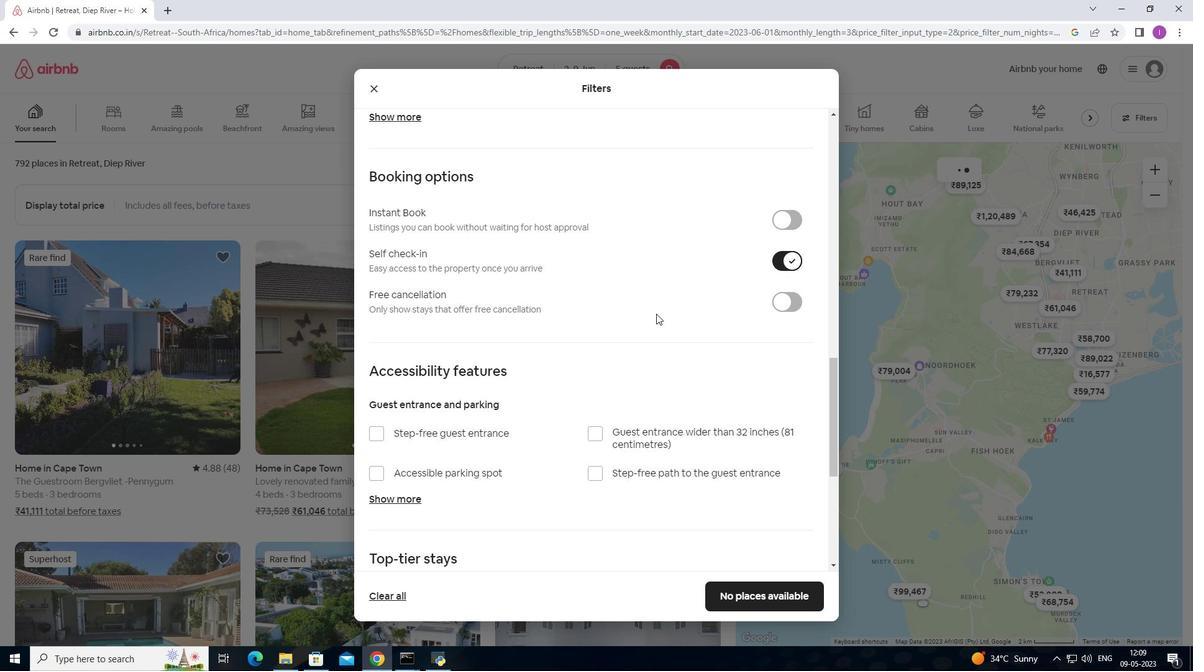 
Action: Mouse scrolled (650, 316) with delta (0, 0)
Screenshot: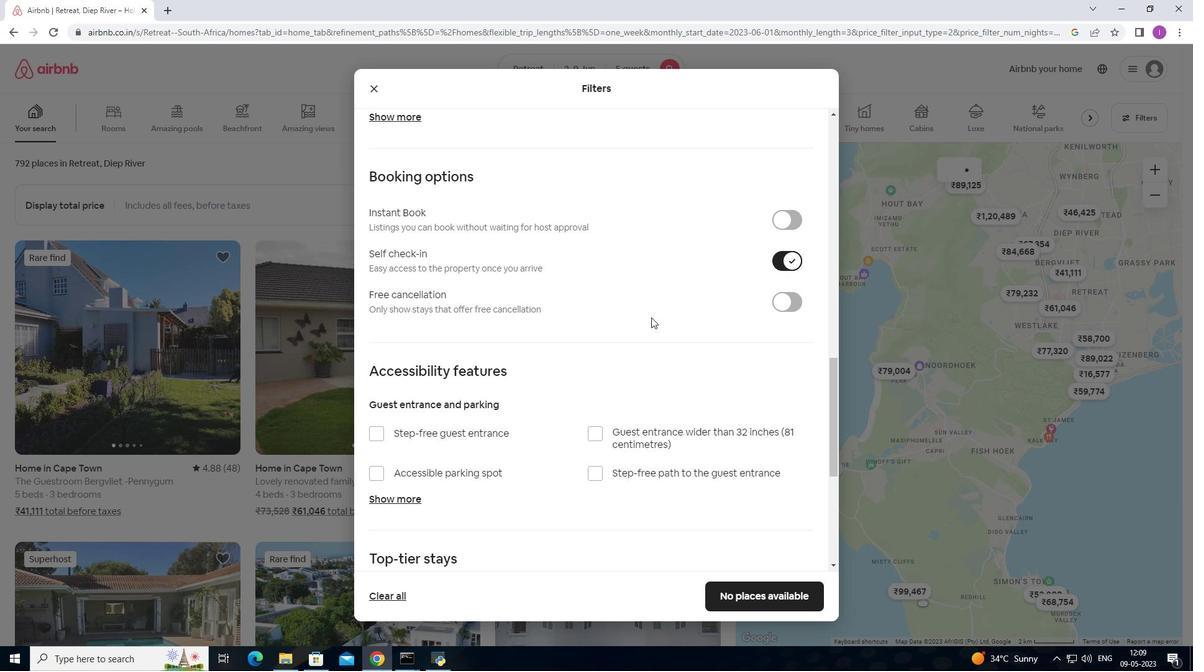 
Action: Mouse scrolled (650, 316) with delta (0, 0)
Screenshot: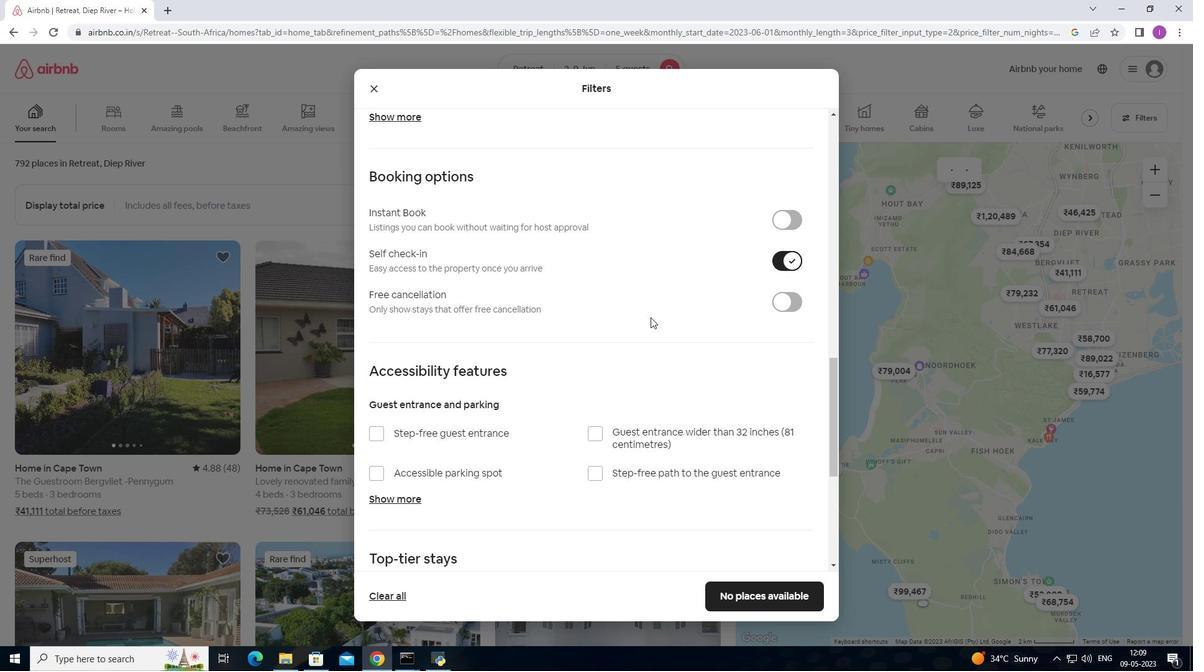 
Action: Mouse scrolled (650, 316) with delta (0, 0)
Screenshot: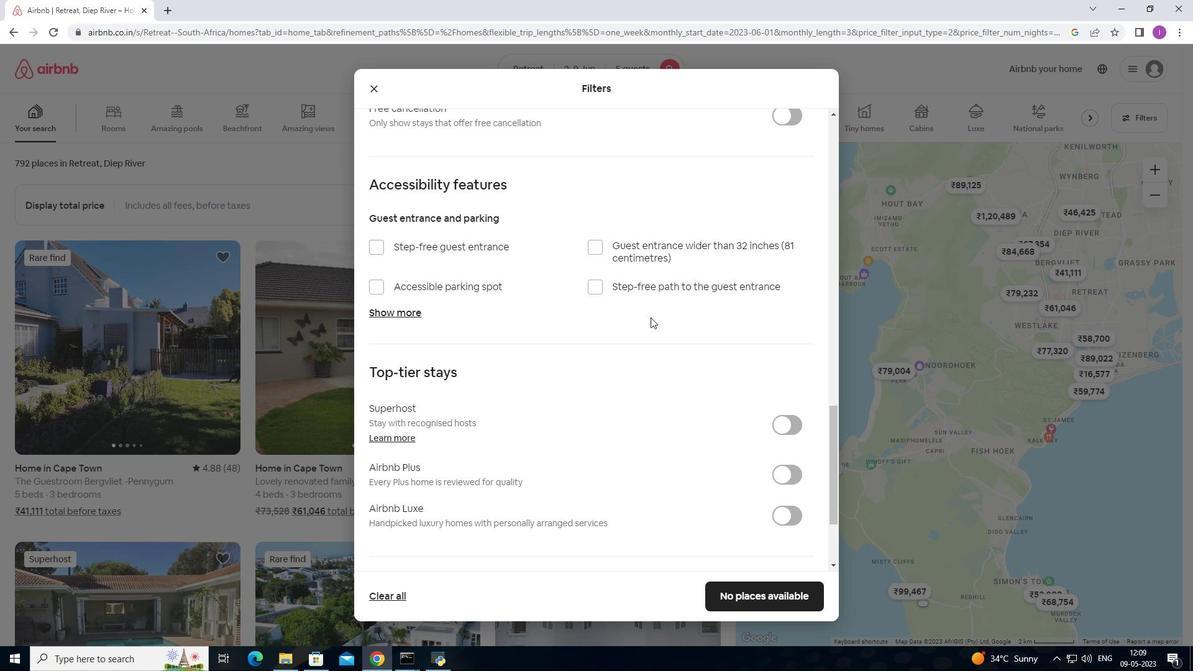 
Action: Mouse scrolled (650, 316) with delta (0, 0)
Screenshot: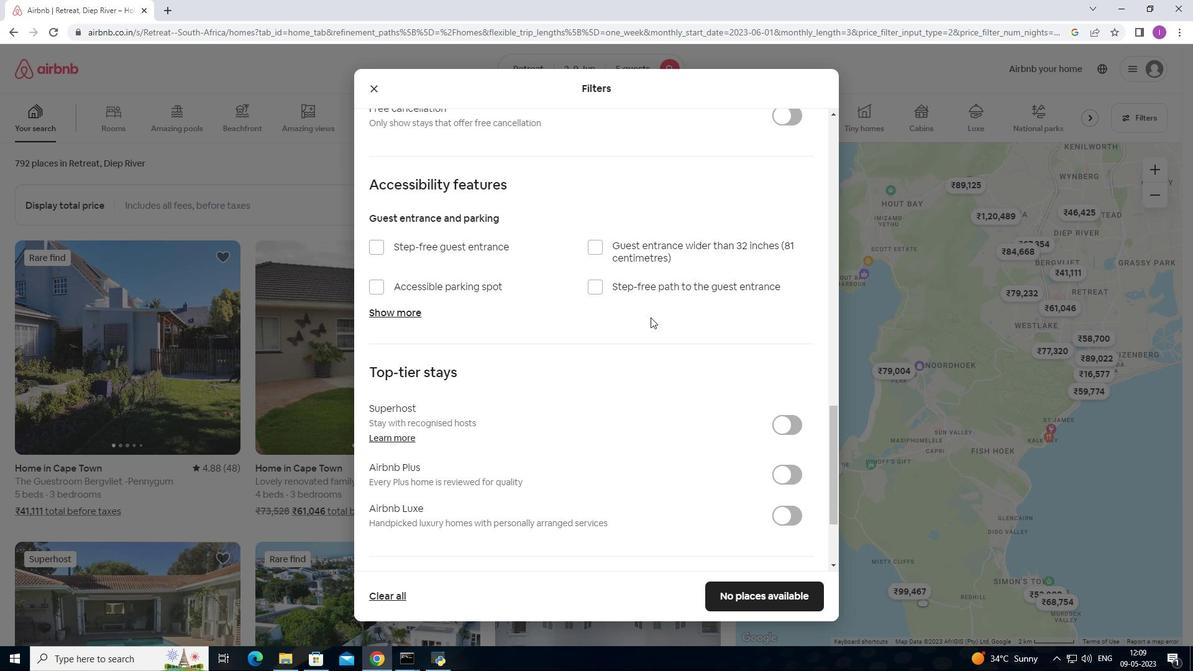
Action: Mouse scrolled (650, 316) with delta (0, 0)
Screenshot: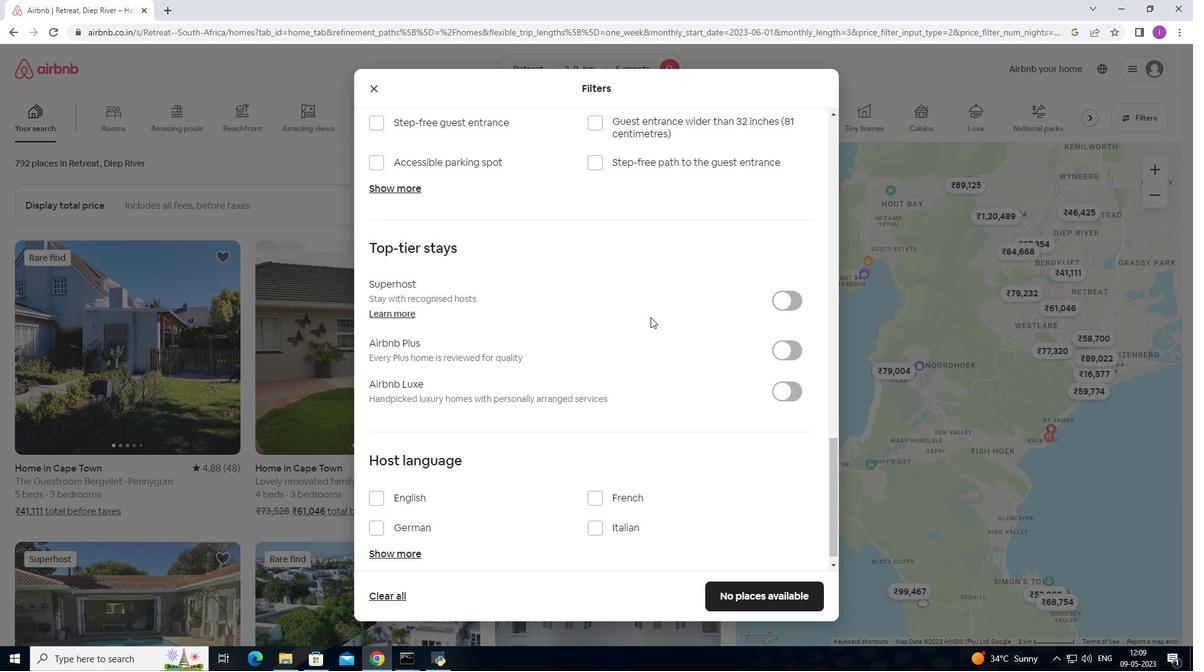 
Action: Mouse moved to (597, 377)
Screenshot: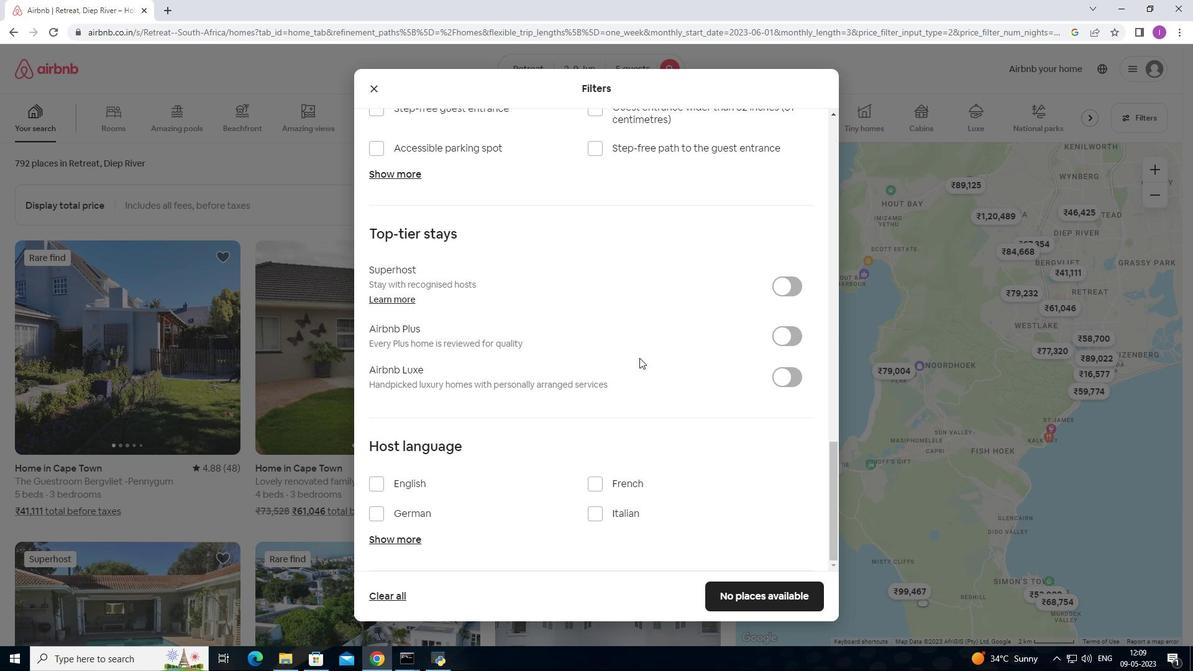 
Action: Mouse scrolled (597, 376) with delta (0, 0)
Screenshot: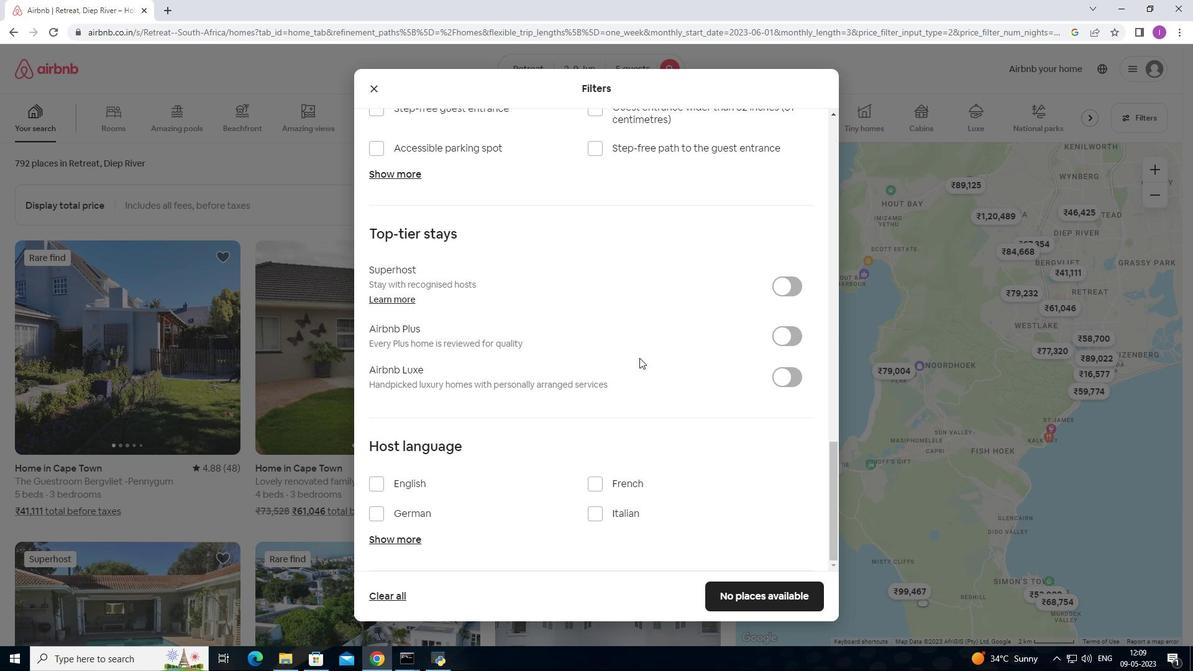 
Action: Mouse moved to (593, 383)
Screenshot: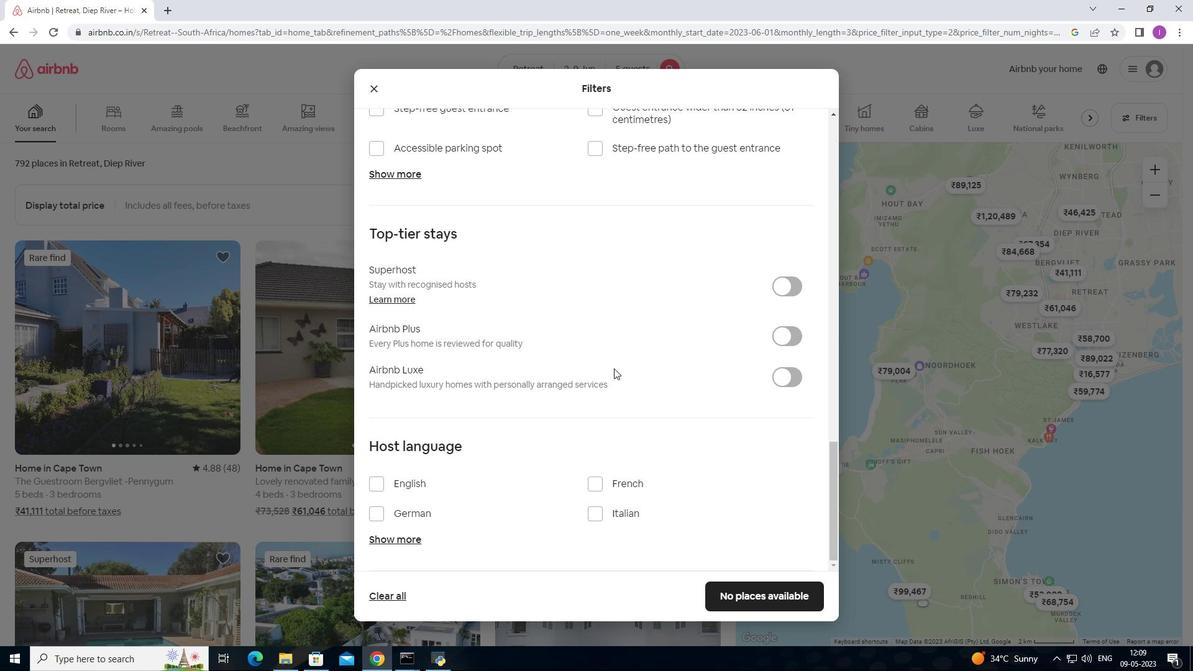 
Action: Mouse scrolled (593, 382) with delta (0, 0)
Screenshot: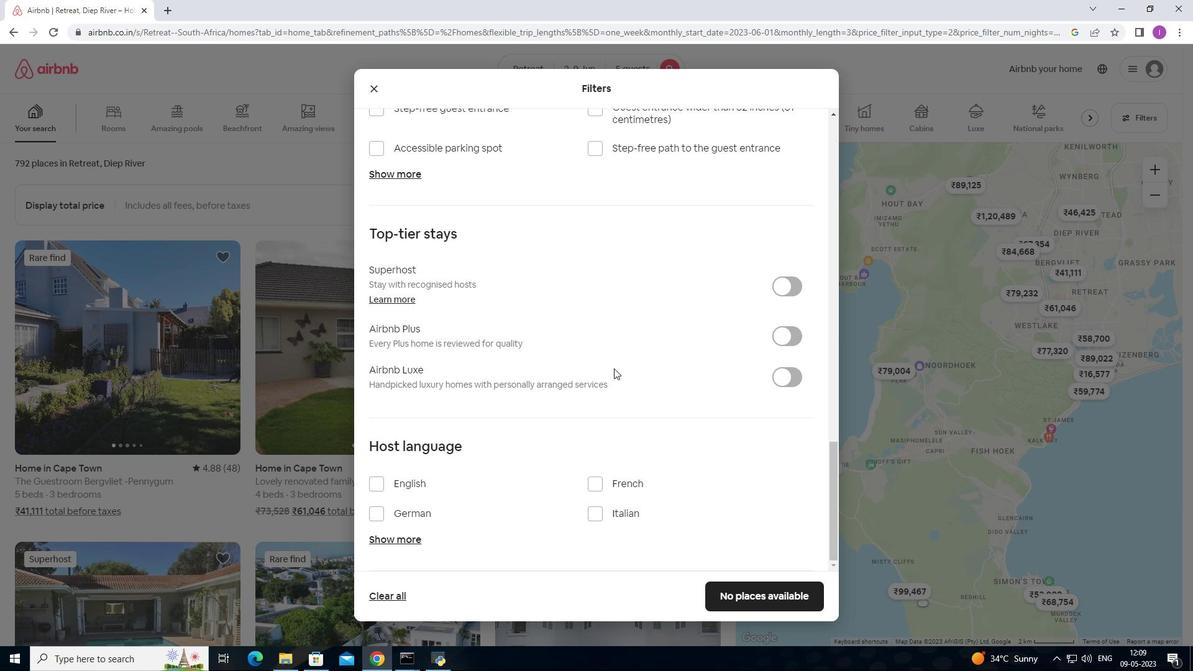 
Action: Mouse moved to (589, 387)
Screenshot: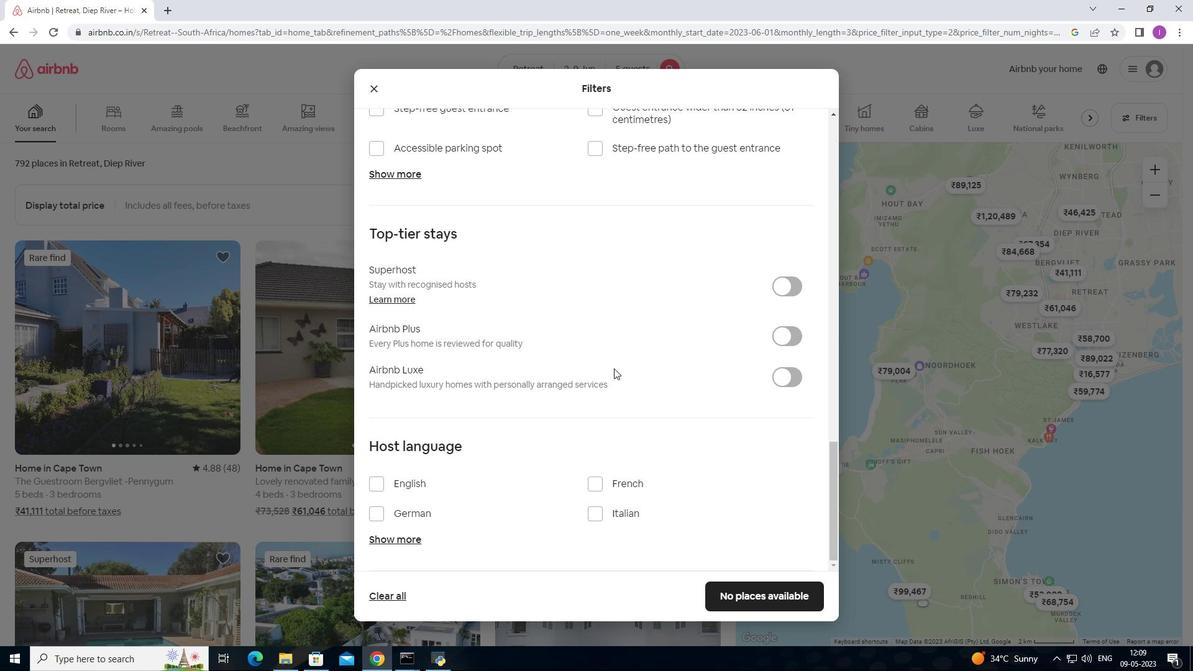 
Action: Mouse scrolled (589, 386) with delta (0, 0)
Screenshot: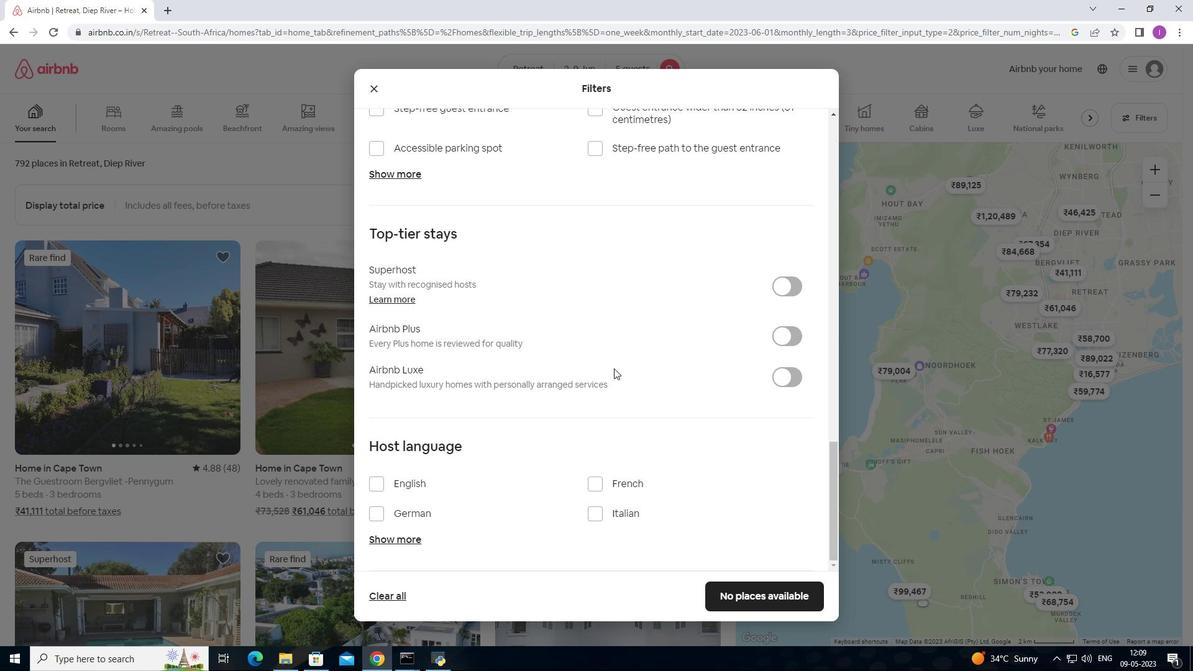 
Action: Mouse moved to (374, 484)
Screenshot: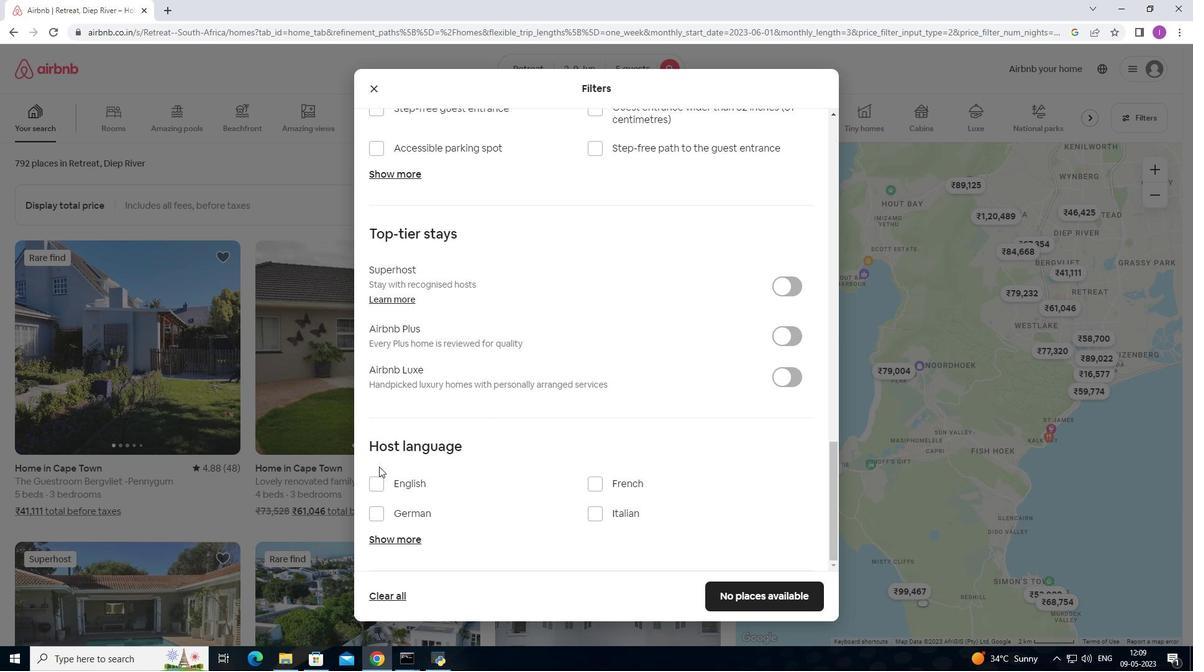
Action: Mouse pressed left at (374, 484)
Screenshot: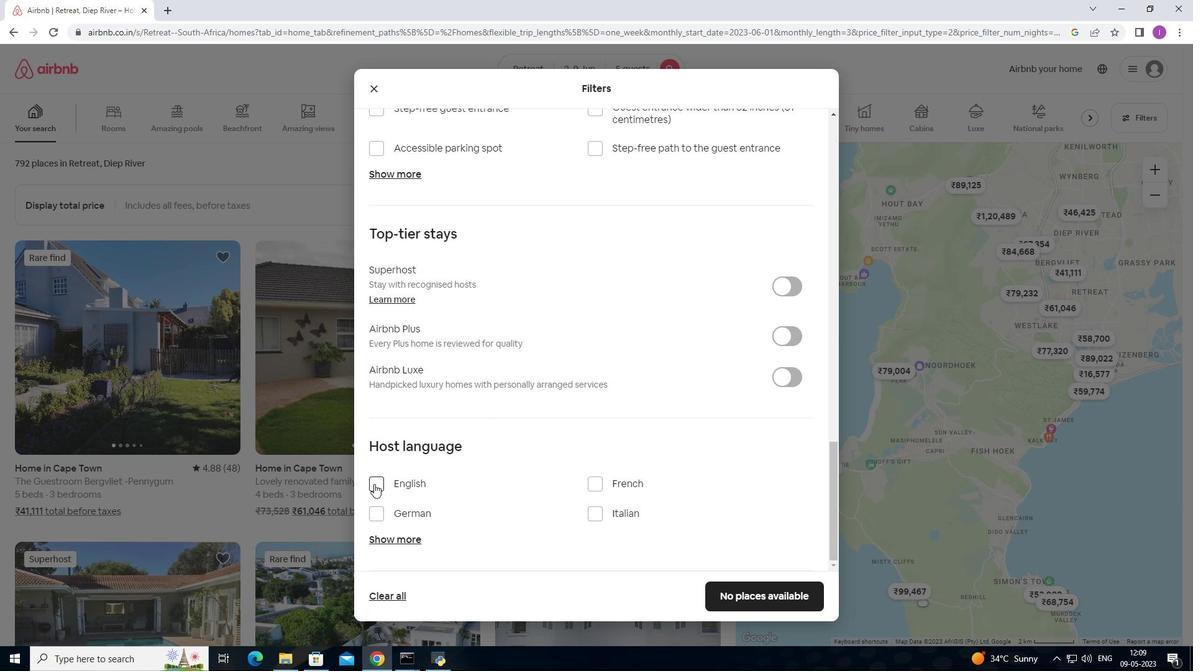 
Action: Mouse moved to (580, 433)
Screenshot: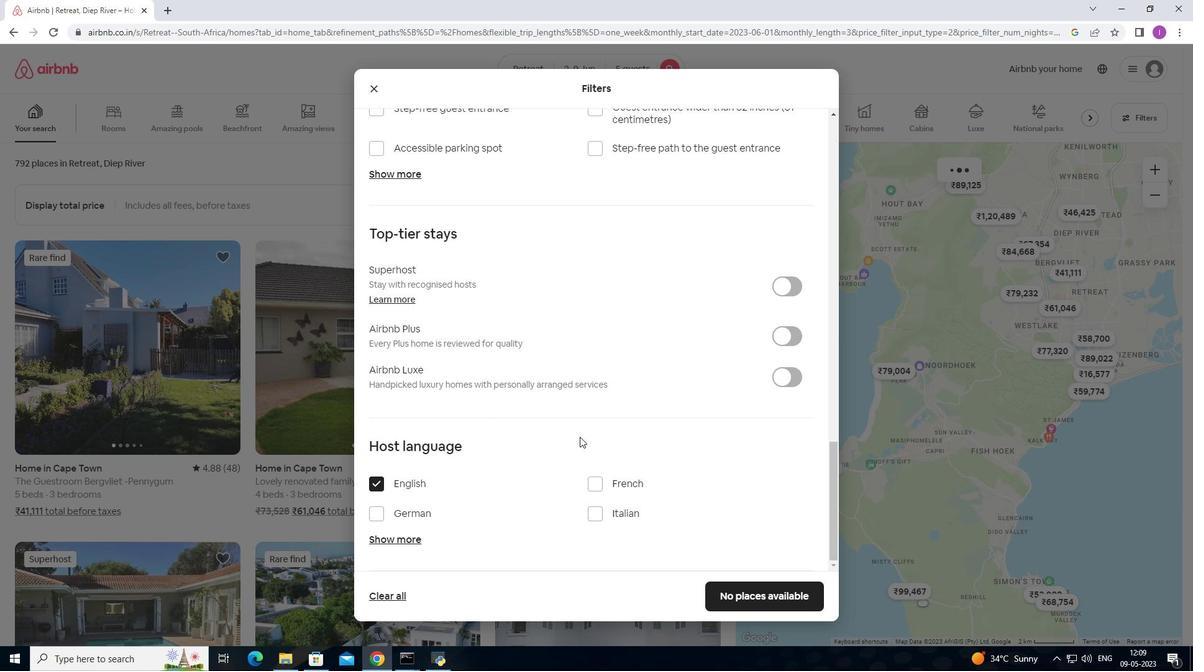 
Action: Mouse scrolled (580, 433) with delta (0, 0)
Screenshot: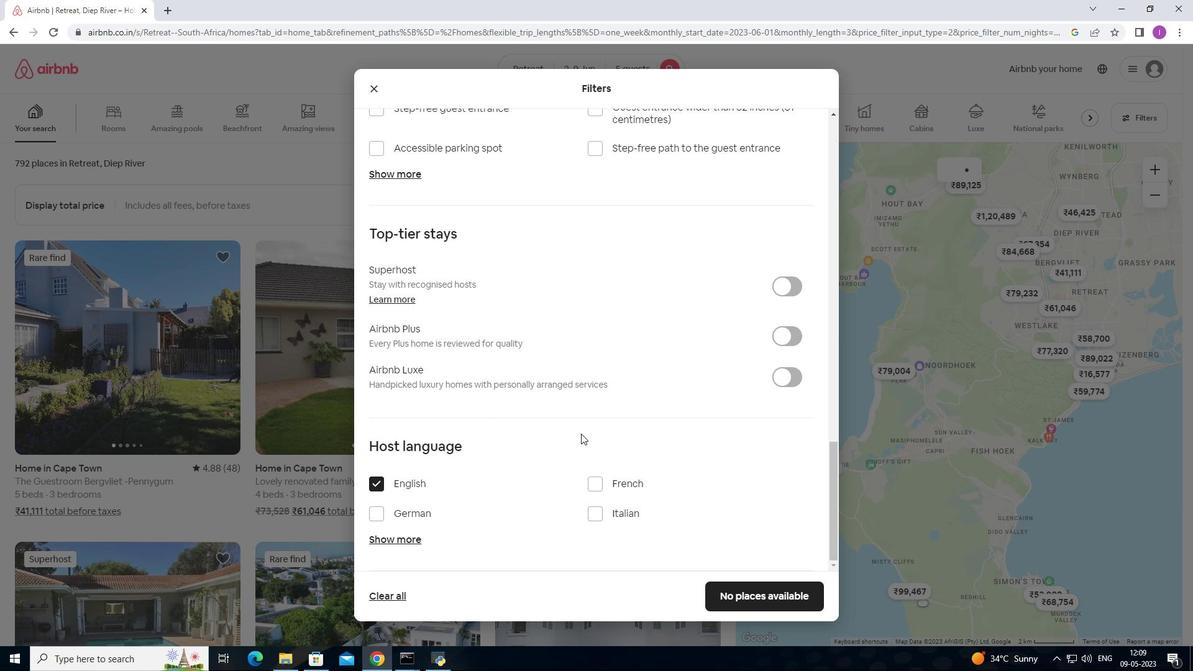 
Action: Mouse scrolled (580, 433) with delta (0, 0)
Screenshot: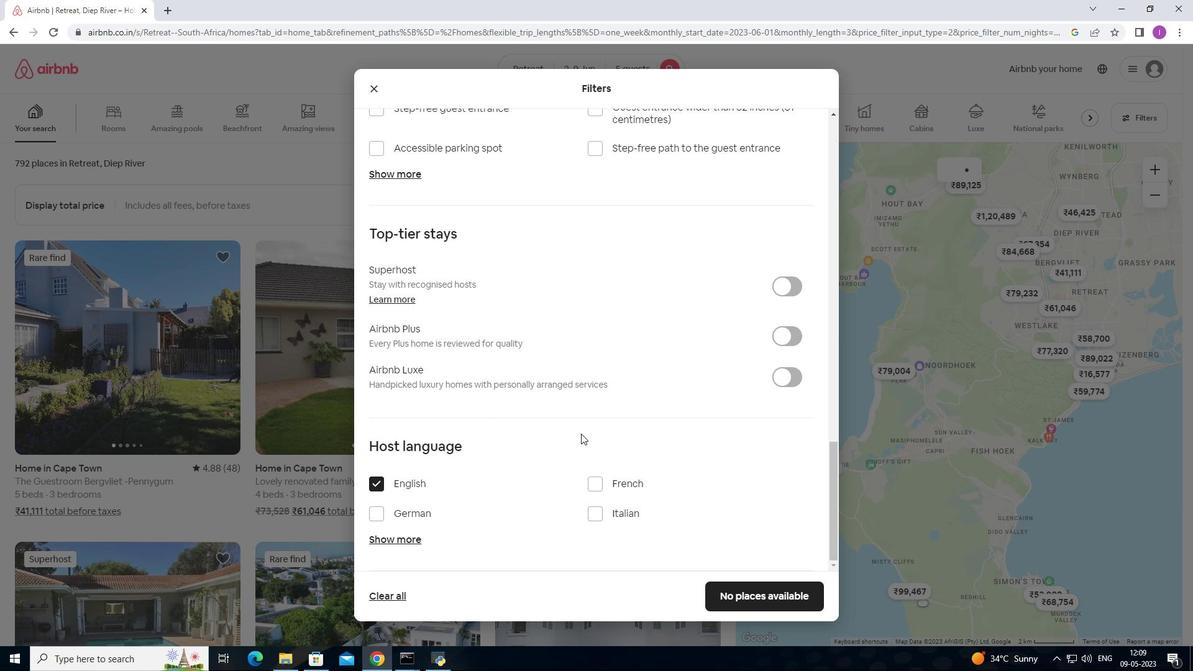 
Action: Mouse scrolled (580, 433) with delta (0, 0)
Screenshot: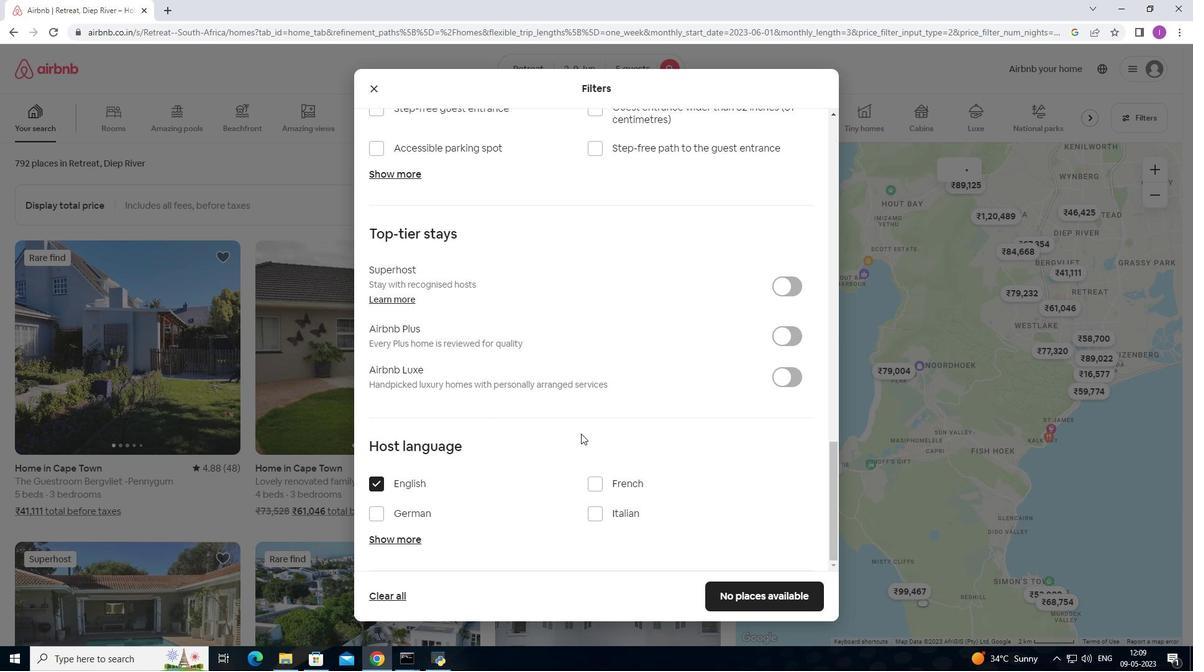 
Action: Mouse moved to (711, 593)
Screenshot: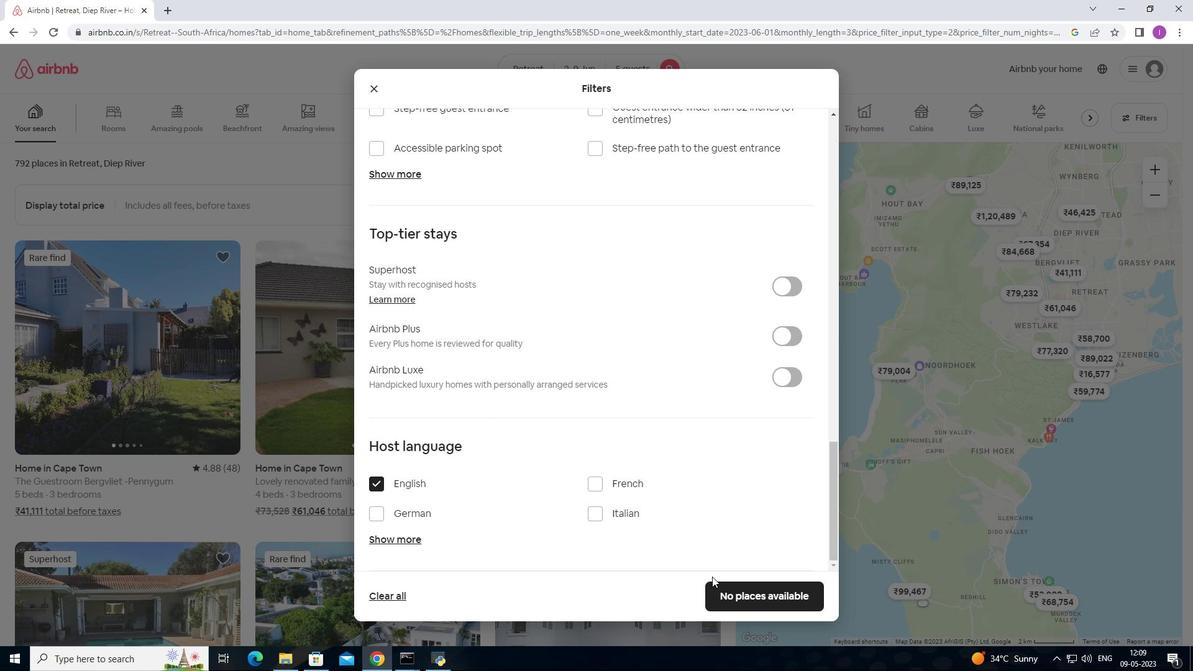 
Action: Mouse pressed left at (711, 593)
Screenshot: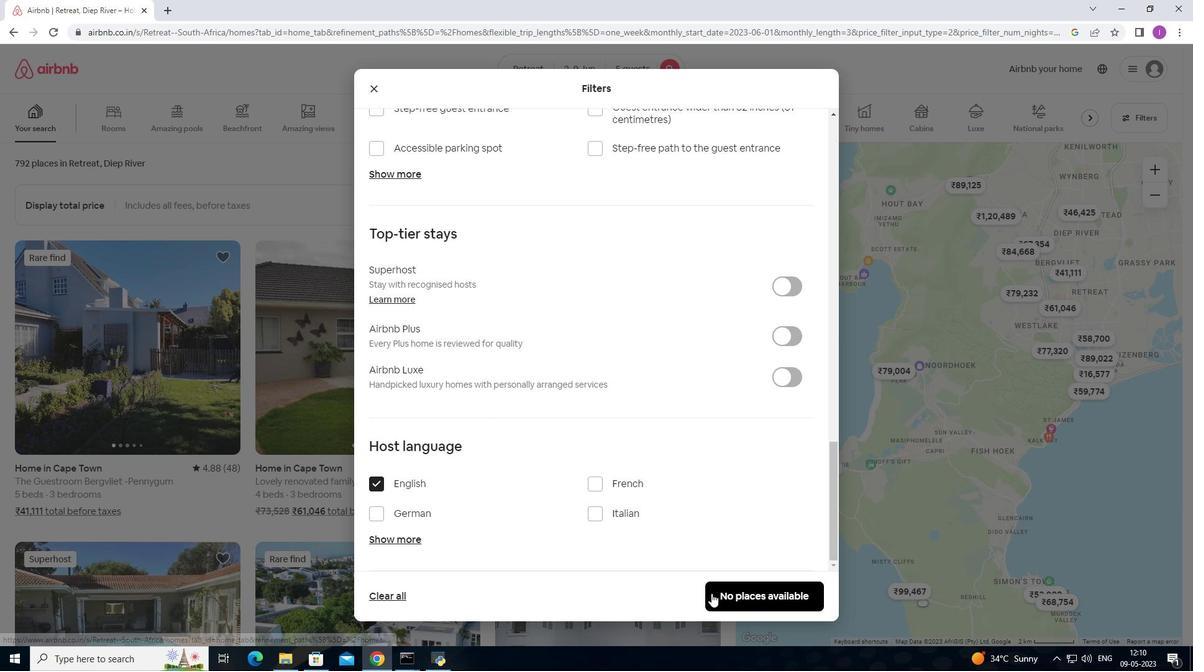 
Action: Mouse moved to (594, 479)
Screenshot: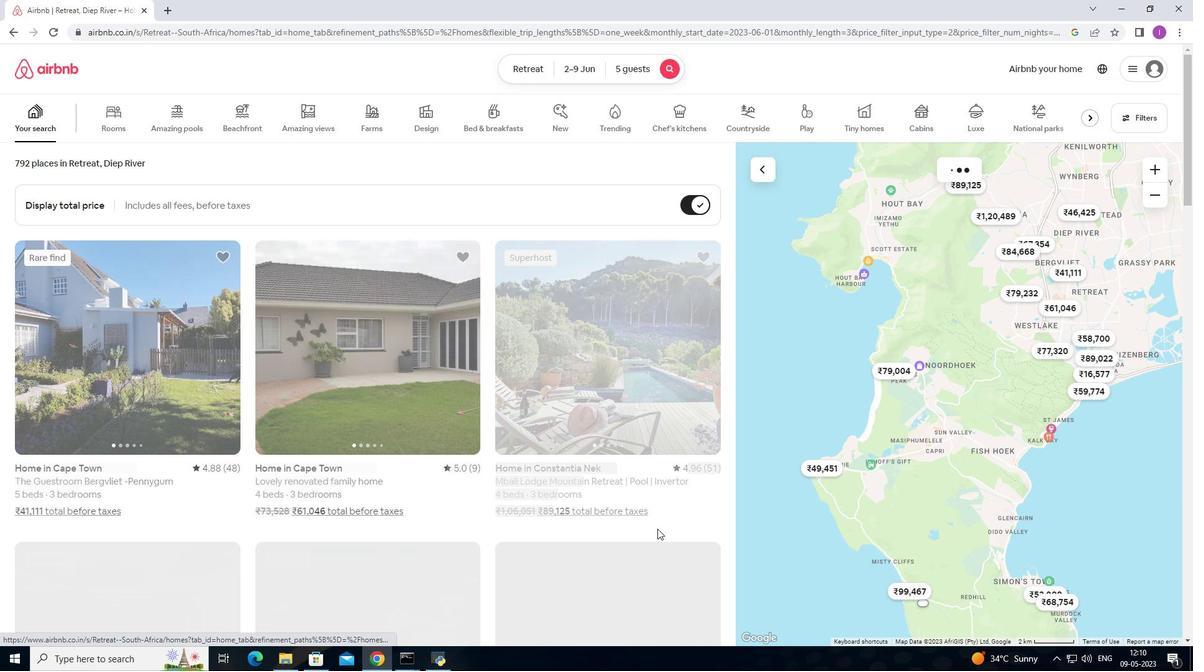 
